 Task: Add a signature Erica Taylor containing Have a great Fourth of July, Erica Taylor to email address softage.4@softage.net and add a label Collectibles
Action: Mouse moved to (1176, 117)
Screenshot: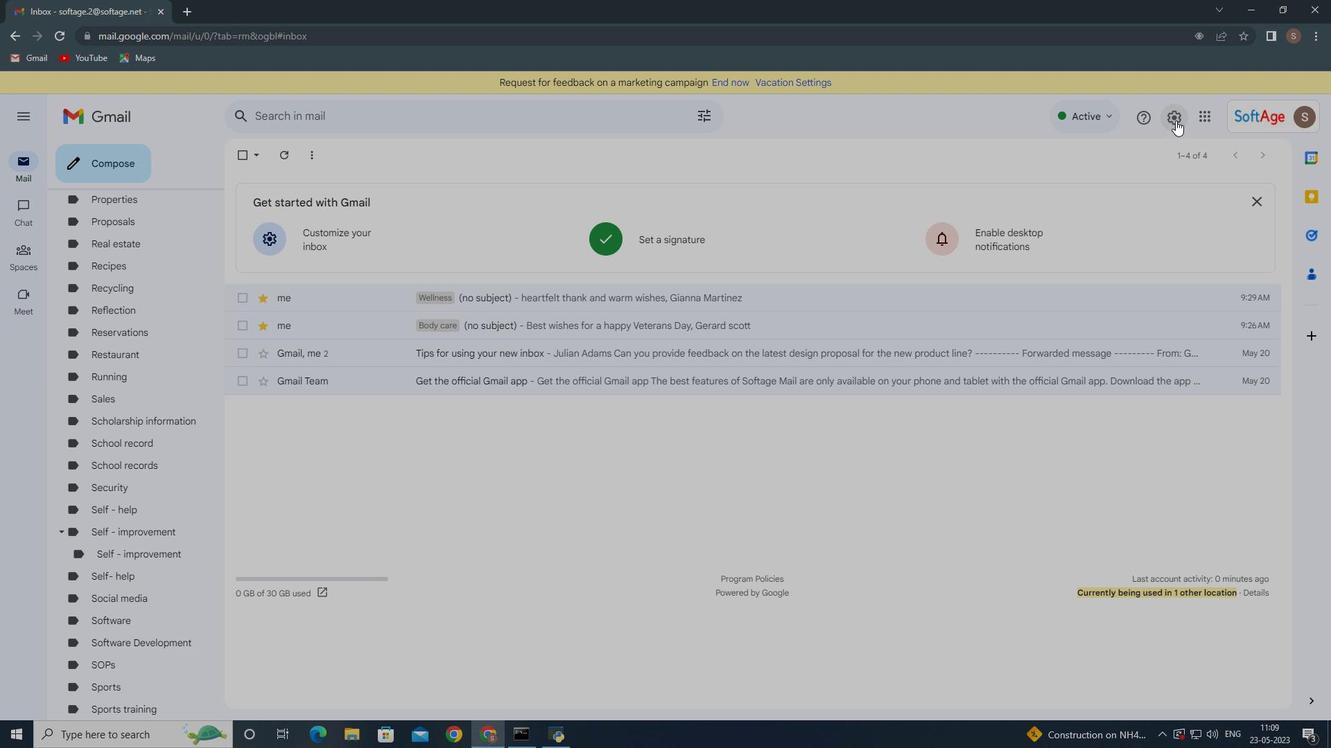 
Action: Mouse pressed left at (1176, 117)
Screenshot: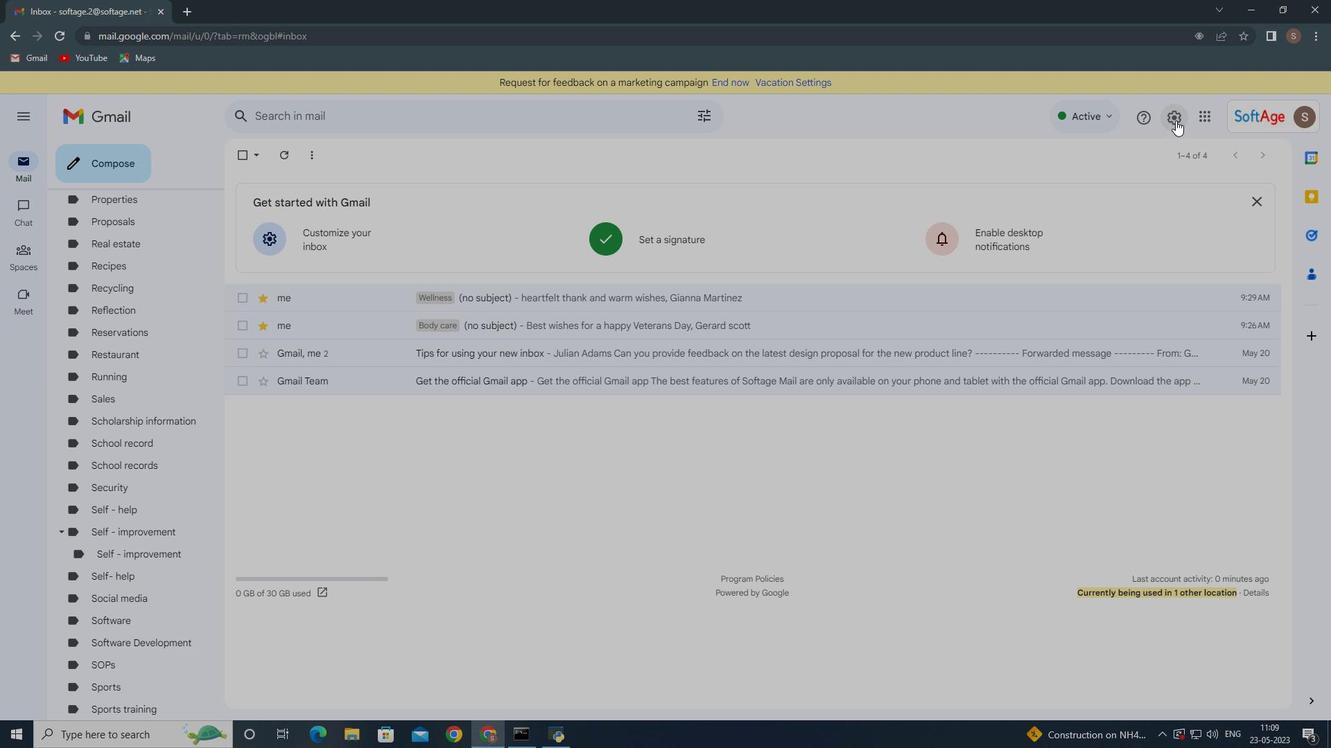 
Action: Mouse moved to (1172, 190)
Screenshot: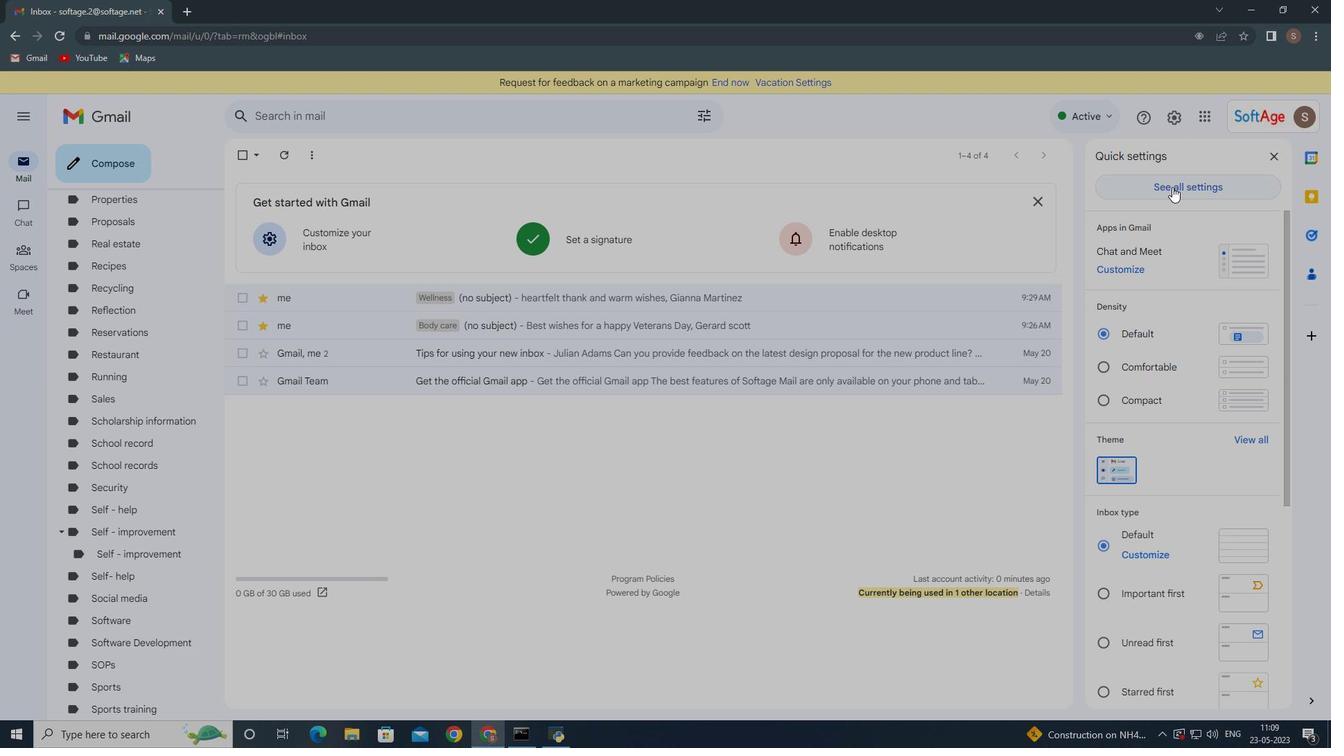 
Action: Mouse pressed left at (1172, 190)
Screenshot: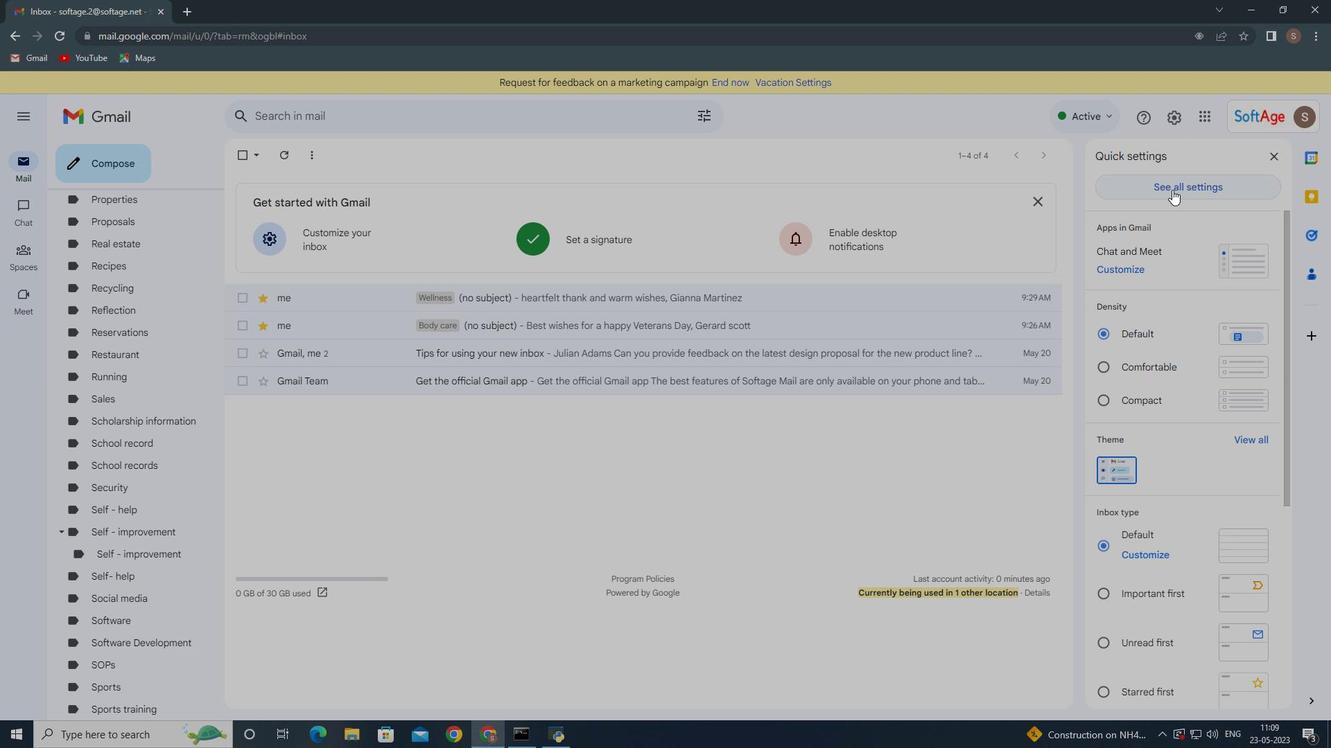 
Action: Mouse moved to (566, 419)
Screenshot: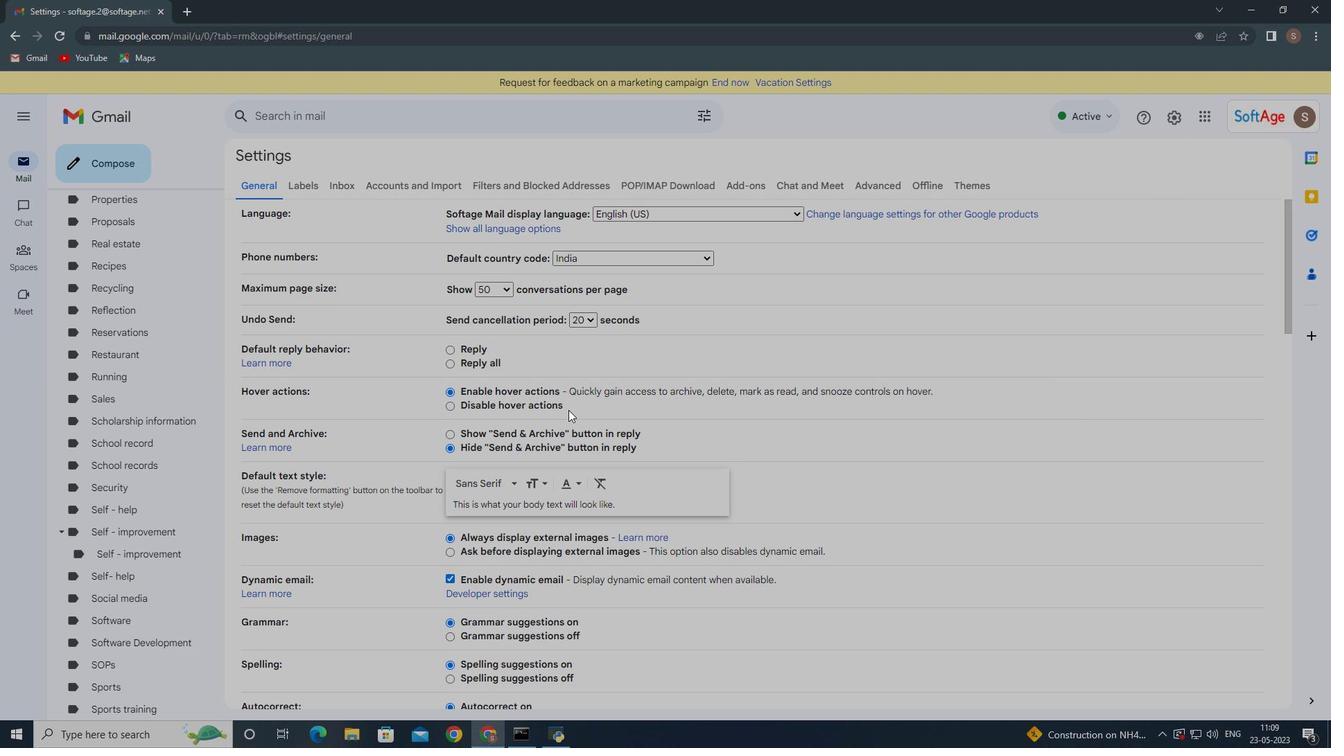 
Action: Mouse scrolled (566, 418) with delta (0, 0)
Screenshot: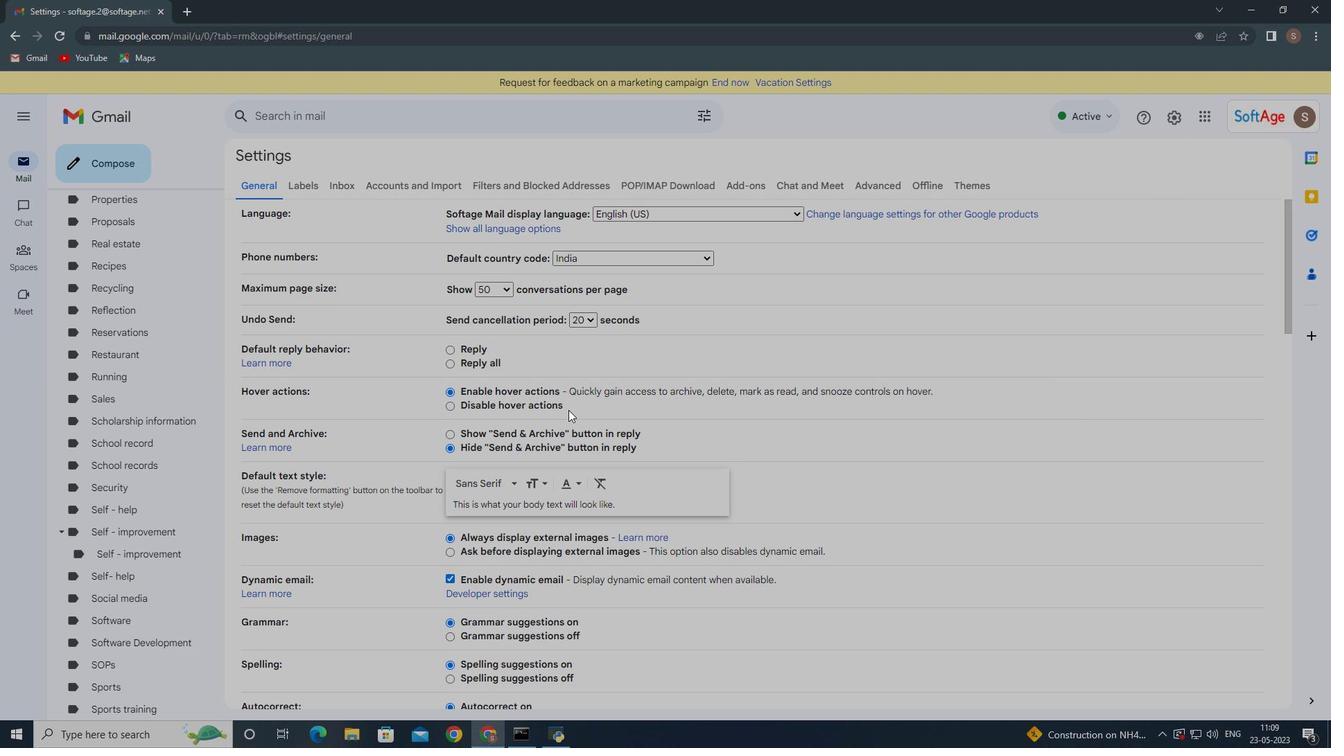 
Action: Mouse moved to (565, 421)
Screenshot: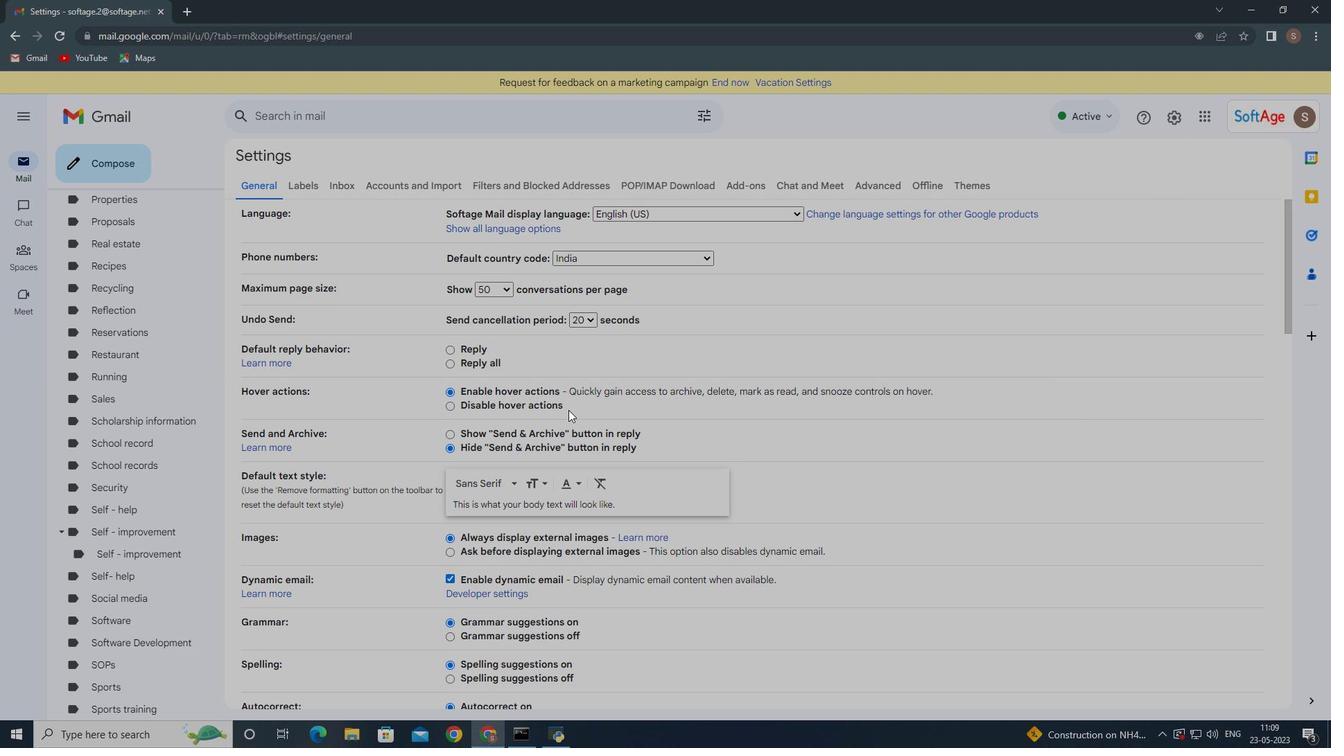 
Action: Mouse scrolled (565, 420) with delta (0, 0)
Screenshot: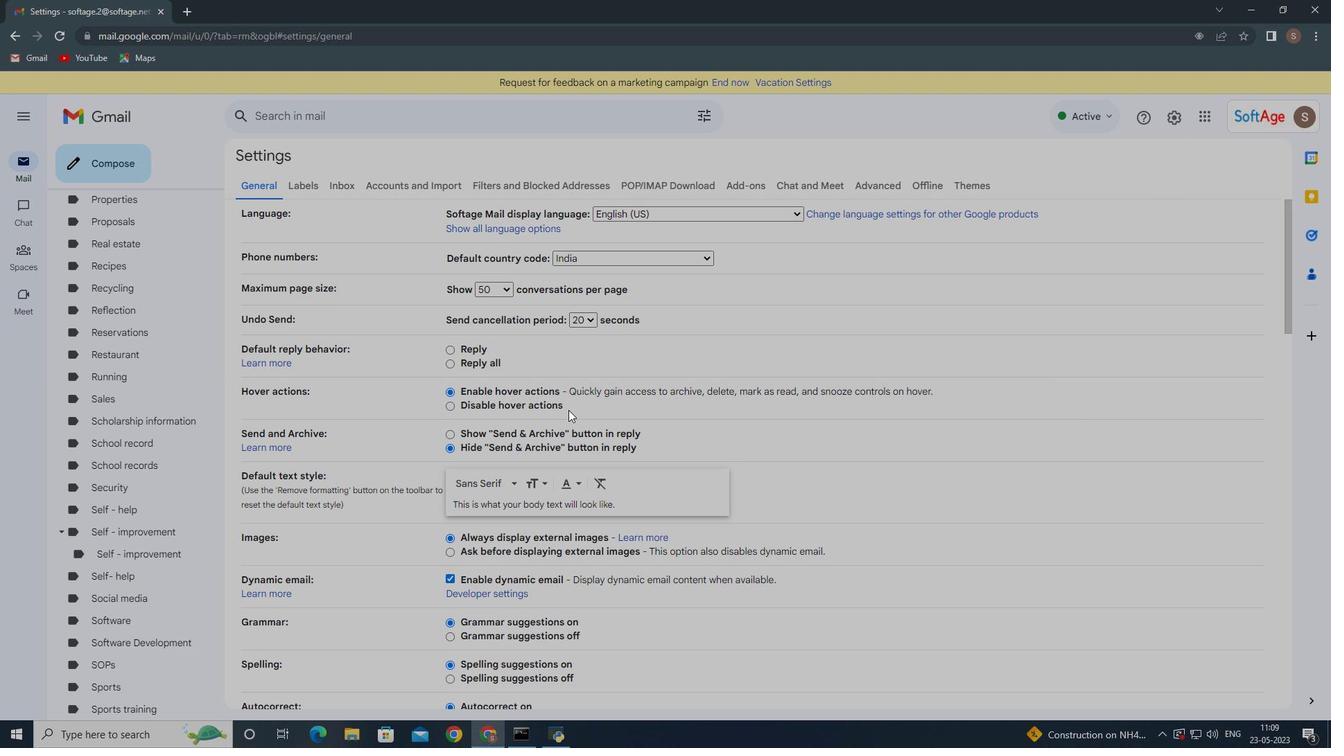 
Action: Mouse moved to (565, 427)
Screenshot: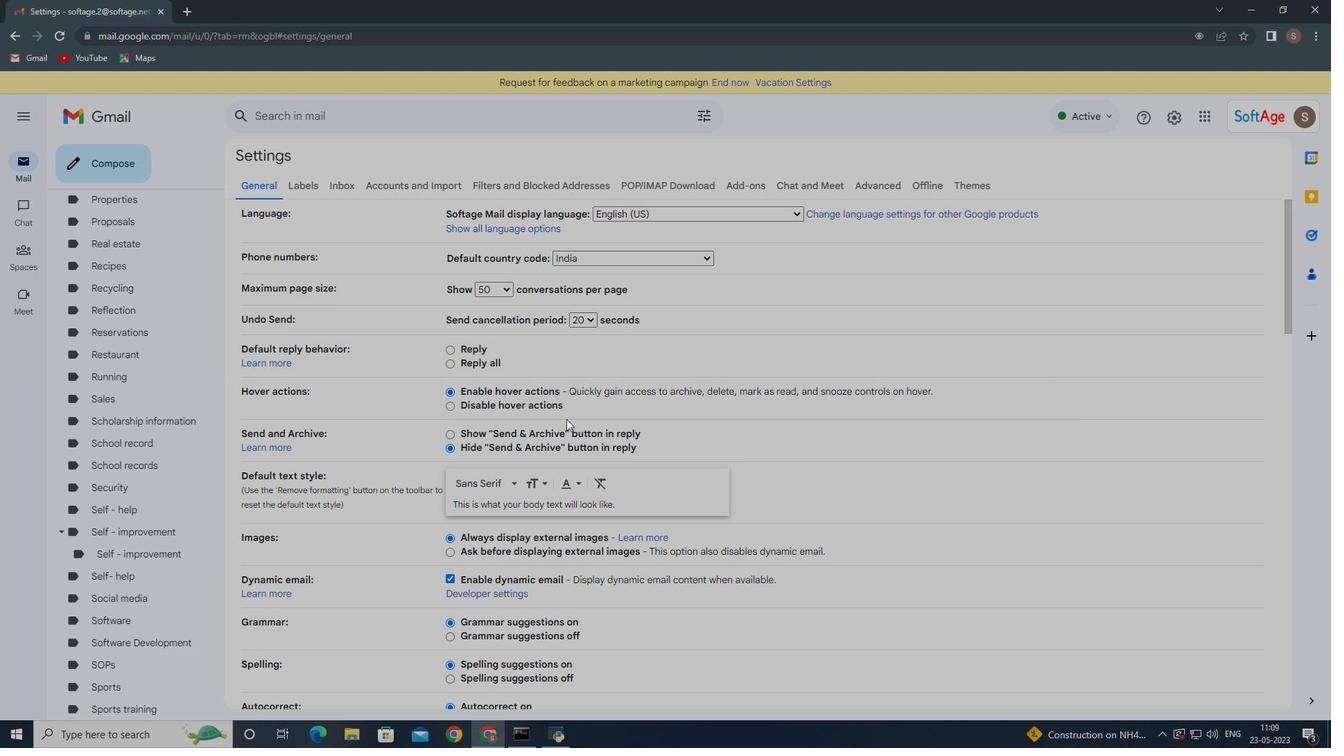 
Action: Mouse scrolled (565, 425) with delta (0, 0)
Screenshot: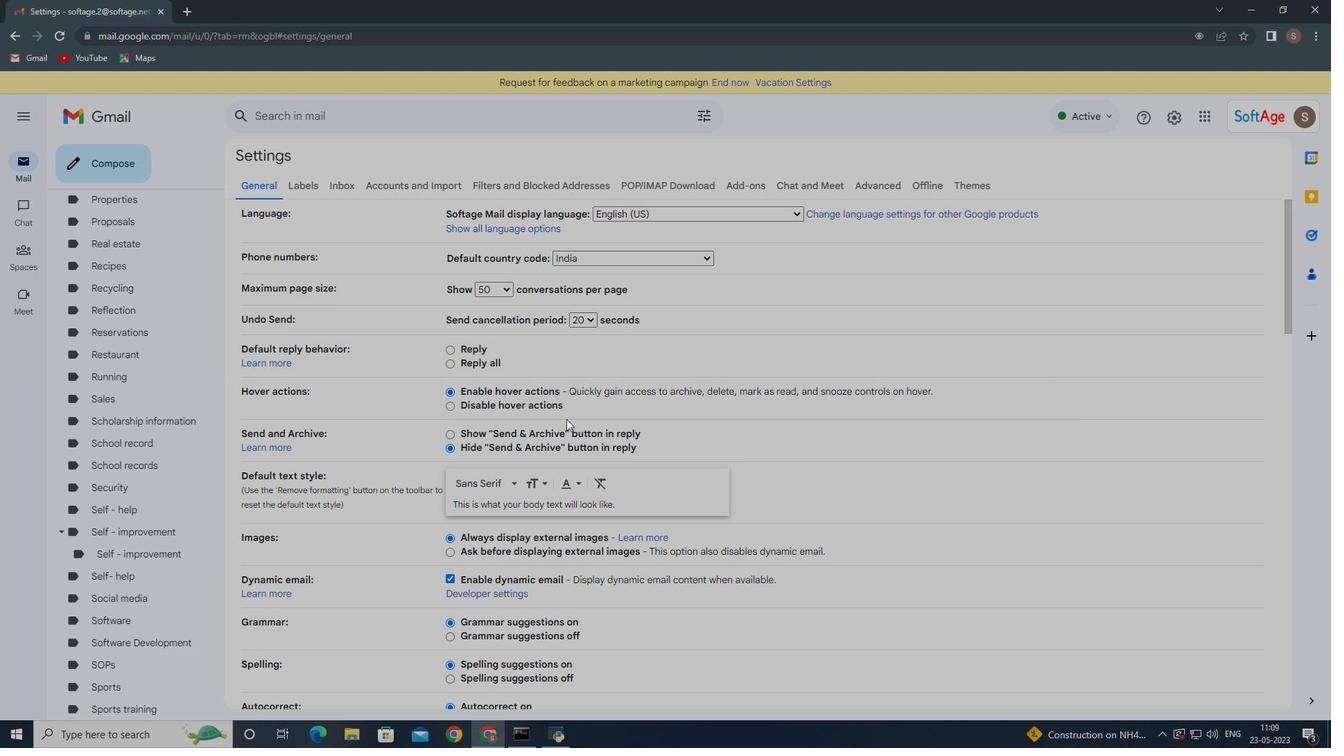 
Action: Mouse moved to (562, 438)
Screenshot: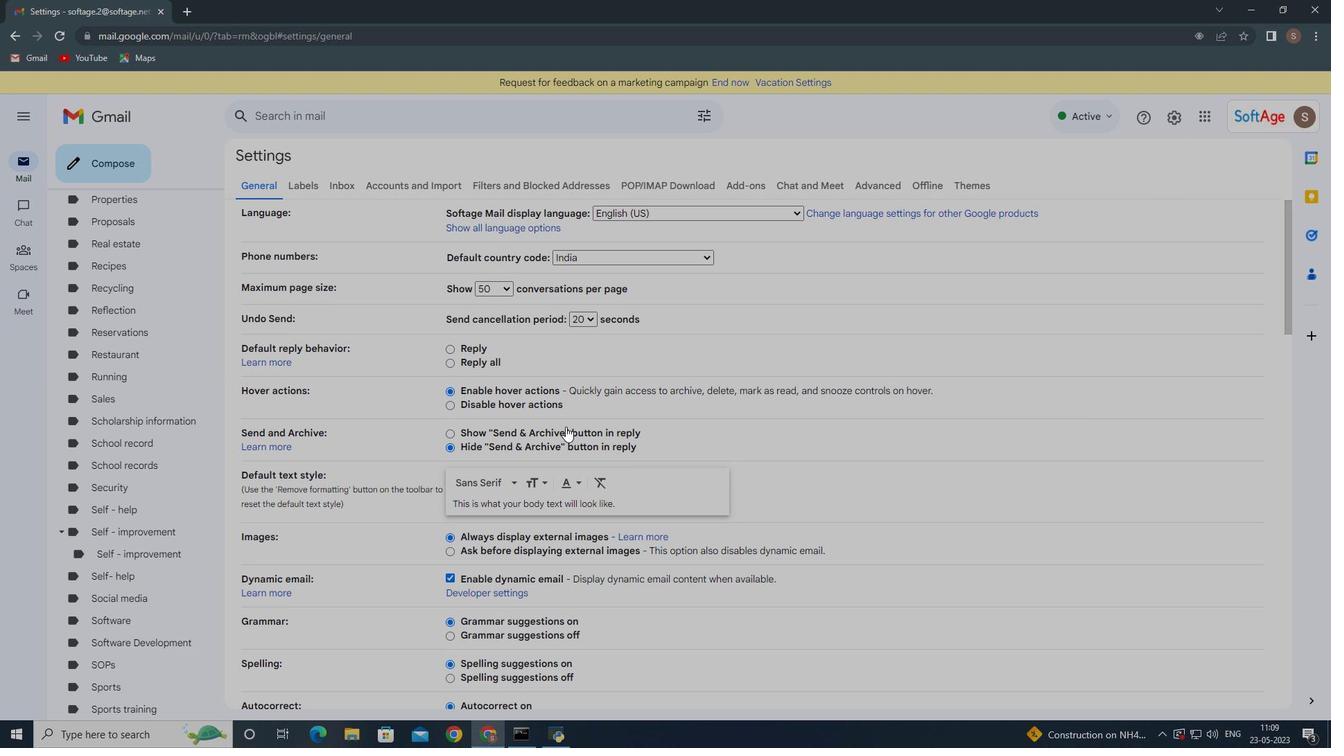 
Action: Mouse scrolled (563, 434) with delta (0, 0)
Screenshot: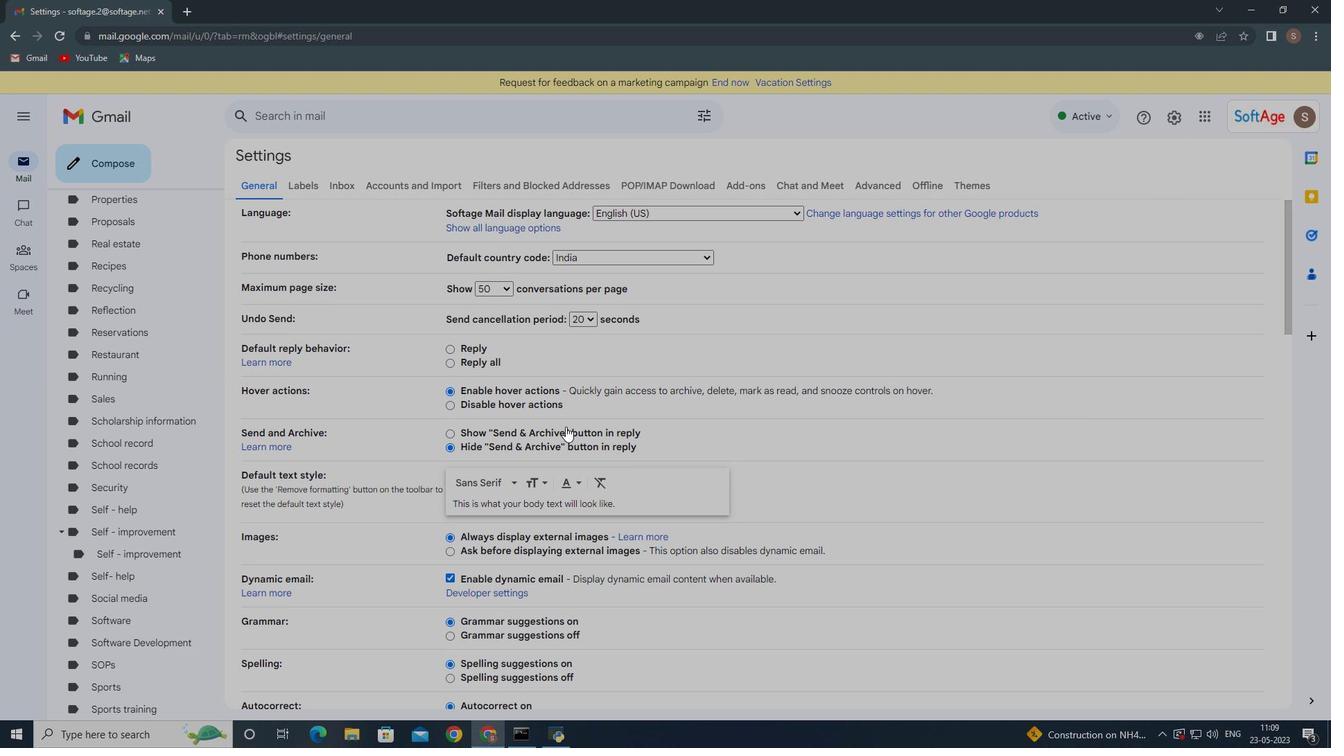 
Action: Mouse moved to (537, 533)
Screenshot: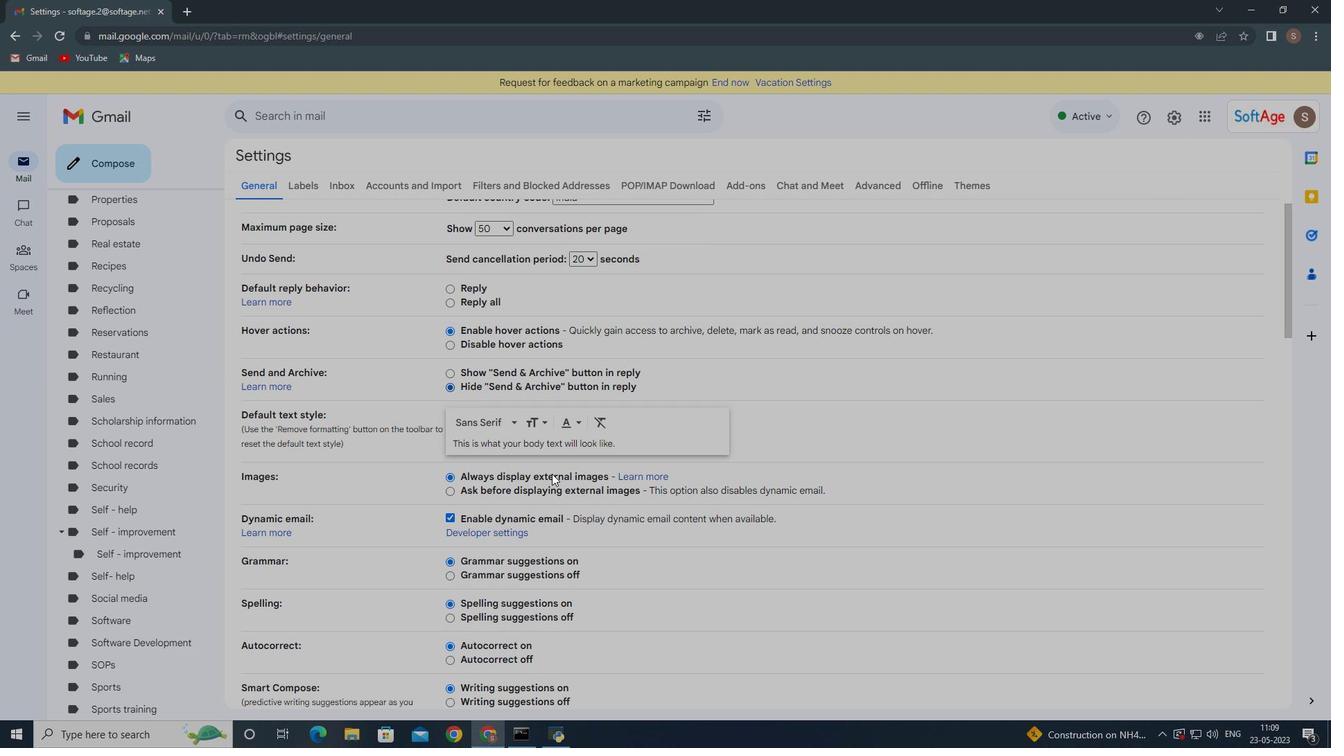 
Action: Mouse scrolled (537, 532) with delta (0, 0)
Screenshot: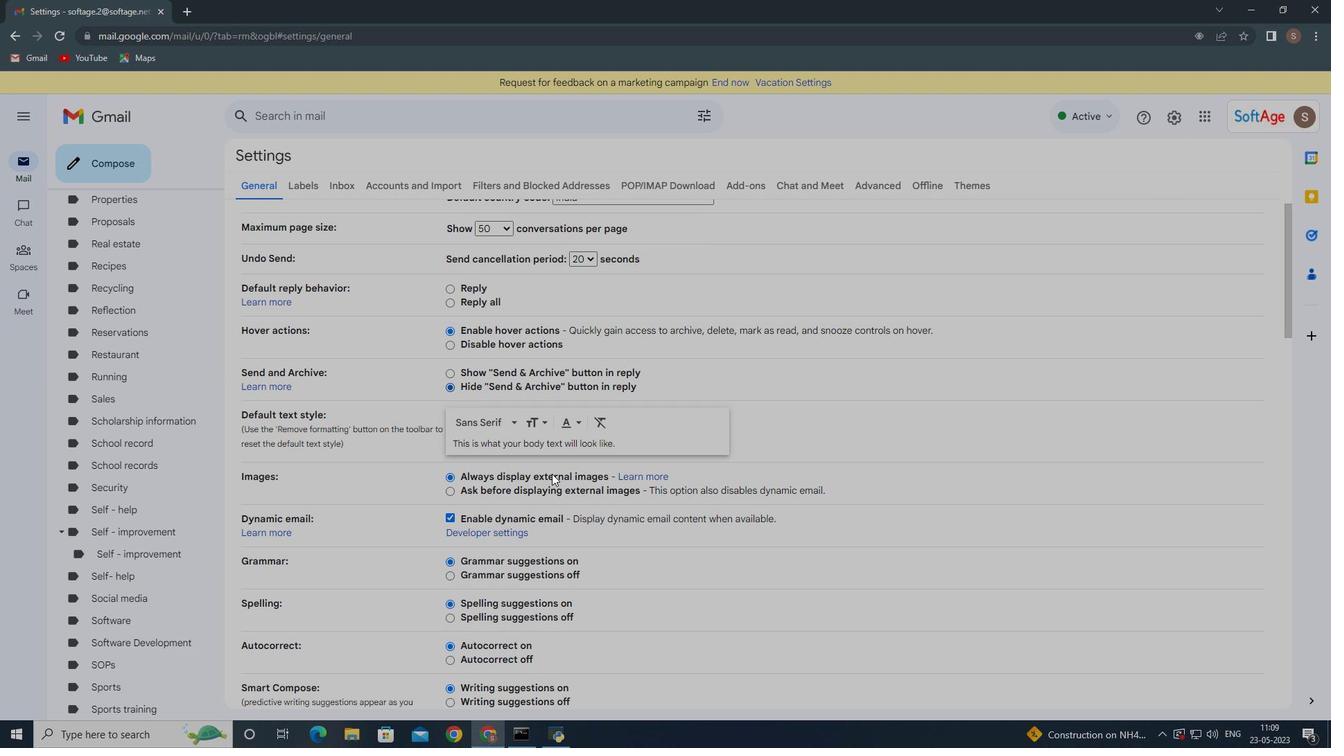 
Action: Mouse moved to (537, 533)
Screenshot: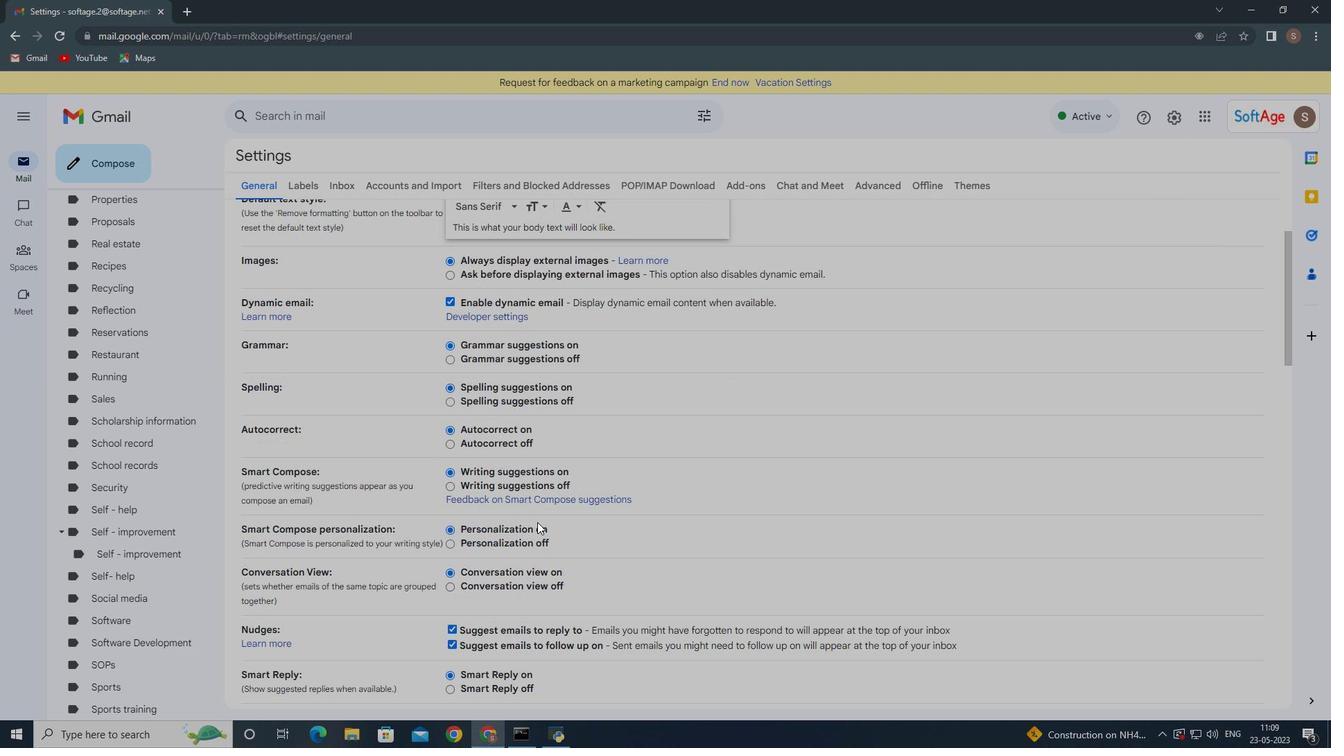 
Action: Mouse scrolled (537, 533) with delta (0, 0)
Screenshot: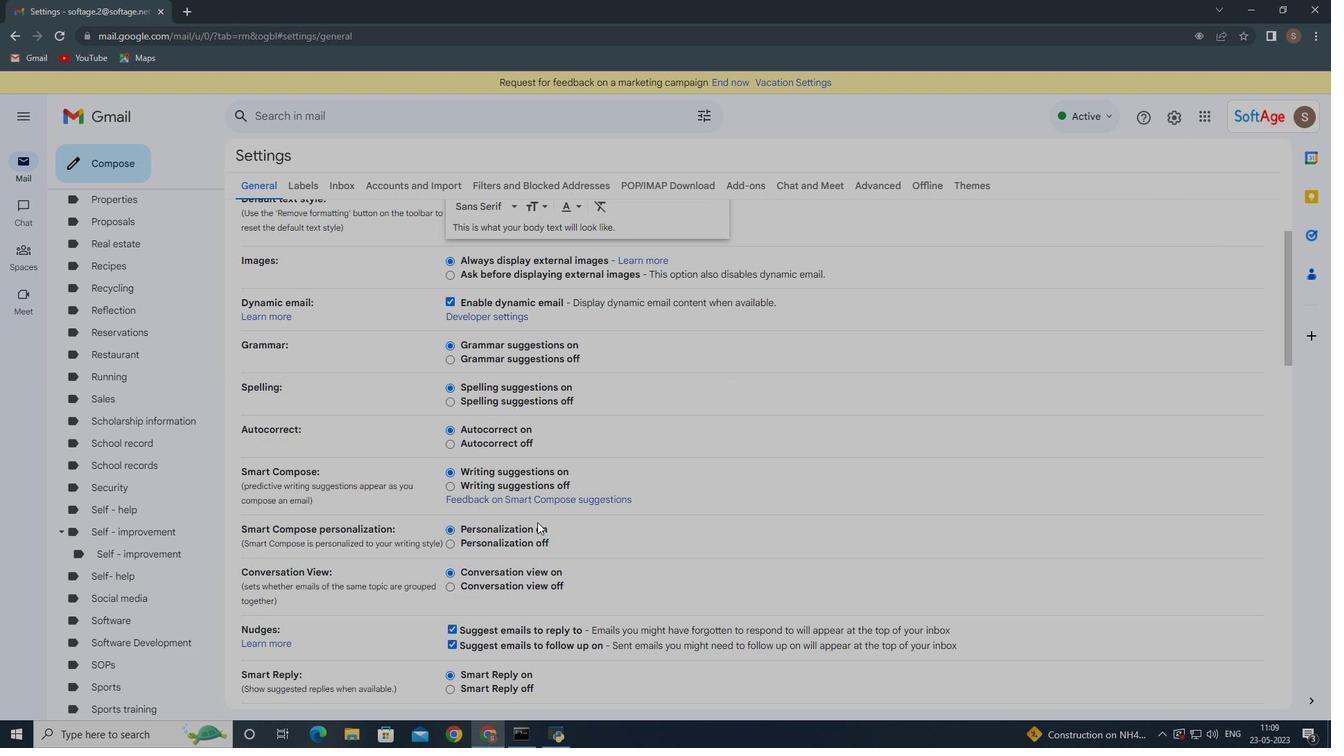 
Action: Mouse scrolled (537, 533) with delta (0, 0)
Screenshot: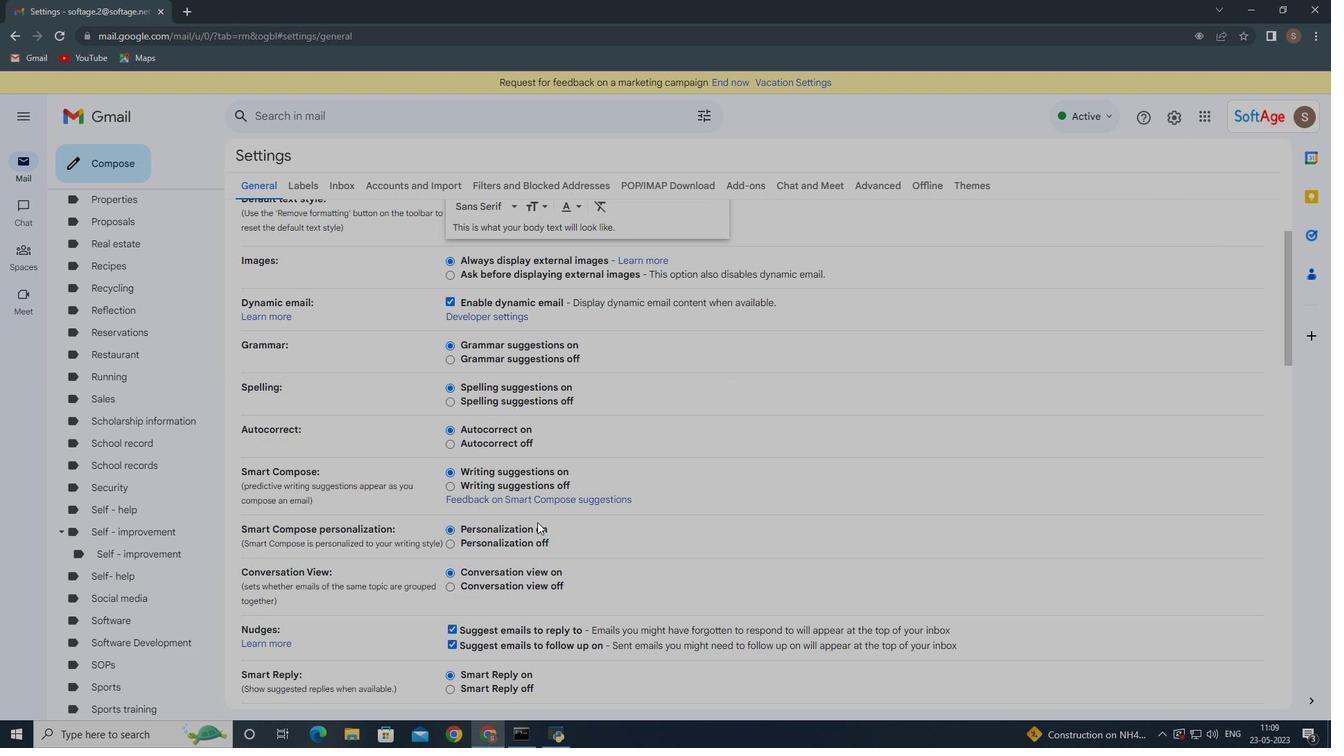 
Action: Mouse moved to (537, 534)
Screenshot: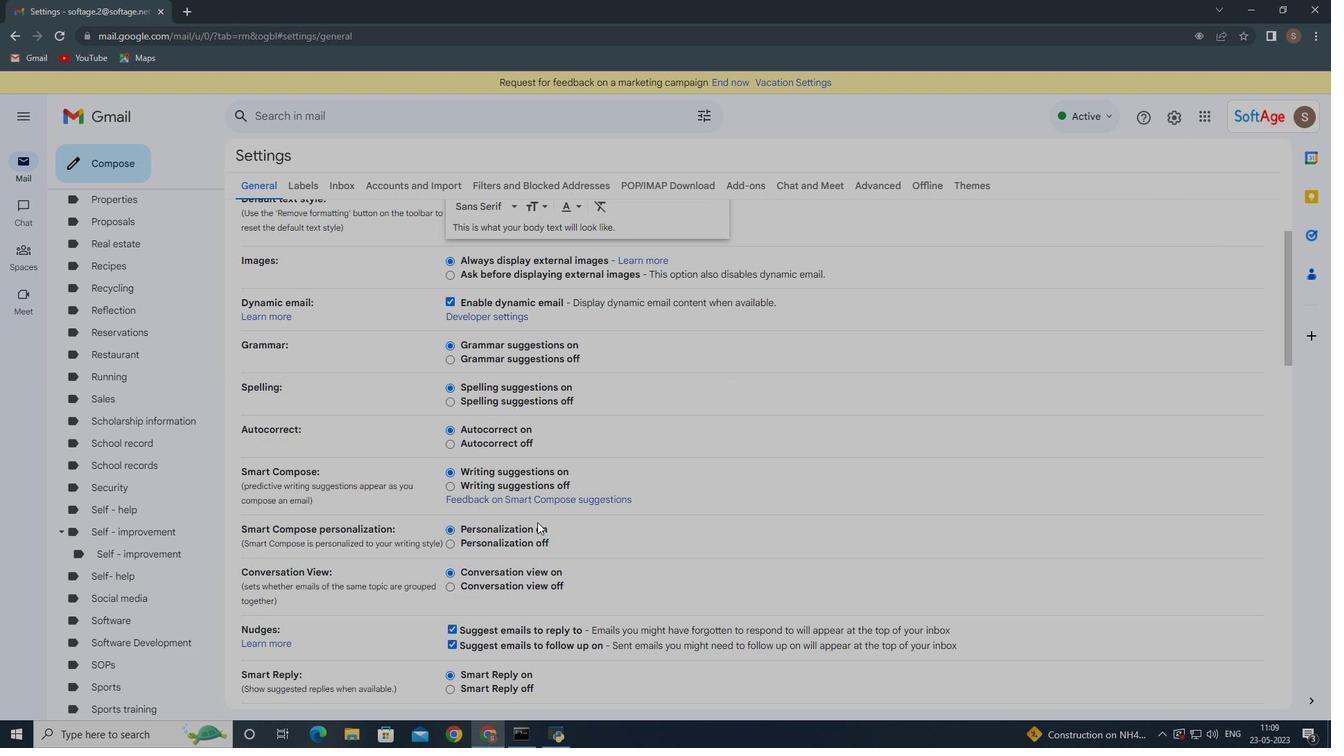 
Action: Mouse scrolled (537, 533) with delta (0, 0)
Screenshot: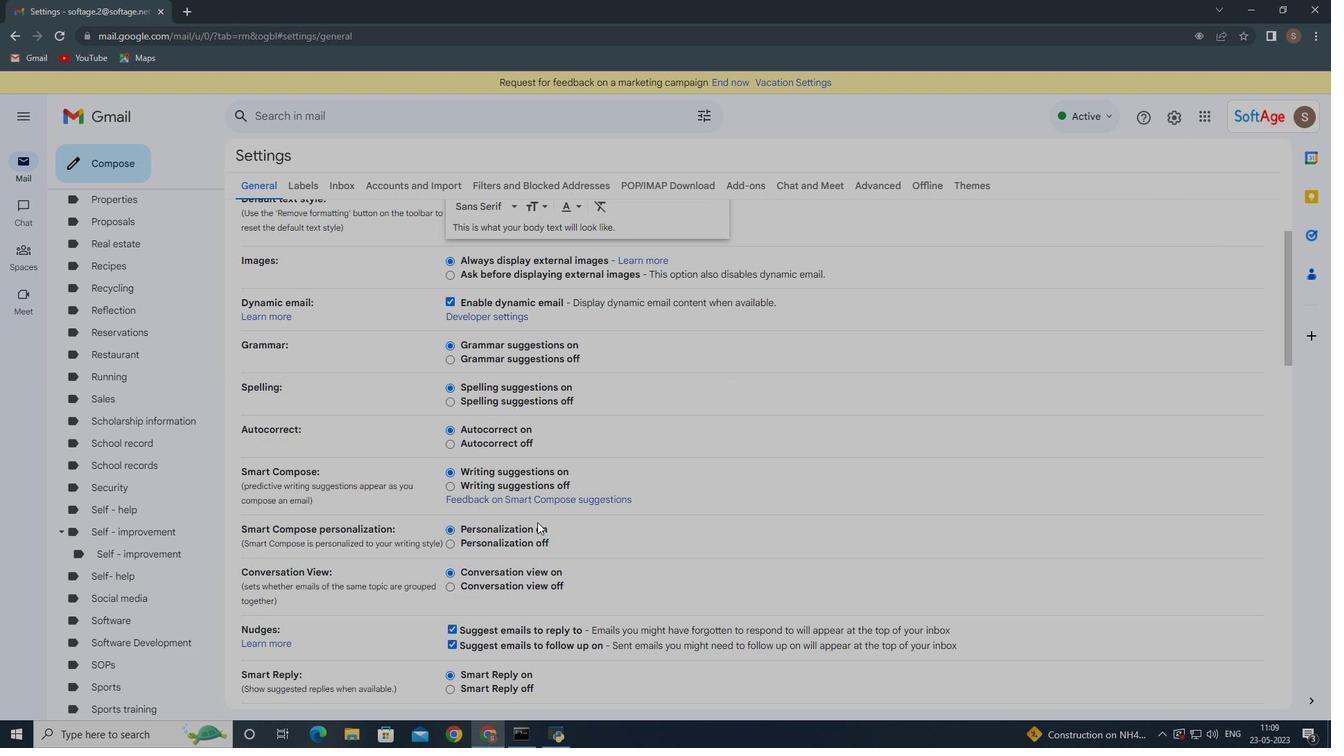 
Action: Mouse moved to (536, 540)
Screenshot: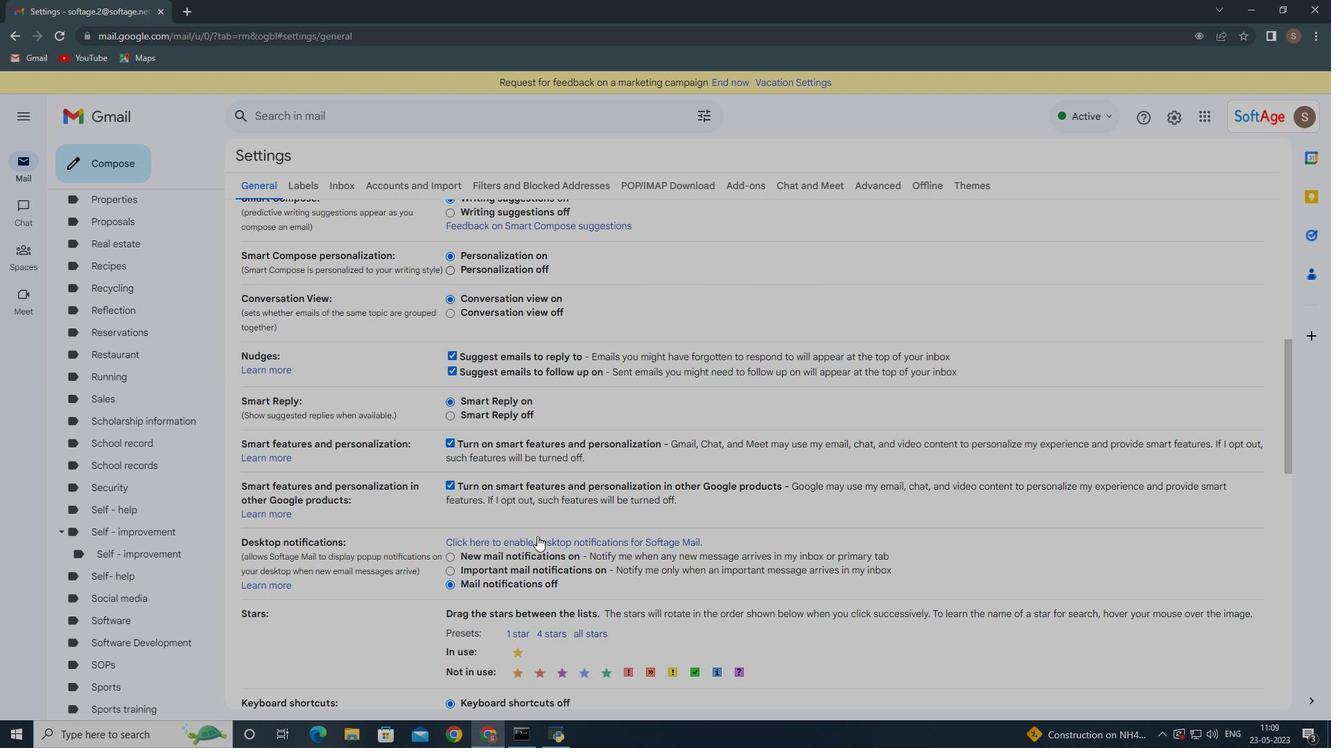 
Action: Mouse scrolled (536, 539) with delta (0, 0)
Screenshot: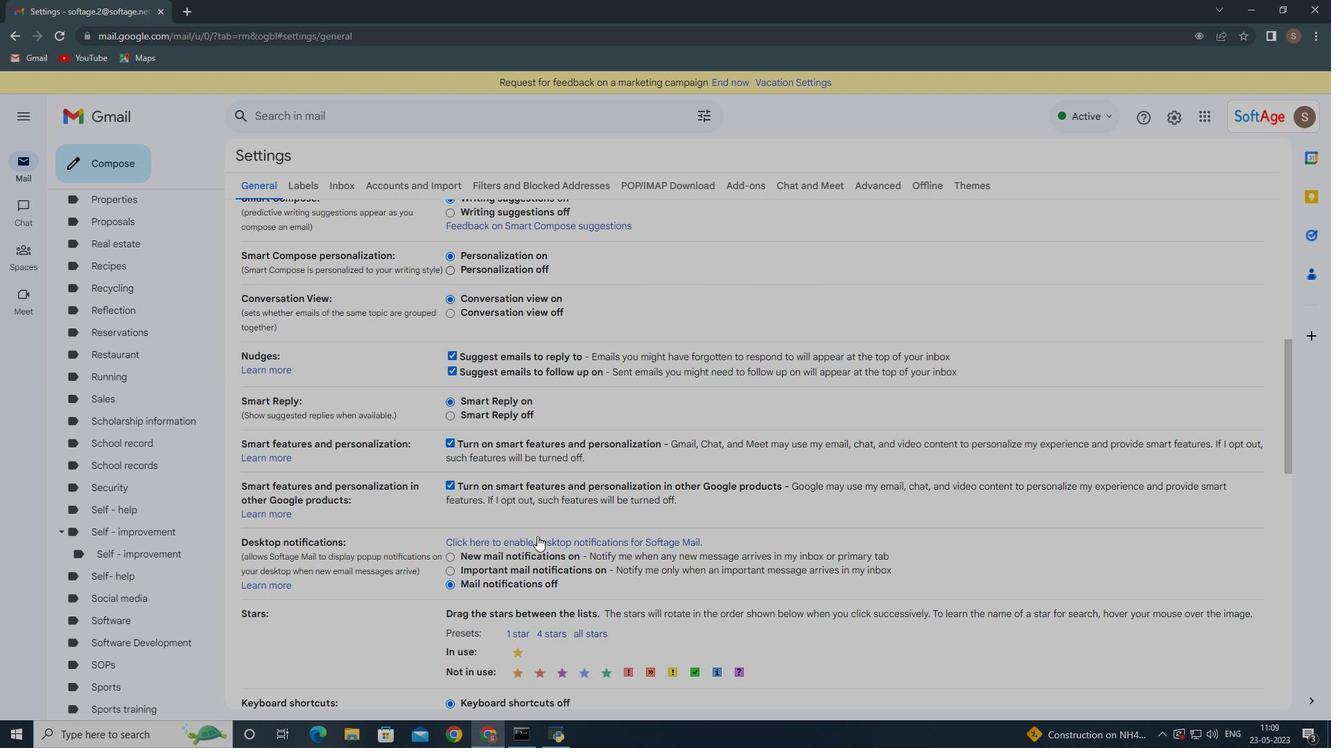 
Action: Mouse moved to (536, 541)
Screenshot: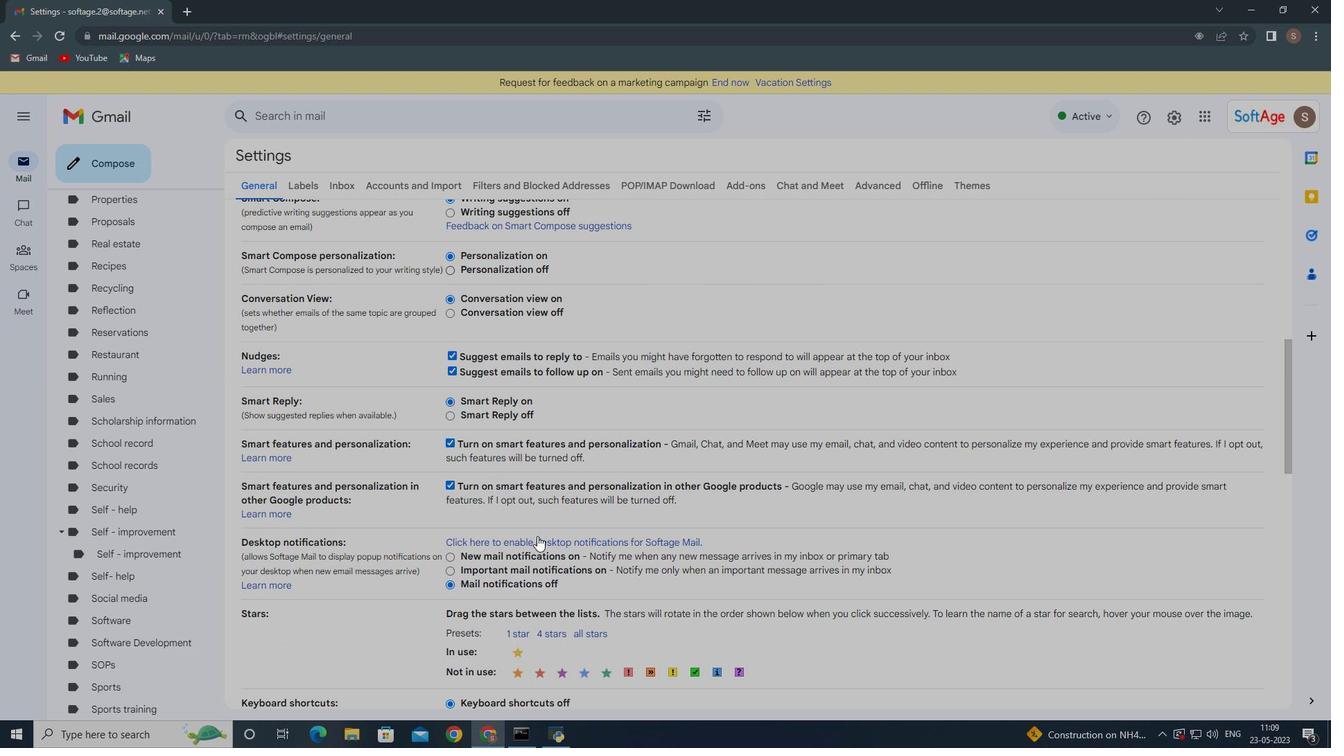 
Action: Mouse scrolled (536, 540) with delta (0, 0)
Screenshot: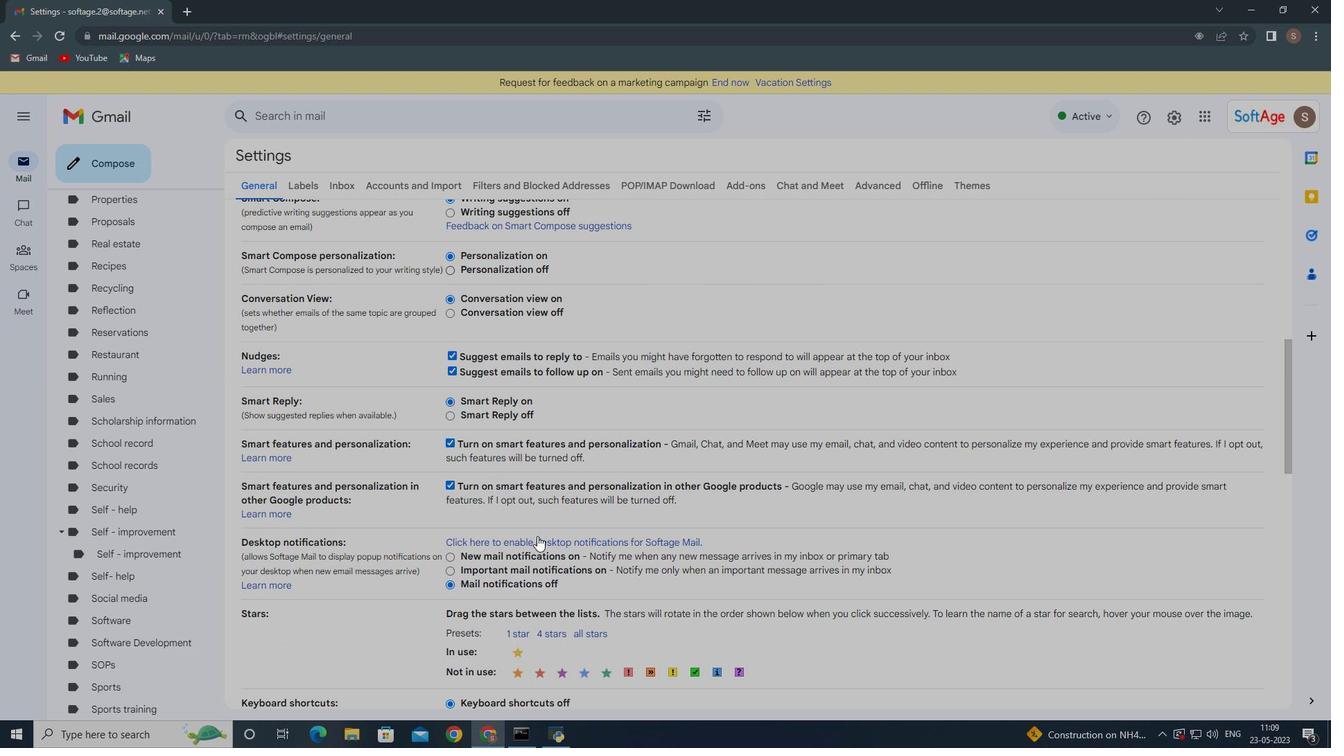 
Action: Mouse moved to (536, 542)
Screenshot: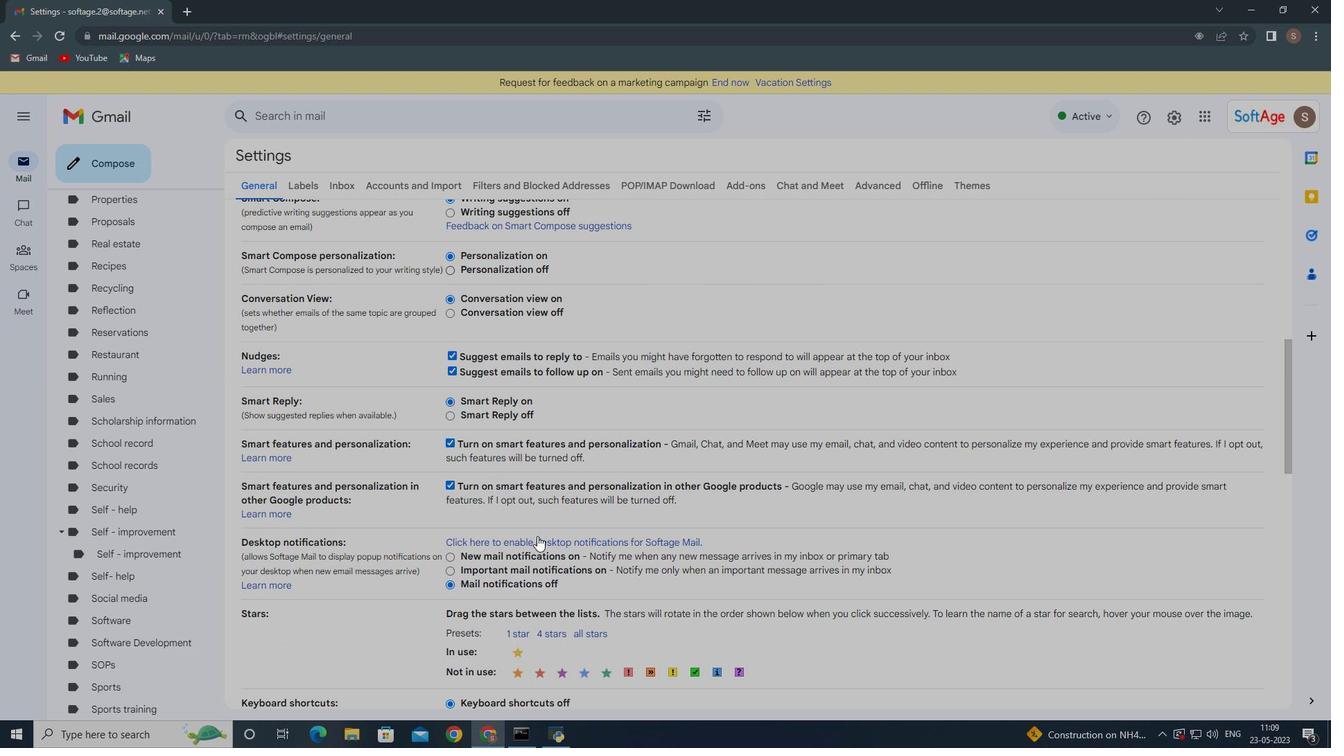 
Action: Mouse scrolled (536, 542) with delta (0, 0)
Screenshot: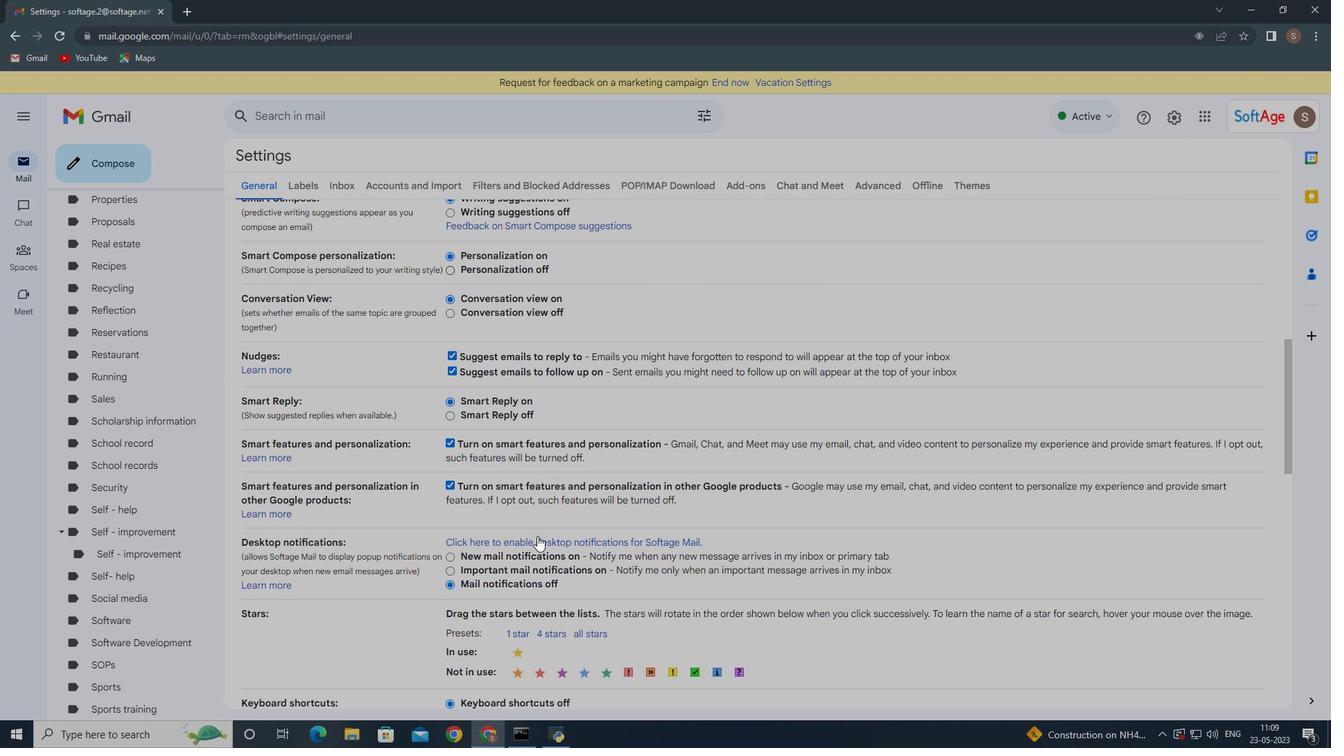 
Action: Mouse moved to (536, 544)
Screenshot: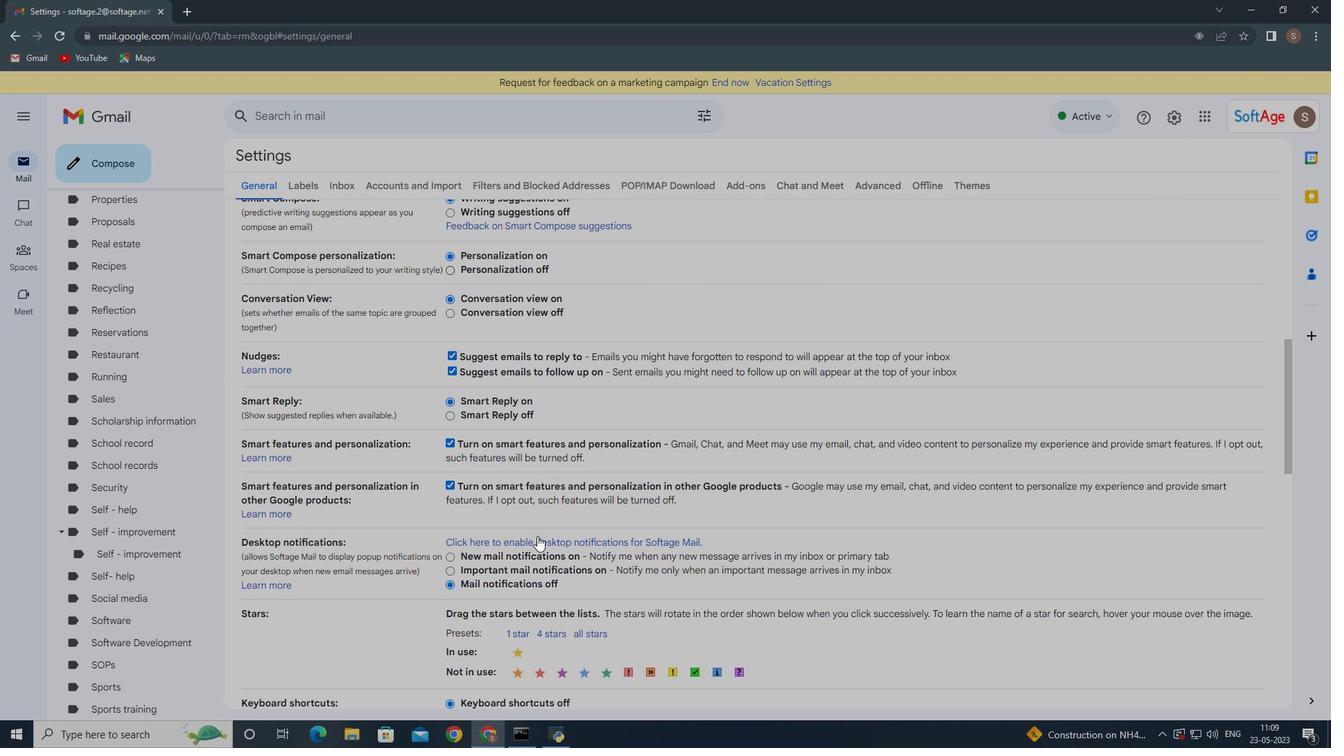 
Action: Mouse scrolled (536, 543) with delta (0, 0)
Screenshot: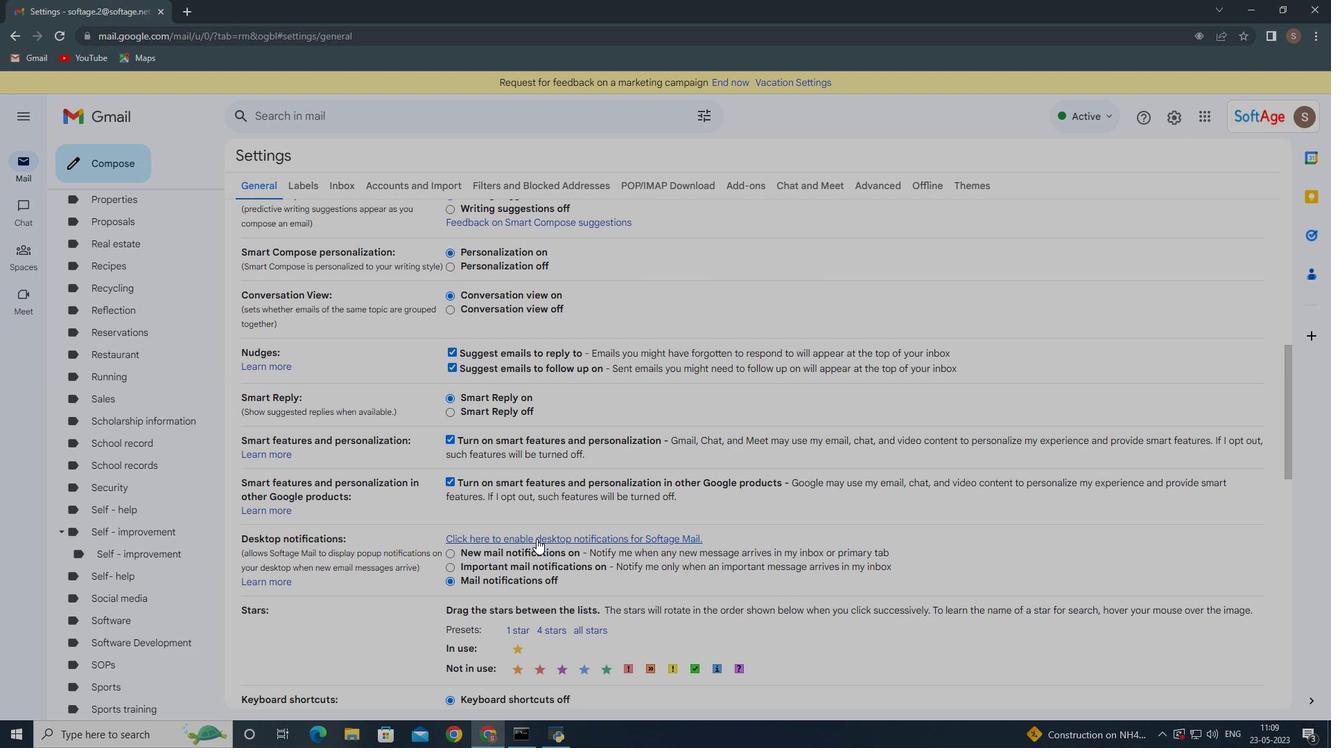 
Action: Mouse moved to (538, 551)
Screenshot: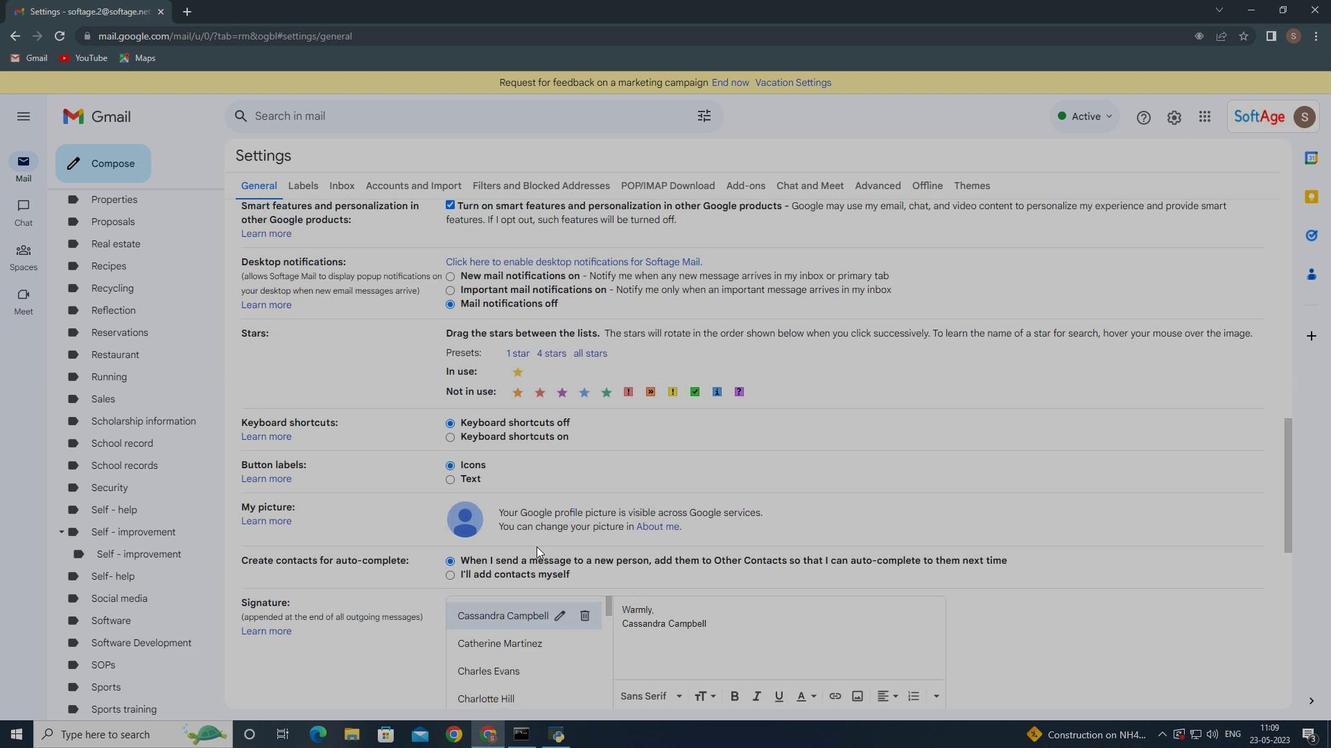 
Action: Mouse scrolled (538, 550) with delta (0, 0)
Screenshot: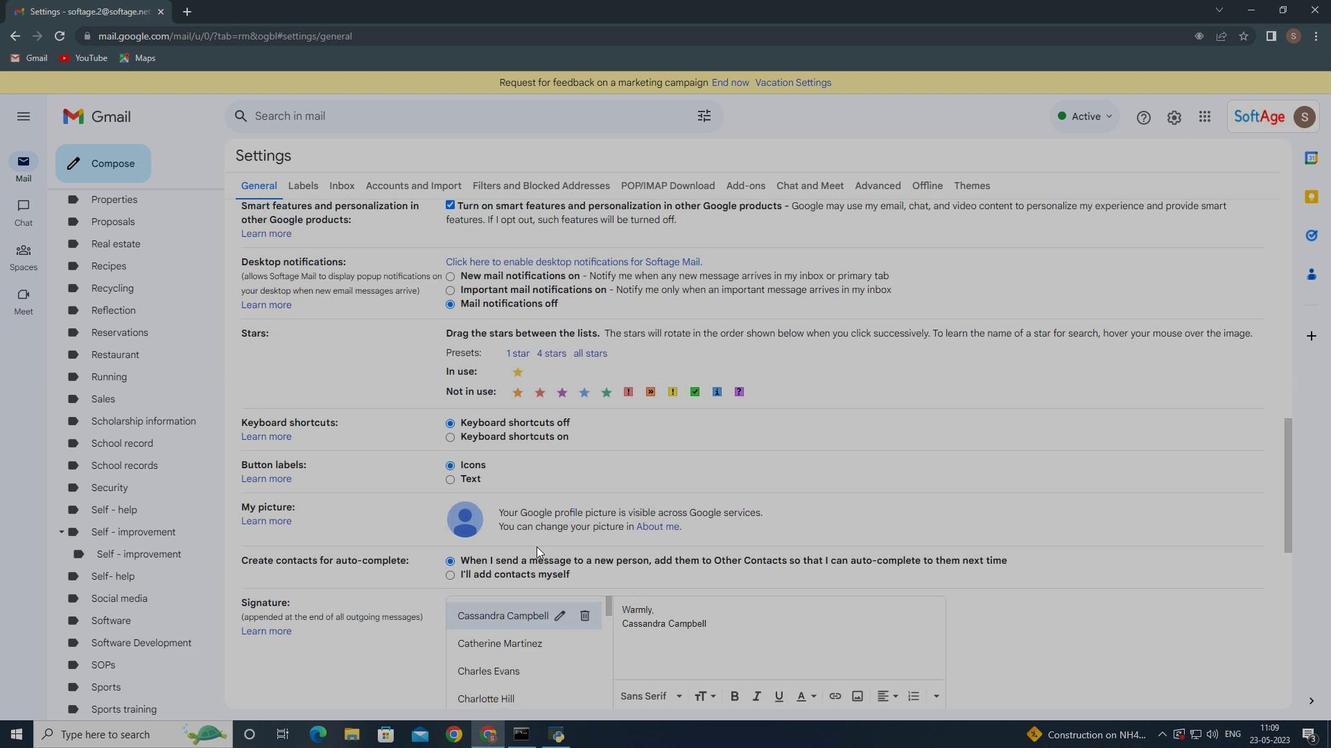 
Action: Mouse moved to (539, 552)
Screenshot: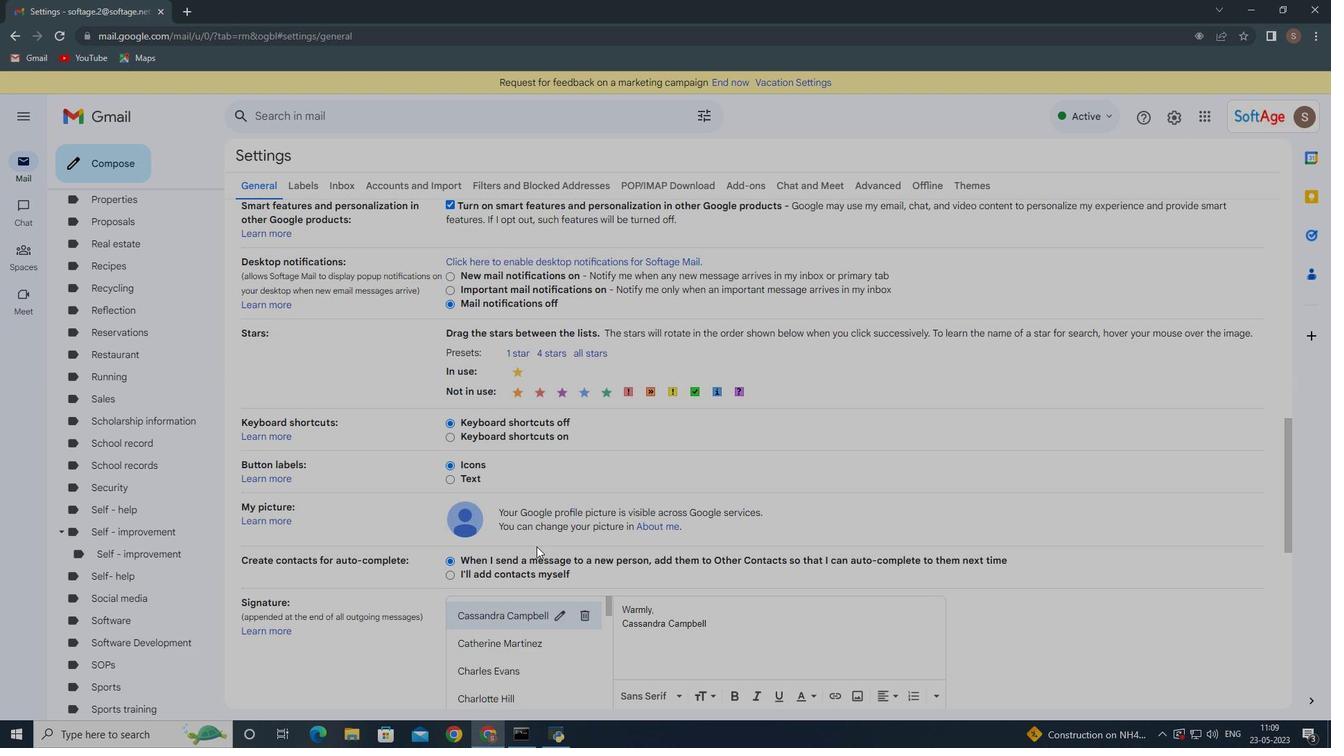 
Action: Mouse scrolled (539, 552) with delta (0, 0)
Screenshot: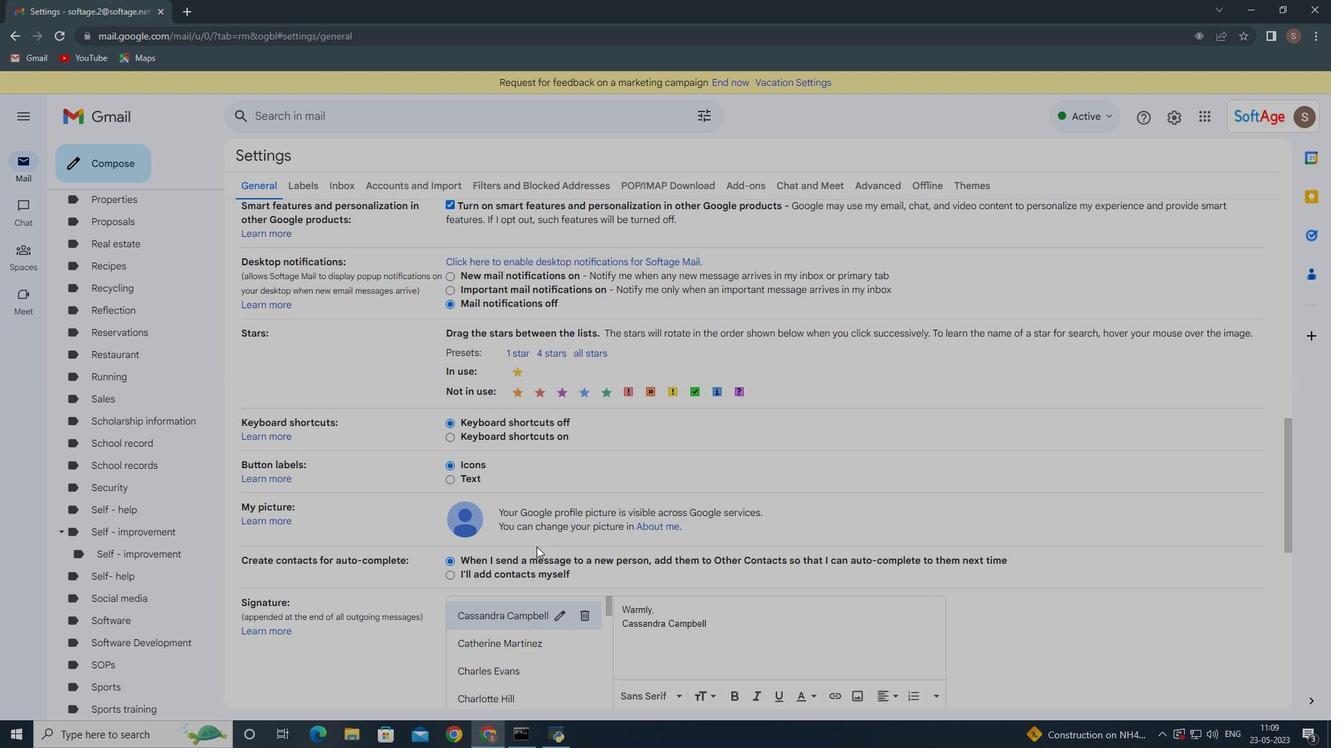 
Action: Mouse moved to (540, 554)
Screenshot: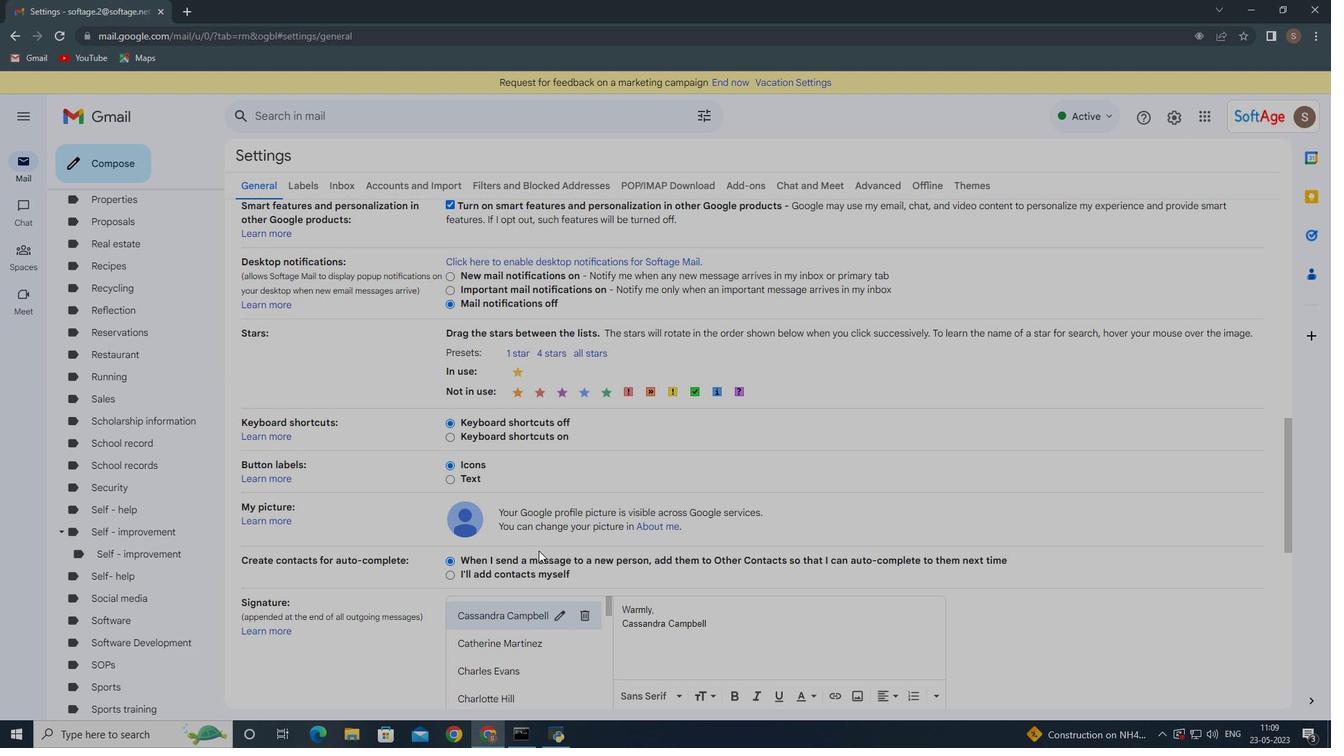 
Action: Mouse scrolled (540, 554) with delta (0, 0)
Screenshot: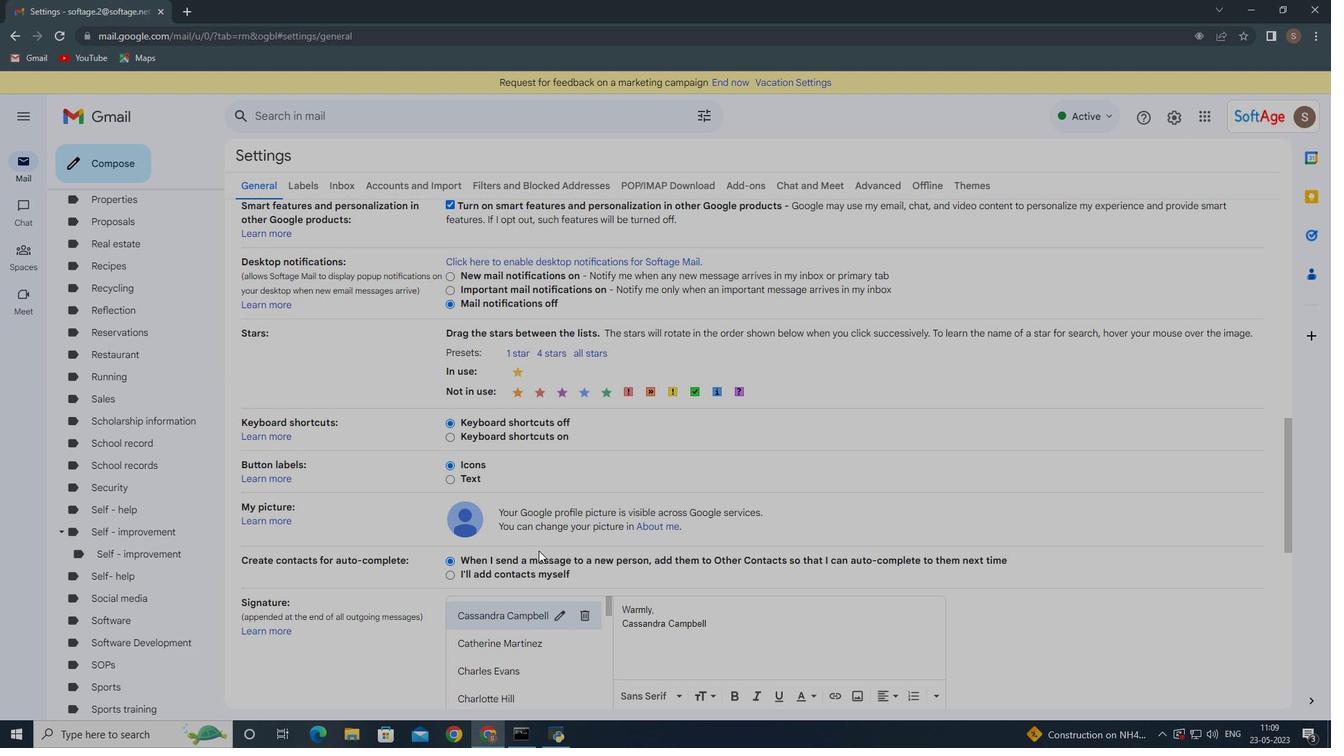 
Action: Mouse moved to (534, 523)
Screenshot: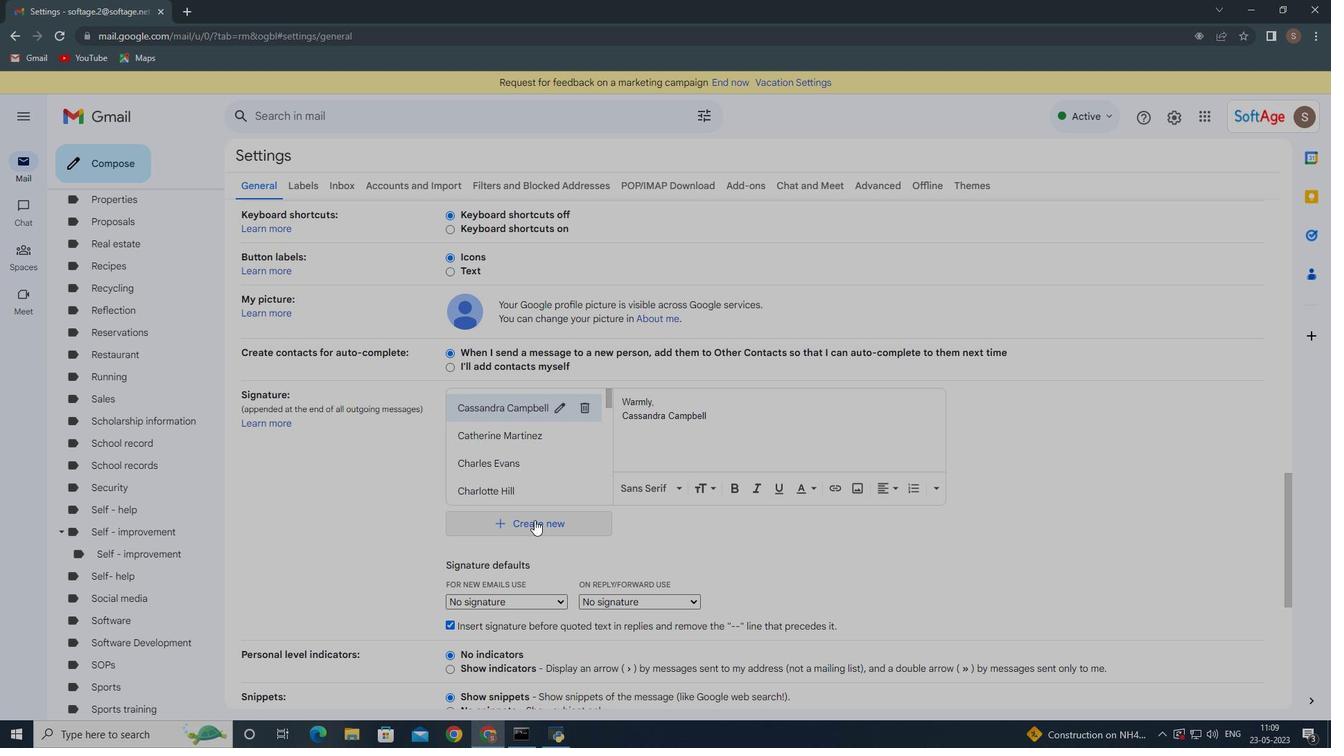 
Action: Mouse pressed left at (534, 523)
Screenshot: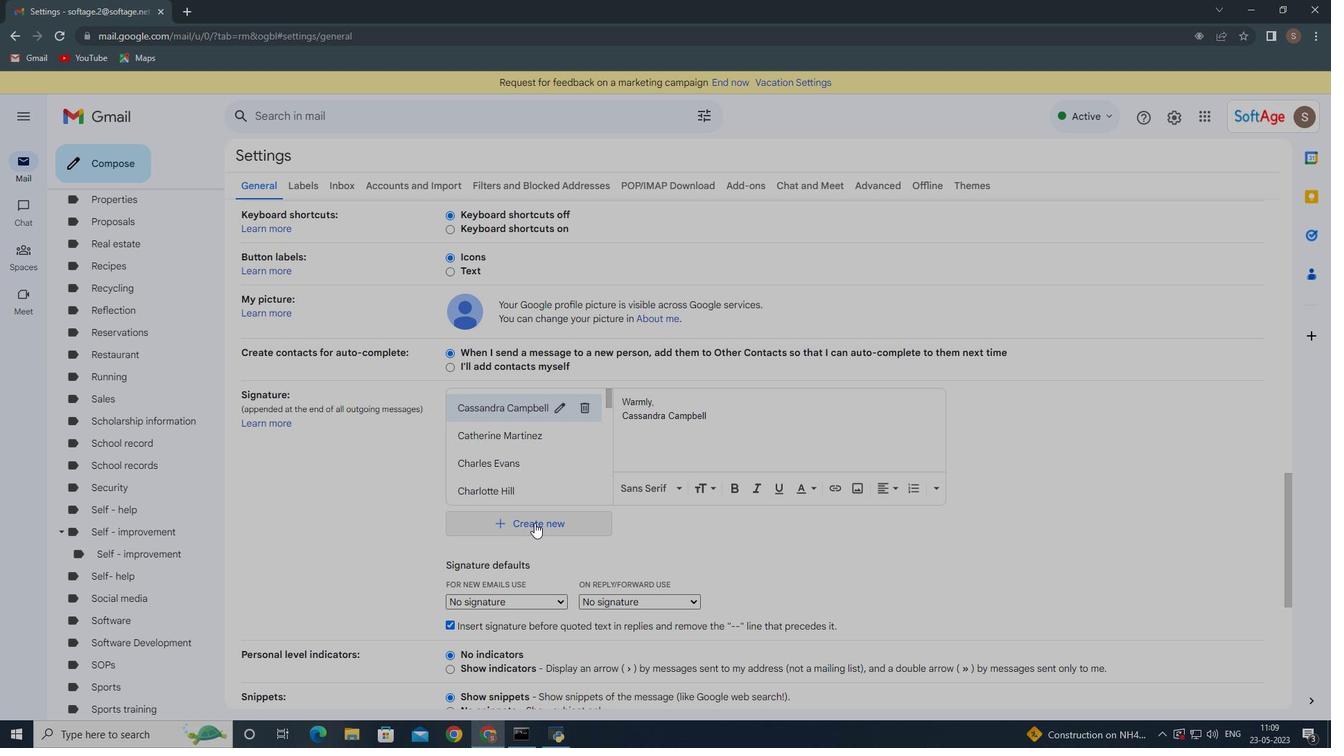
Action: Mouse moved to (570, 450)
Screenshot: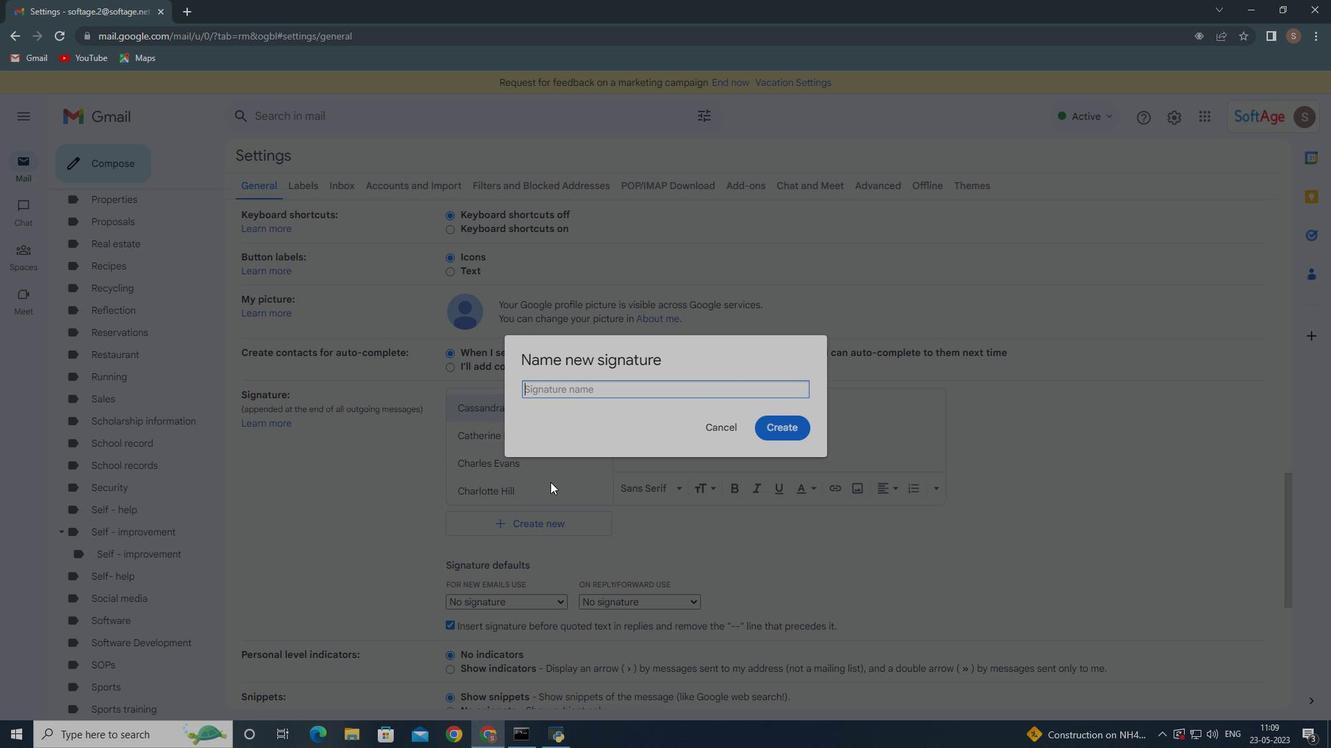 
Action: Key pressed <Key.shift>Erica<Key.space><Key.shift><Key.shift><Key.shift><Key.shift><Key.shift><Key.shift><Key.shift><Key.shift><Key.shift><Key.shift>Taylor
Screenshot: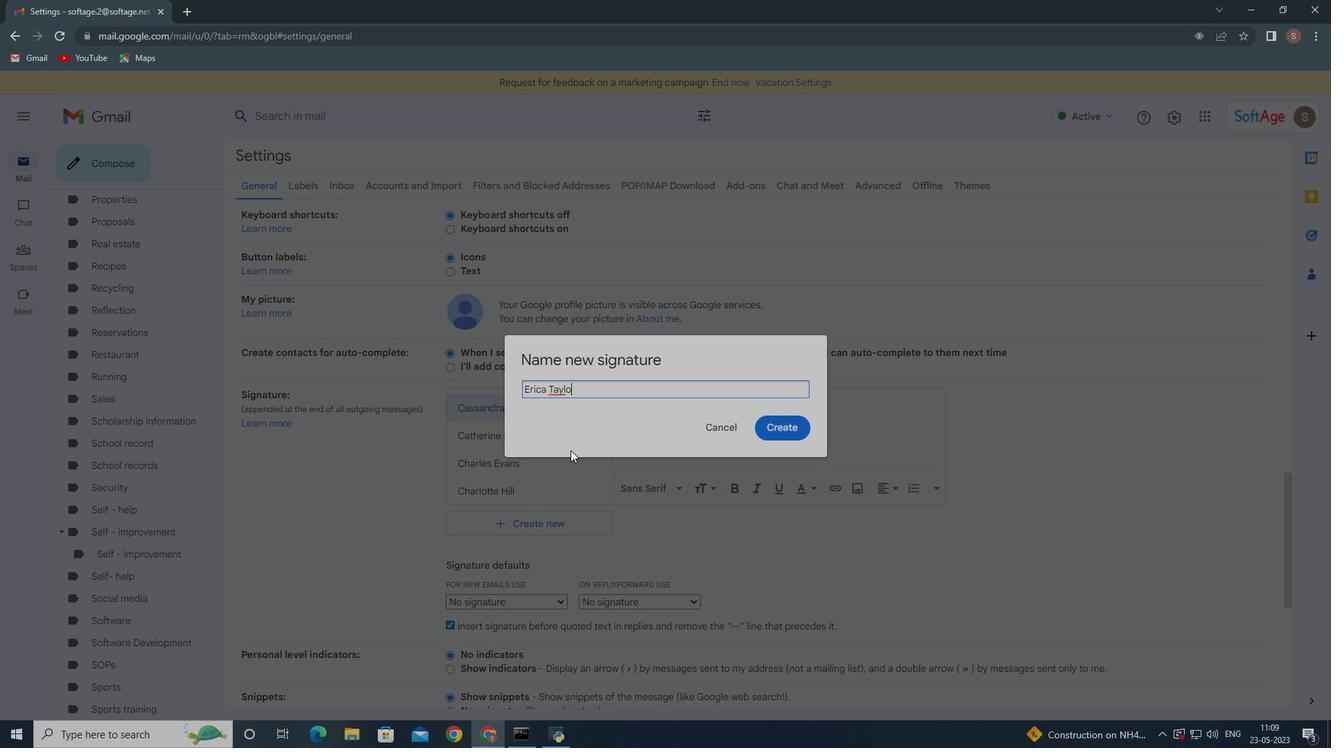 
Action: Mouse moved to (780, 426)
Screenshot: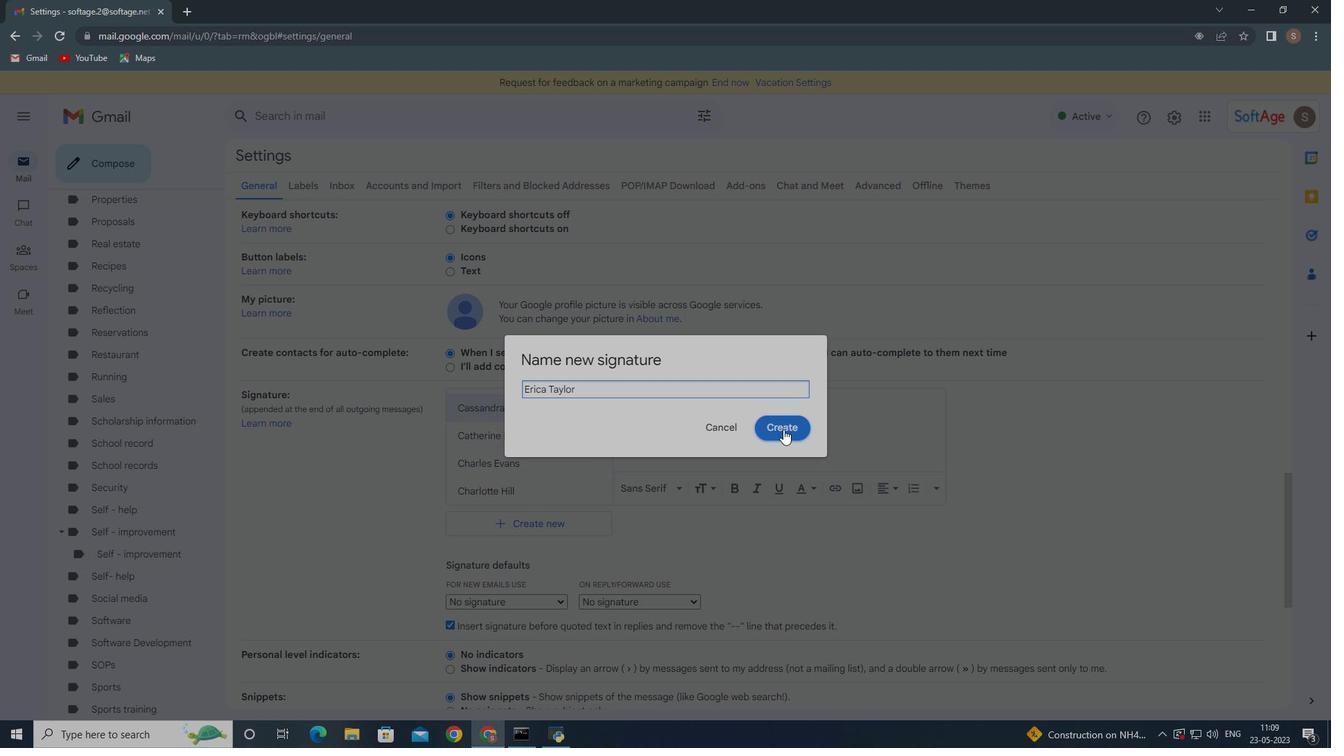
Action: Mouse pressed left at (780, 426)
Screenshot: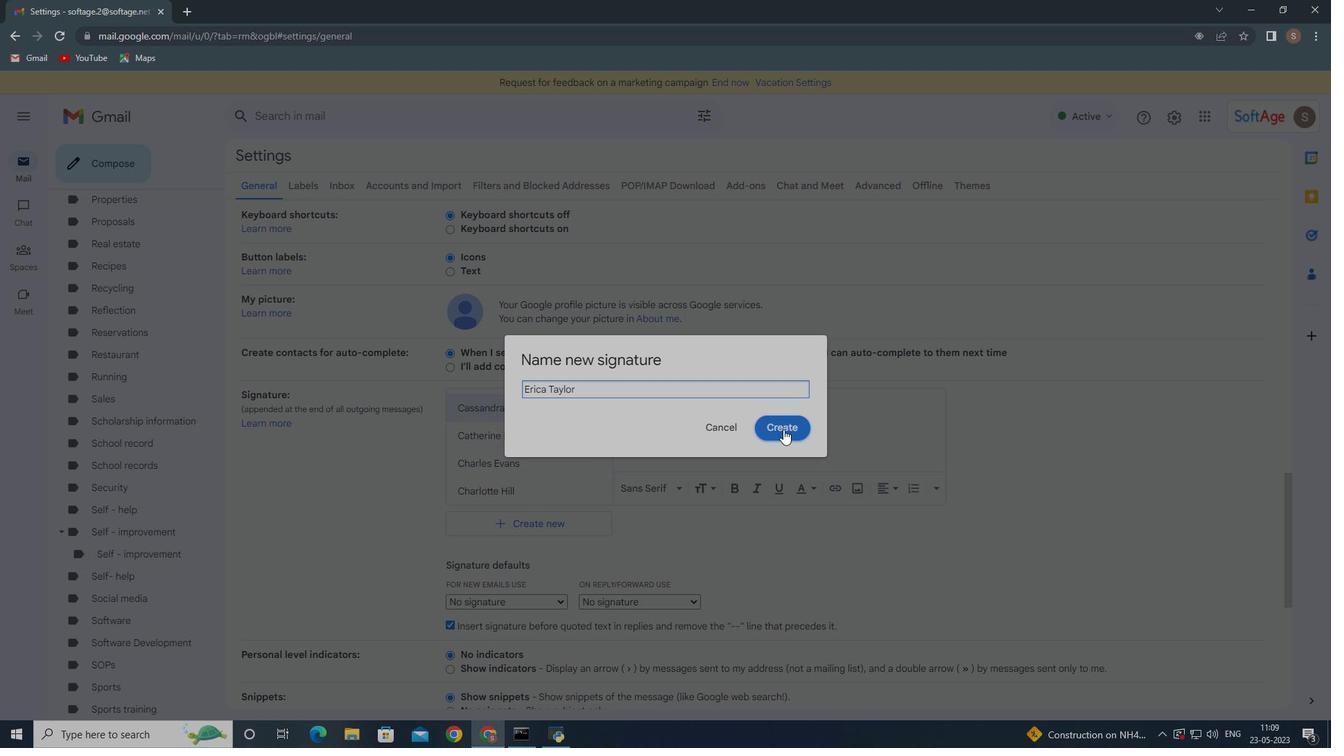 
Action: Mouse moved to (672, 423)
Screenshot: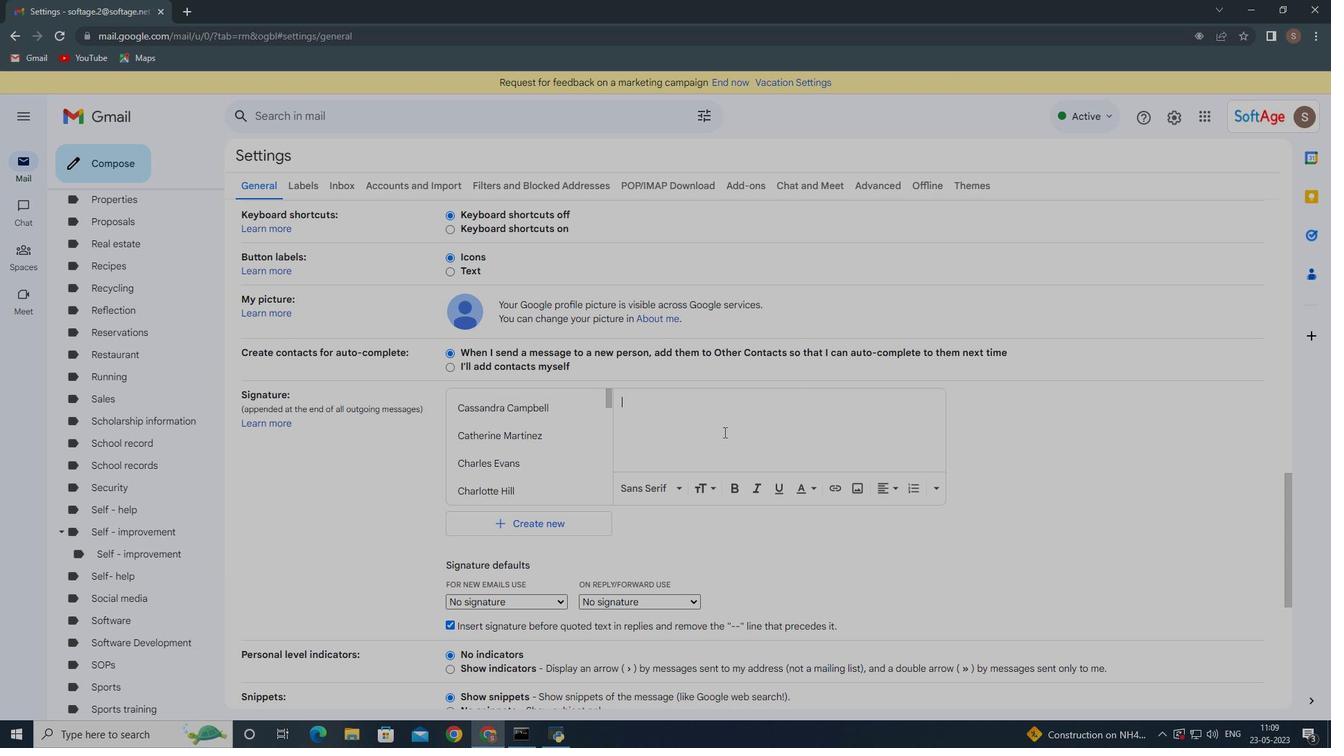 
Action: Key pressed <Key.shift>Have<Key.space>agra<Key.backspace><Key.backspace><Key.backspace><Key.space>great<Key.space><Key.shift>Fourth<Key.space>of<Key.space><Key.shift>July,<Key.enter><Key.shift><Key.shift><Key.shift>Erica<Key.space><Key.shift><Key.shift><Key.shift><Key.shift><Key.shift><Key.shift><Key.shift><Key.shift><Key.shift><Key.shift><Key.shift><Key.shift><Key.shift><Key.shift><Key.shift><Key.shift><Key.shift><Key.shift><Key.shift><Key.shift><Key.shift><Key.shift><Key.shift><Key.shift><Key.shift><Key.shift><Key.shift><Key.shift><Key.shift><Key.shift><Key.shift><Key.shift><Key.shift><Key.shift><Key.shift><Key.shift><Key.shift><Key.shift><Key.shift><Key.shift><Key.shift><Key.shift><Key.shift><Key.shift><Key.shift><Key.shift><Key.shift><Key.shift><Key.shift><Key.shift><Key.shift><Key.shift><Key.shift><Key.shift>Taylor
Screenshot: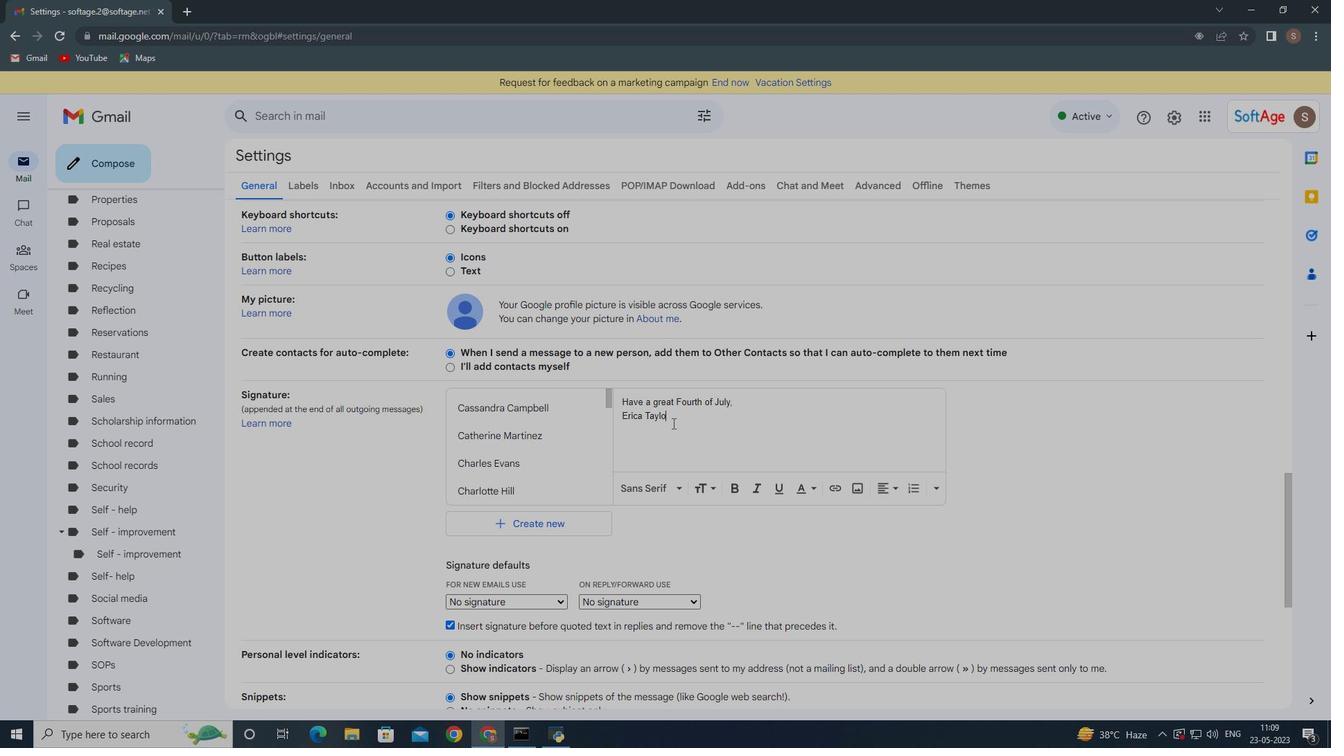 
Action: Mouse moved to (715, 462)
Screenshot: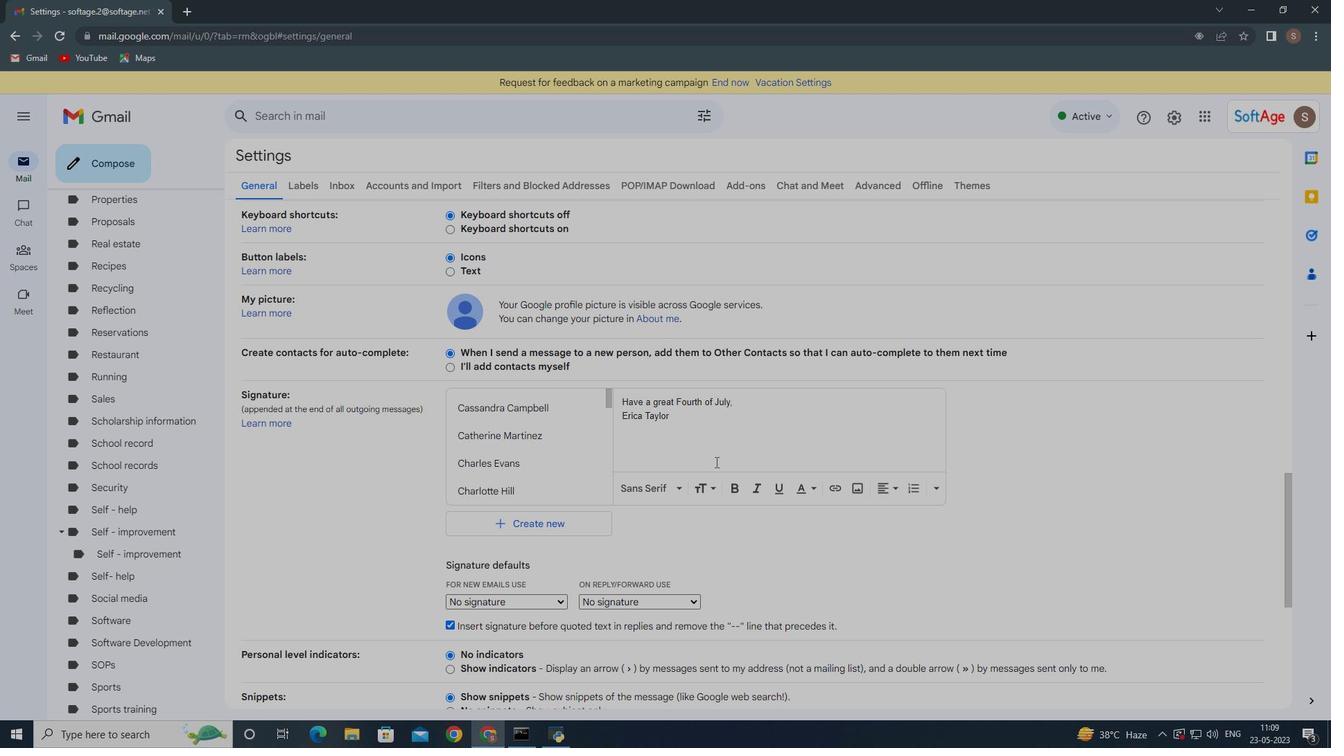 
Action: Mouse scrolled (715, 461) with delta (0, 0)
Screenshot: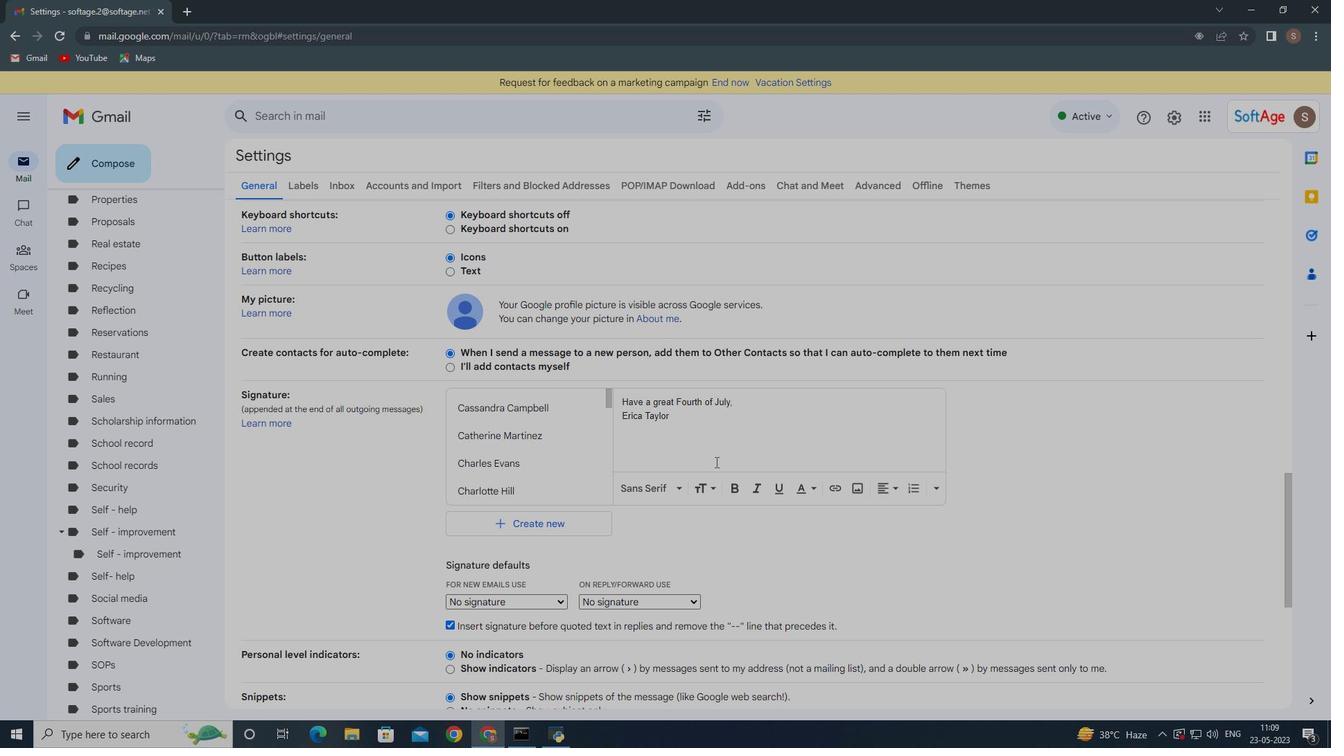 
Action: Mouse moved to (699, 548)
Screenshot: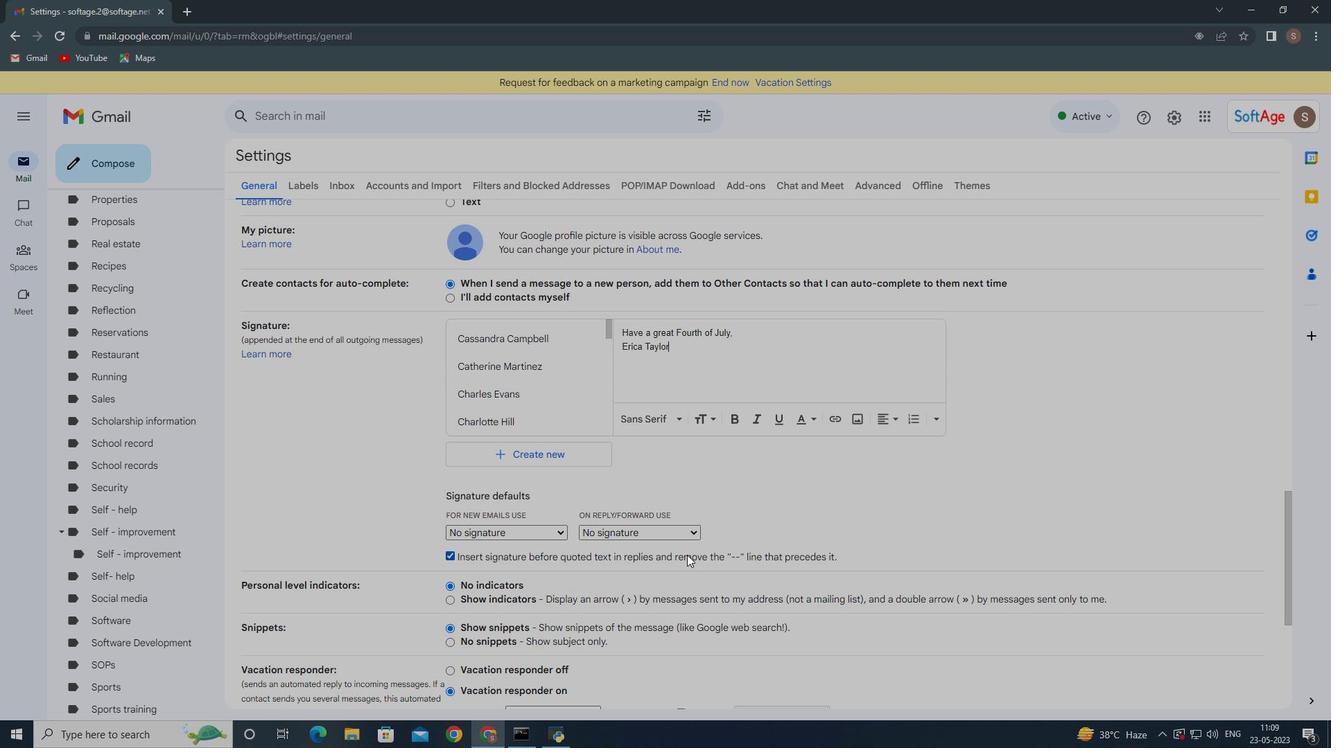 
Action: Mouse scrolled (699, 547) with delta (0, 0)
Screenshot: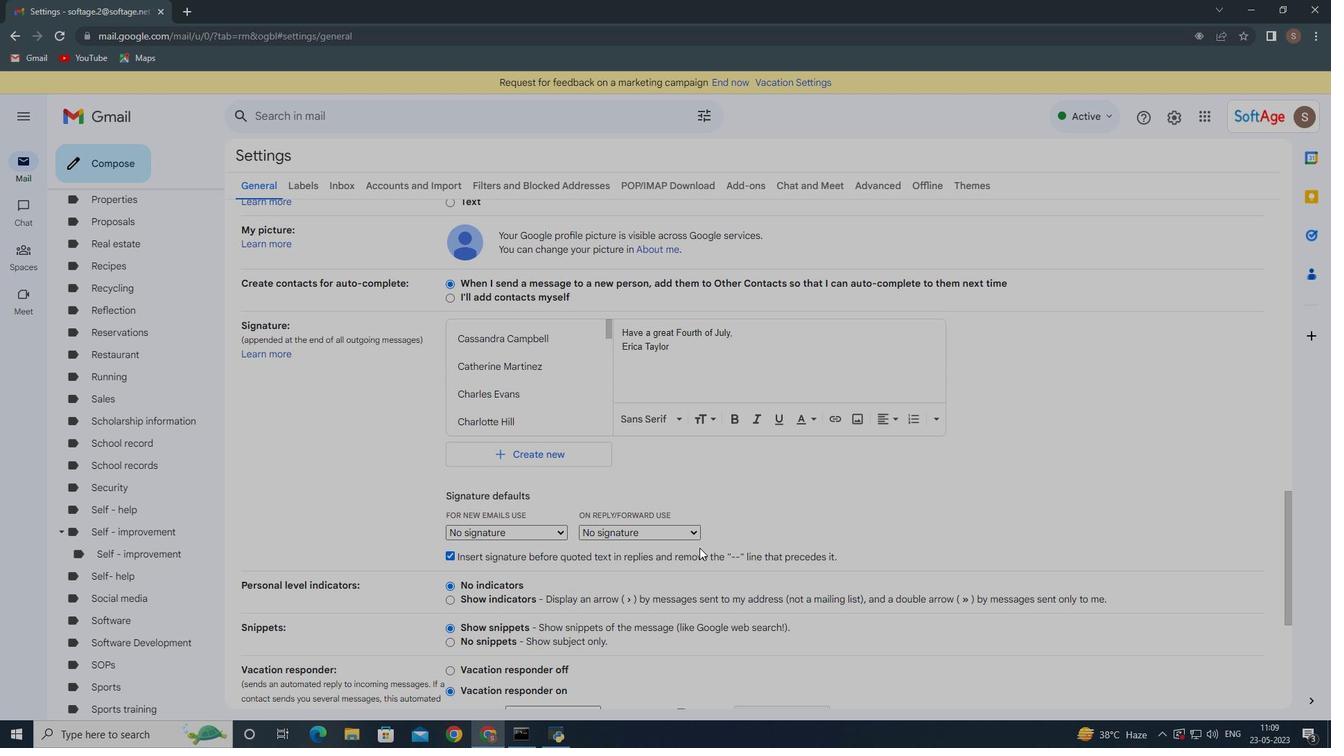 
Action: Mouse moved to (812, 461)
Screenshot: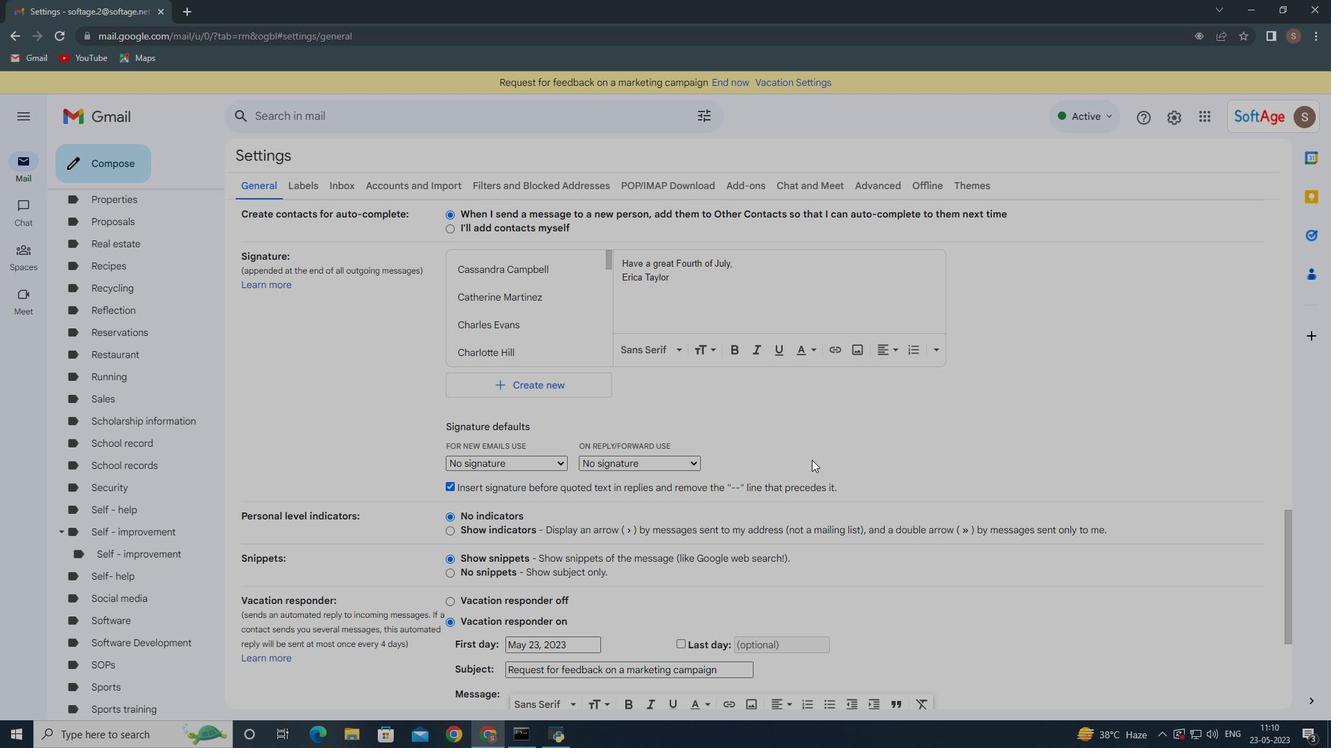 
Action: Mouse scrolled (812, 461) with delta (0, 0)
Screenshot: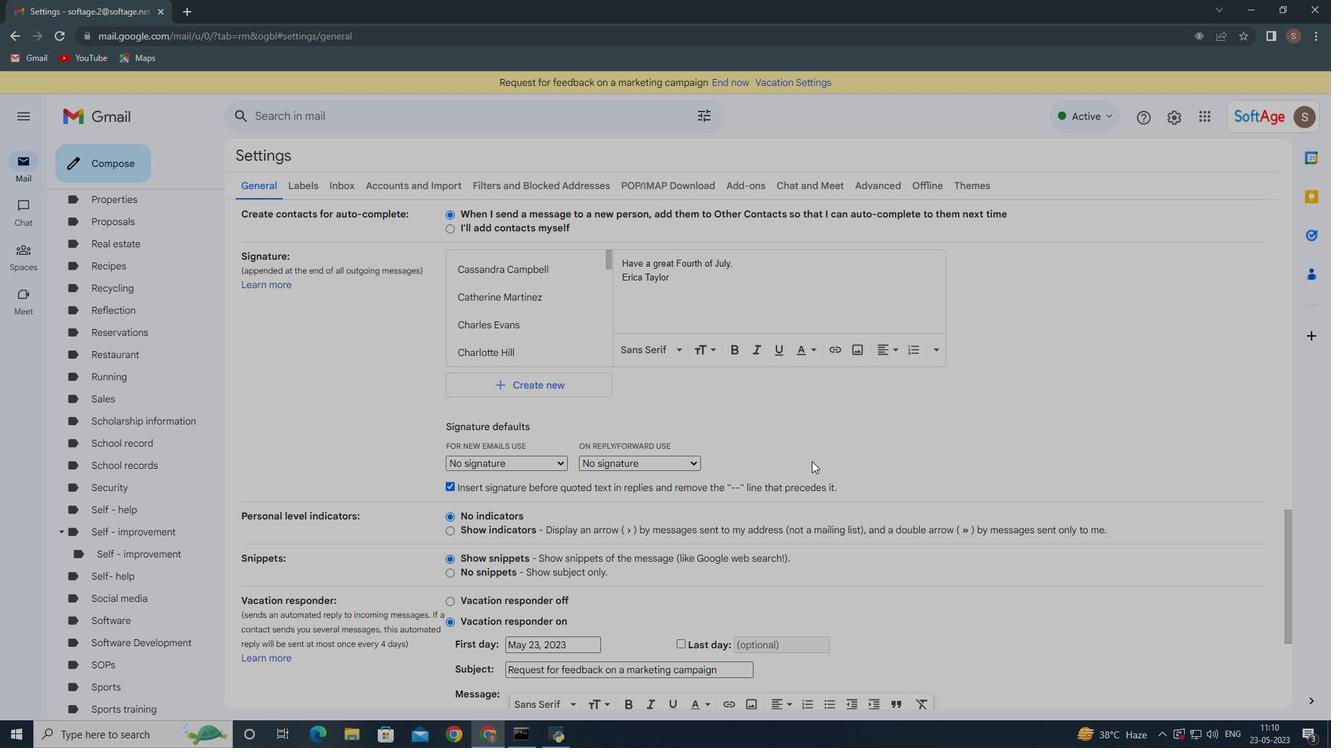 
Action: Mouse moved to (812, 462)
Screenshot: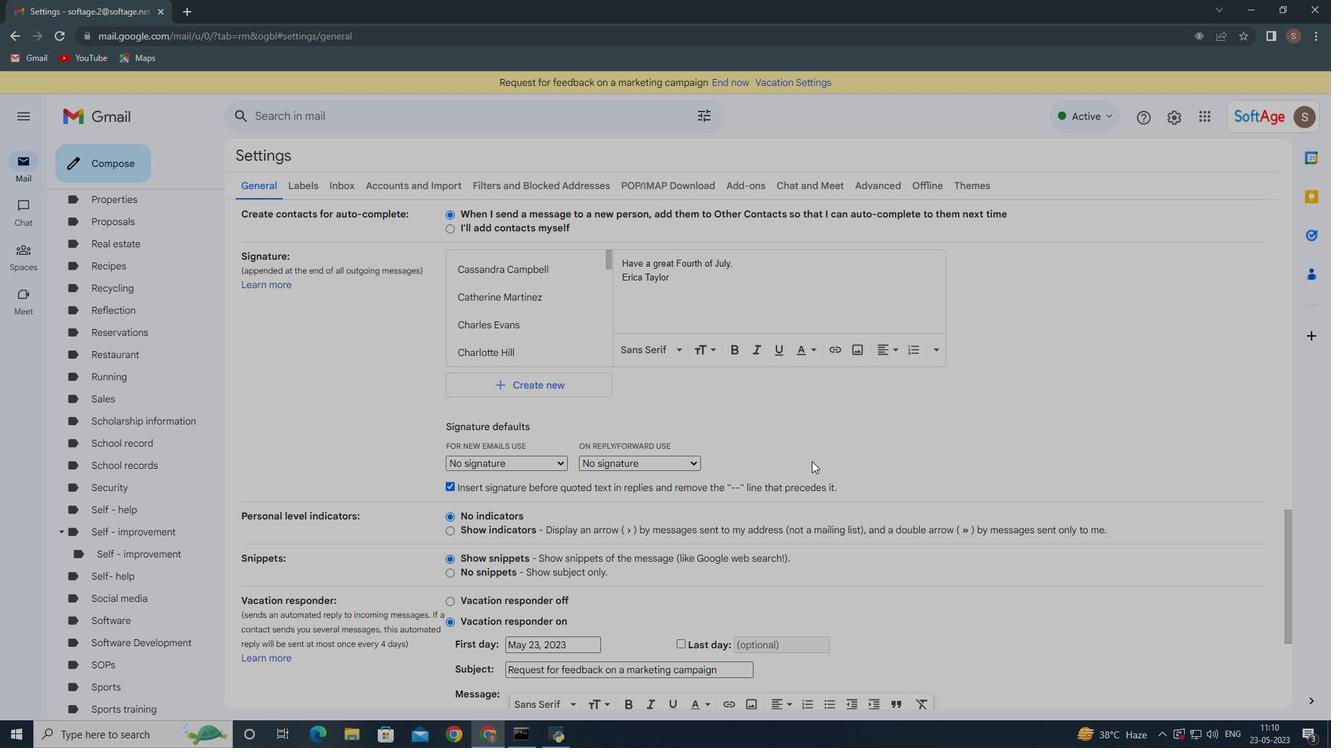 
Action: Mouse scrolled (812, 461) with delta (0, 0)
Screenshot: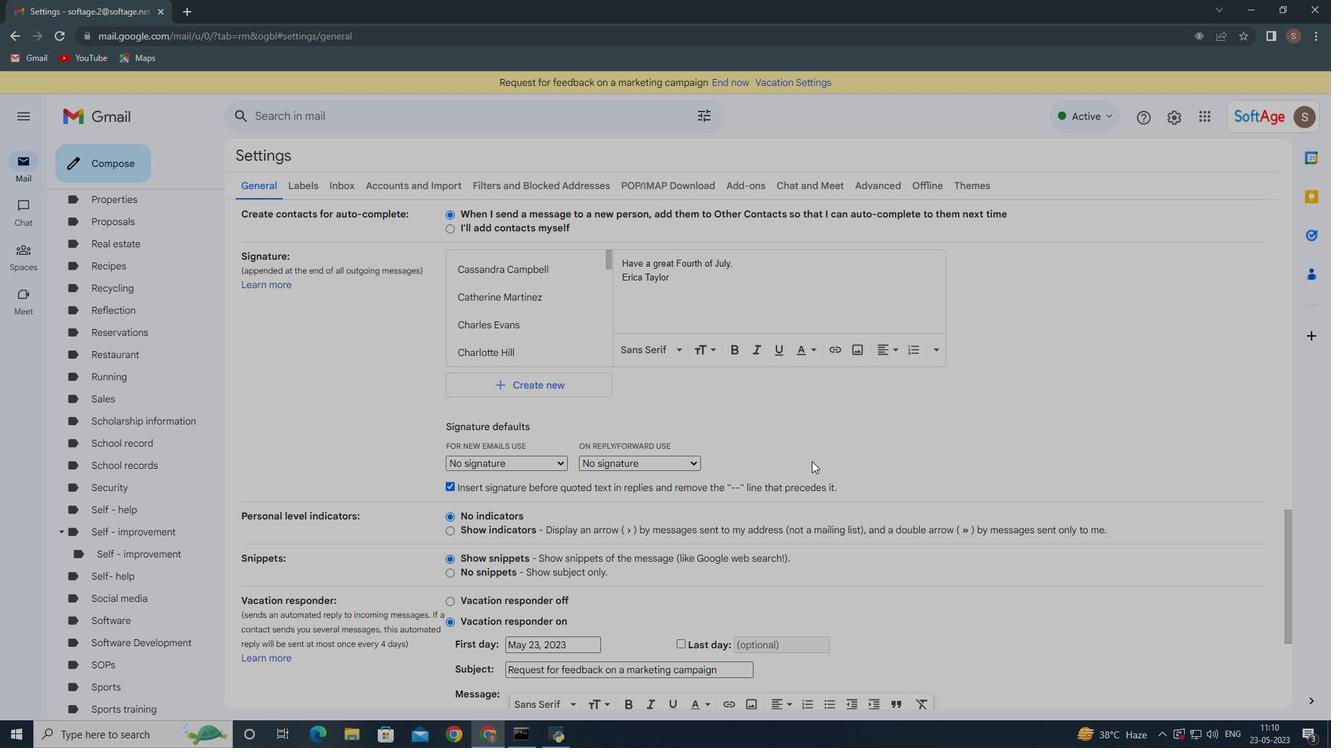 
Action: Mouse moved to (812, 463)
Screenshot: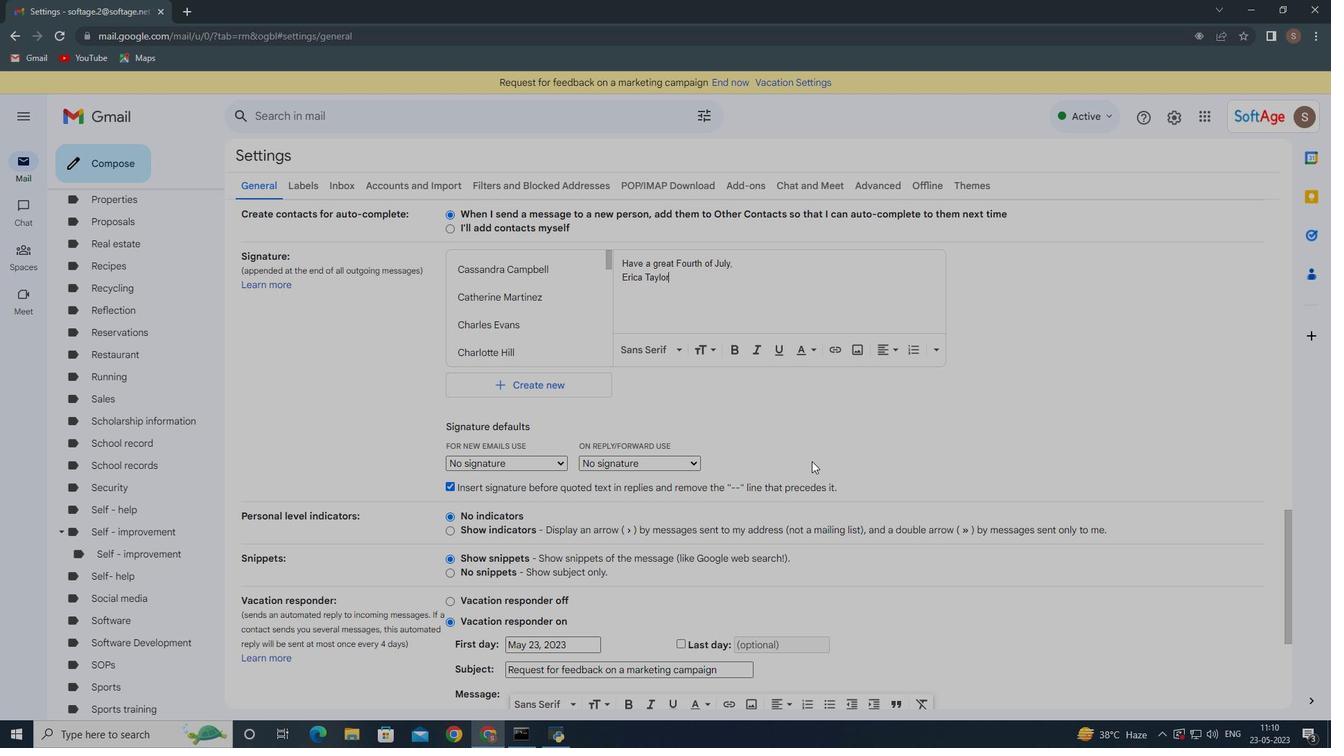 
Action: Mouse scrolled (812, 462) with delta (0, 0)
Screenshot: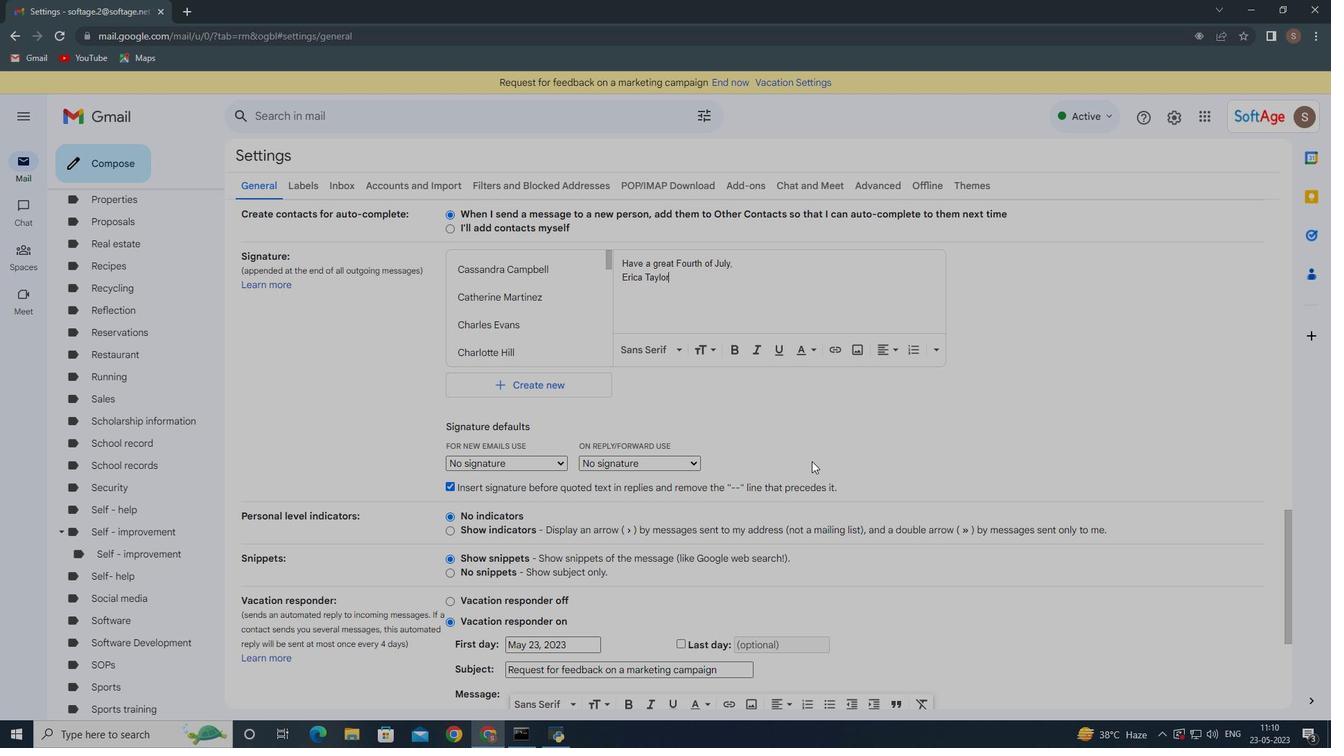 
Action: Mouse moved to (811, 466)
Screenshot: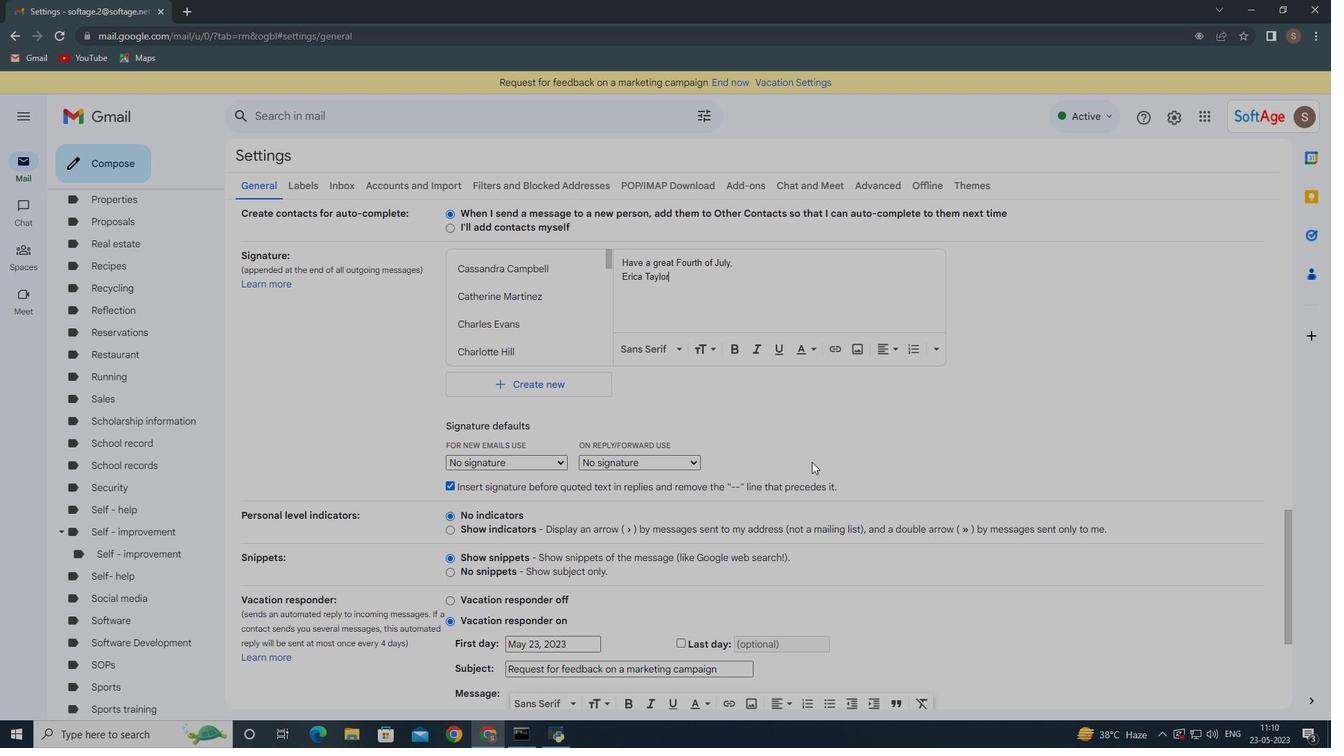 
Action: Mouse scrolled (811, 466) with delta (0, 0)
Screenshot: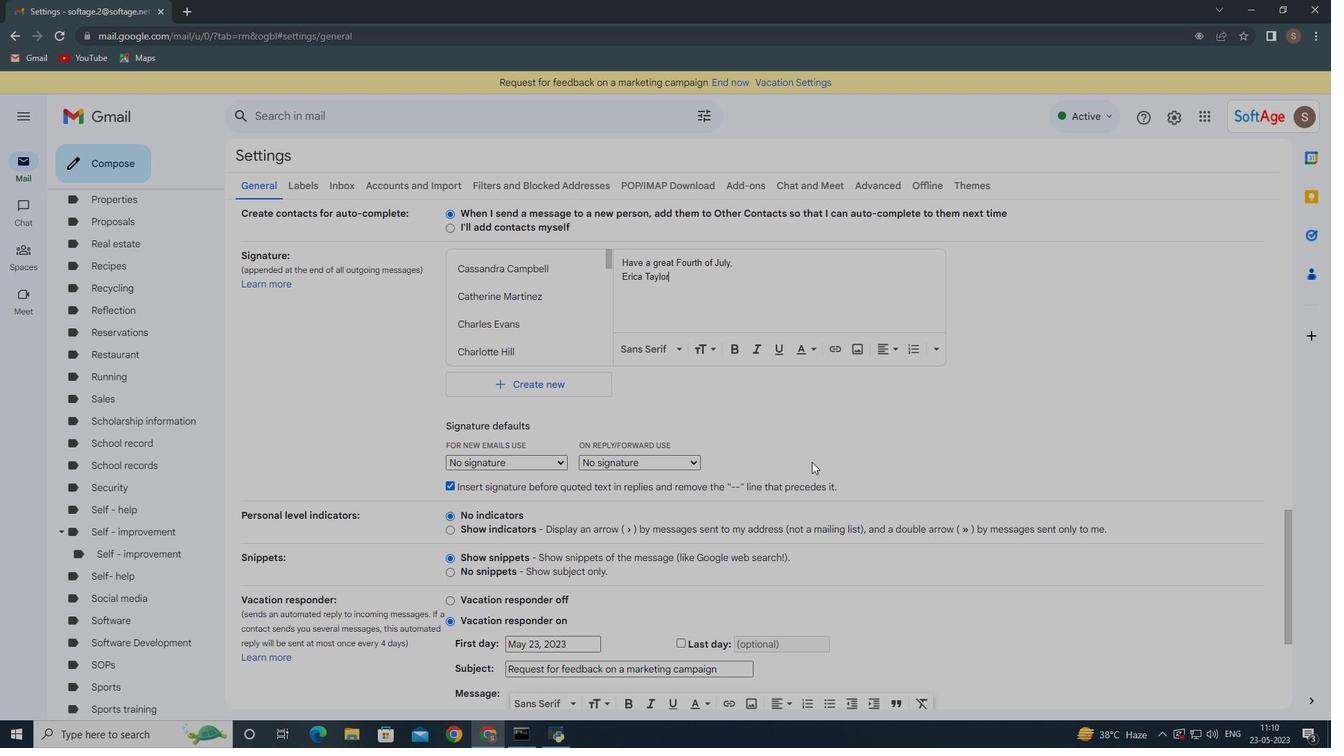 
Action: Mouse moved to (710, 630)
Screenshot: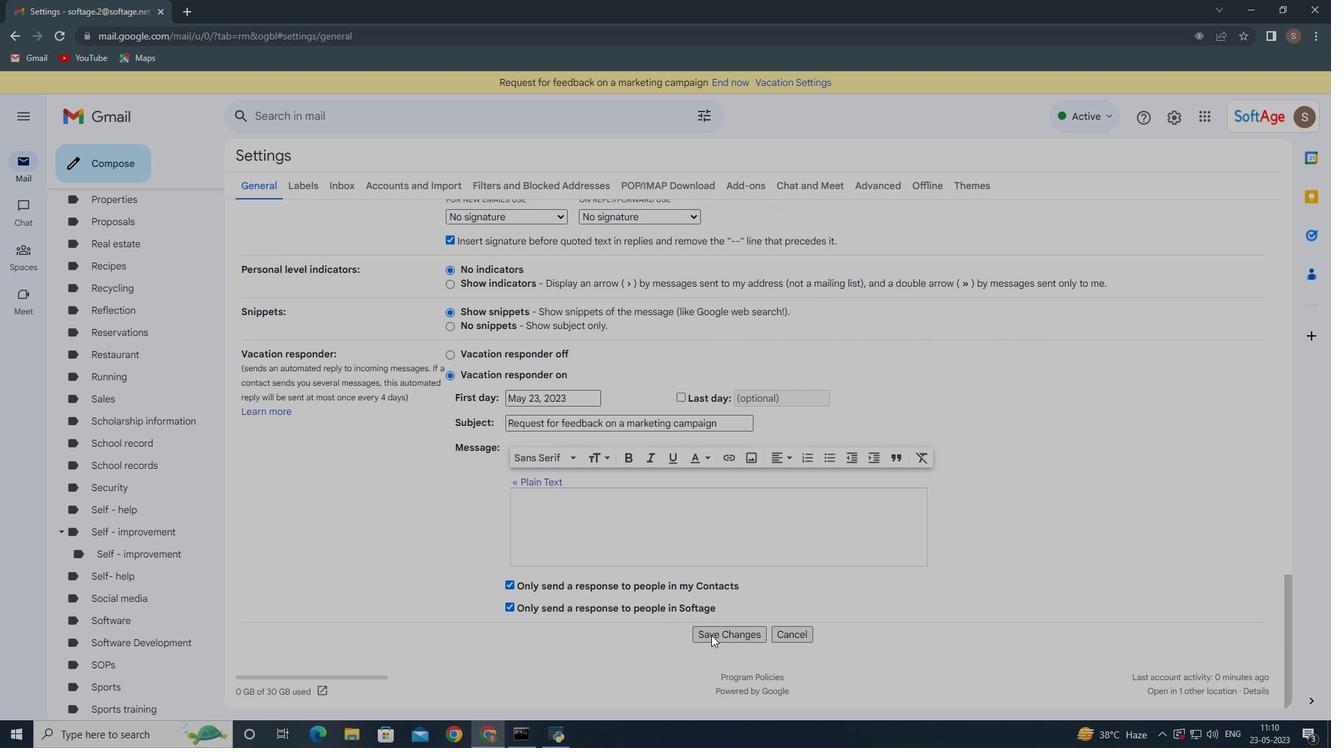 
Action: Mouse pressed left at (710, 630)
Screenshot: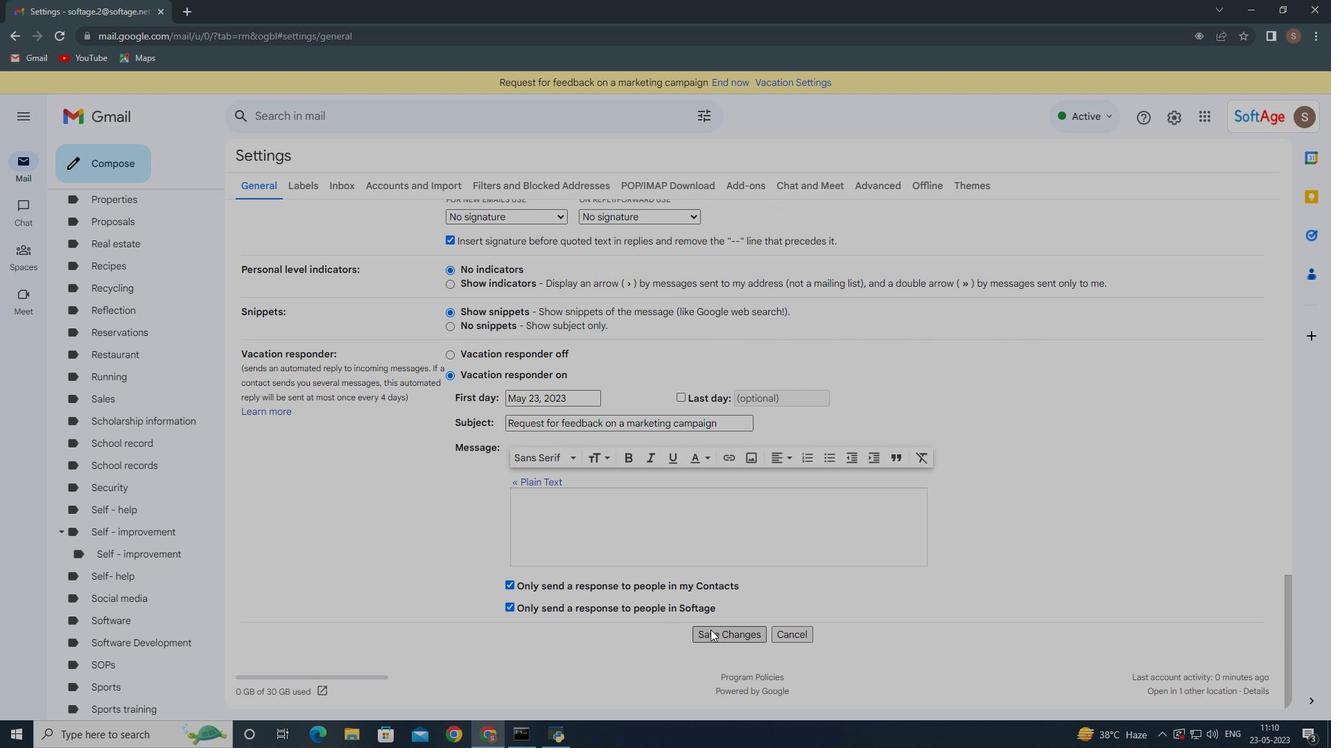 
Action: Mouse moved to (106, 171)
Screenshot: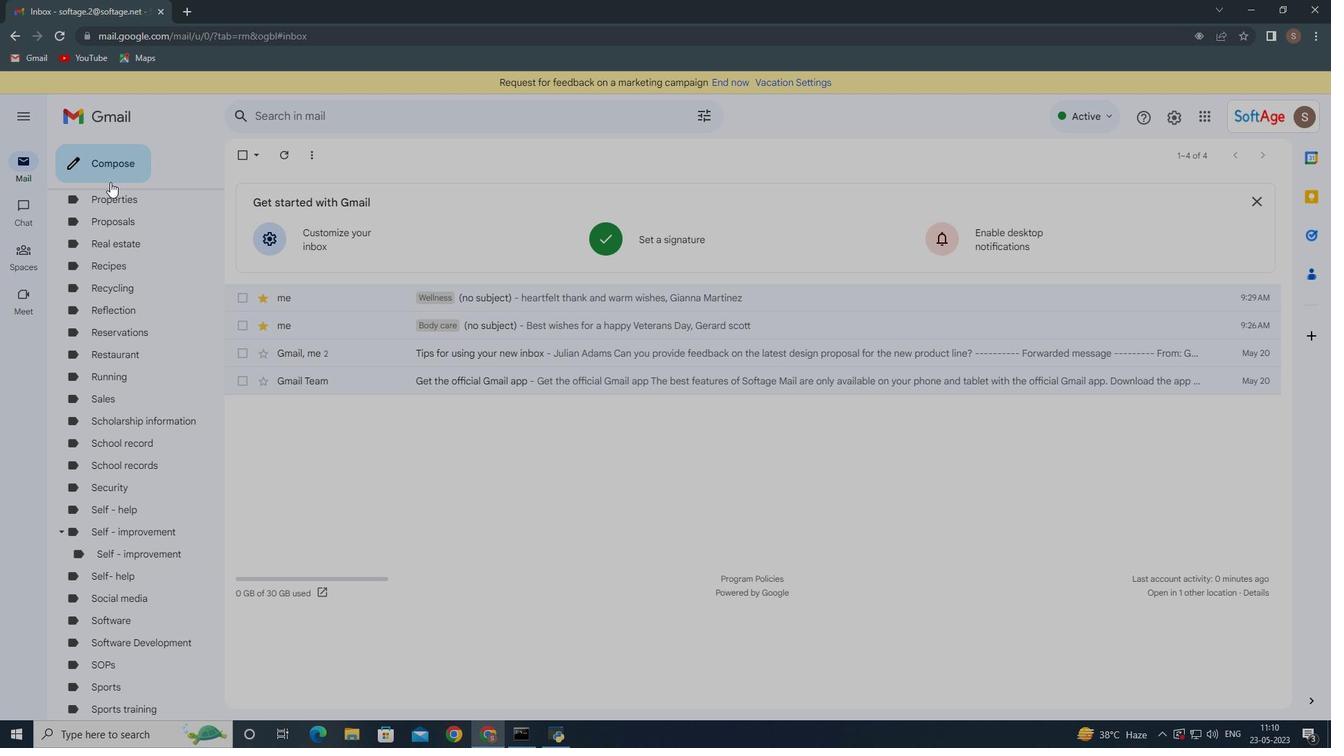 
Action: Mouse pressed left at (106, 171)
Screenshot: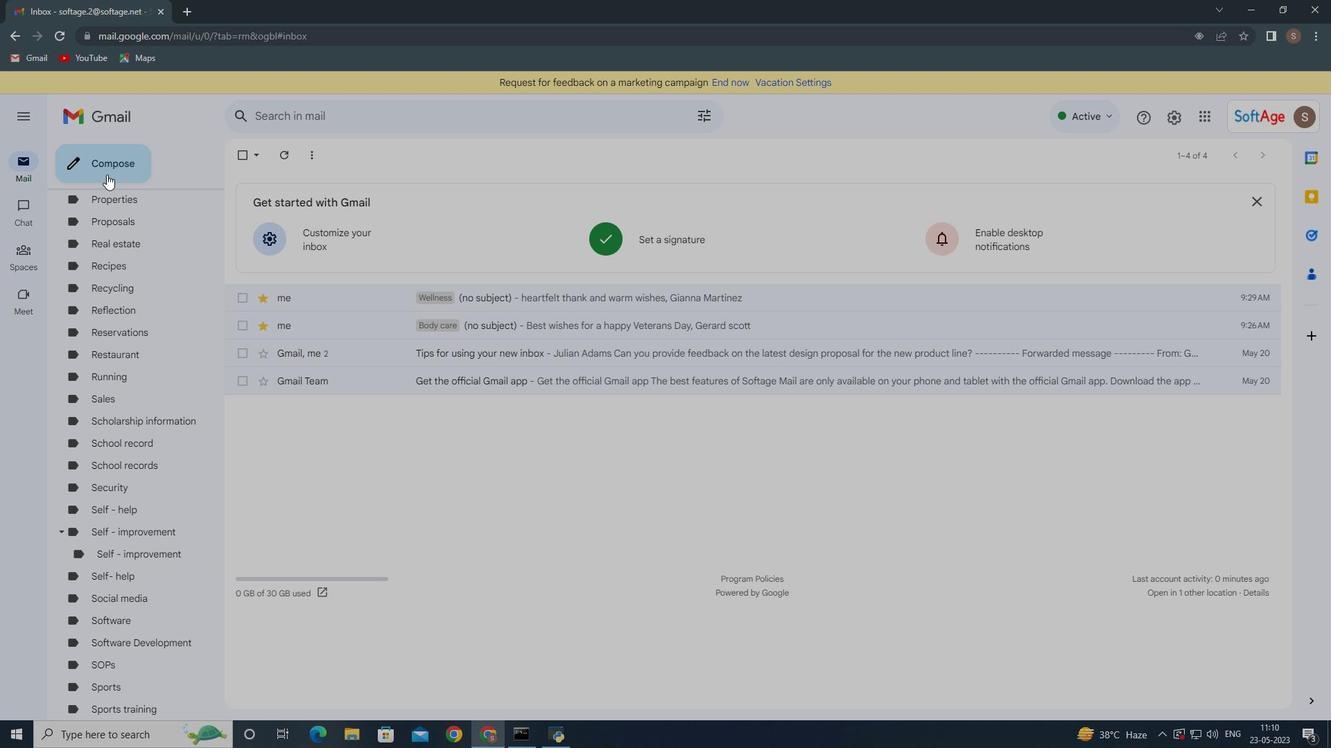 
Action: Mouse moved to (1045, 484)
Screenshot: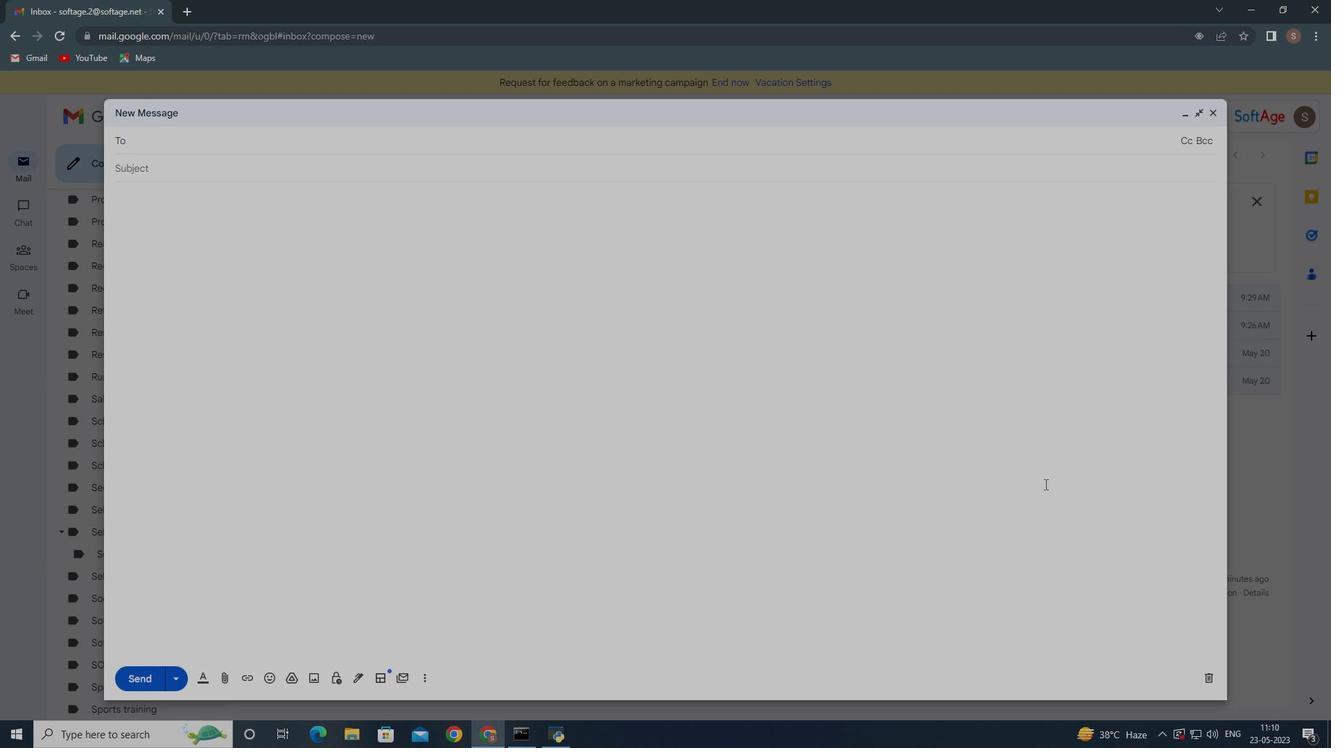 
Action: Key pressed si<Key.backspace>oftage.4
Screenshot: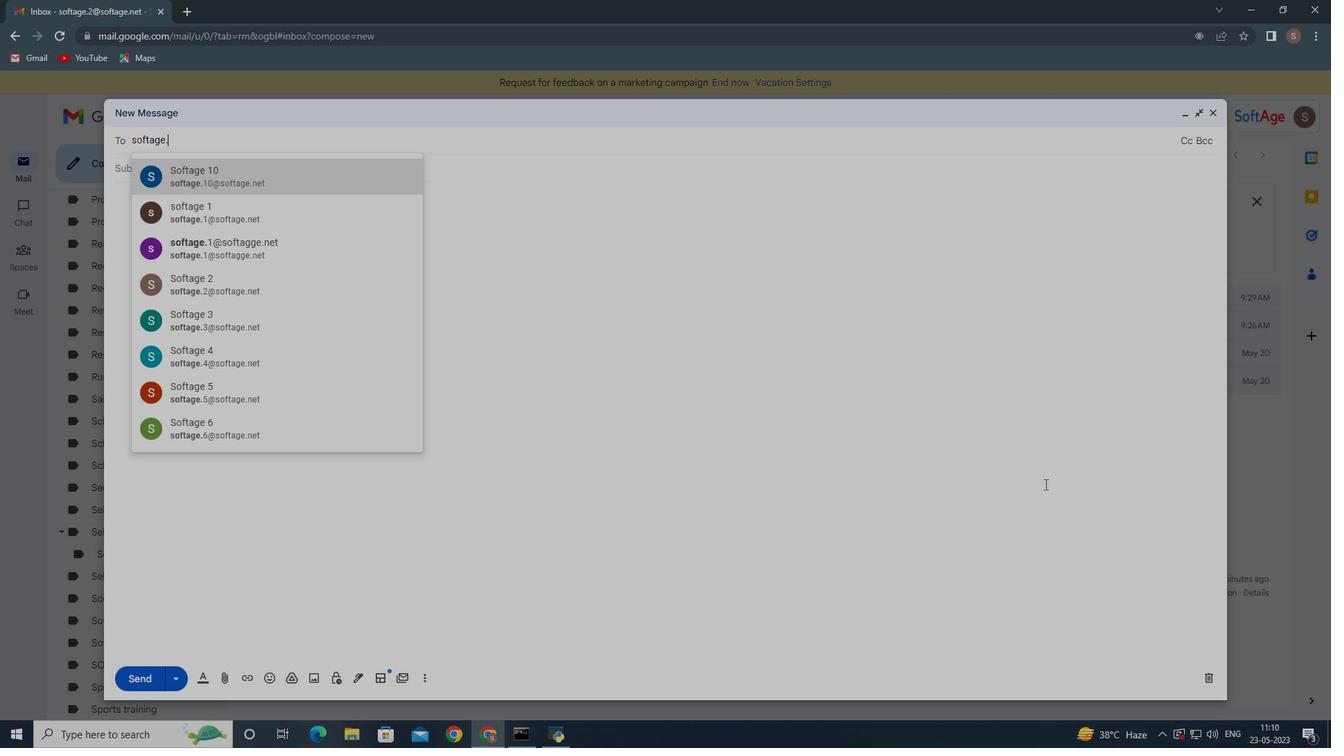 
Action: Mouse moved to (346, 177)
Screenshot: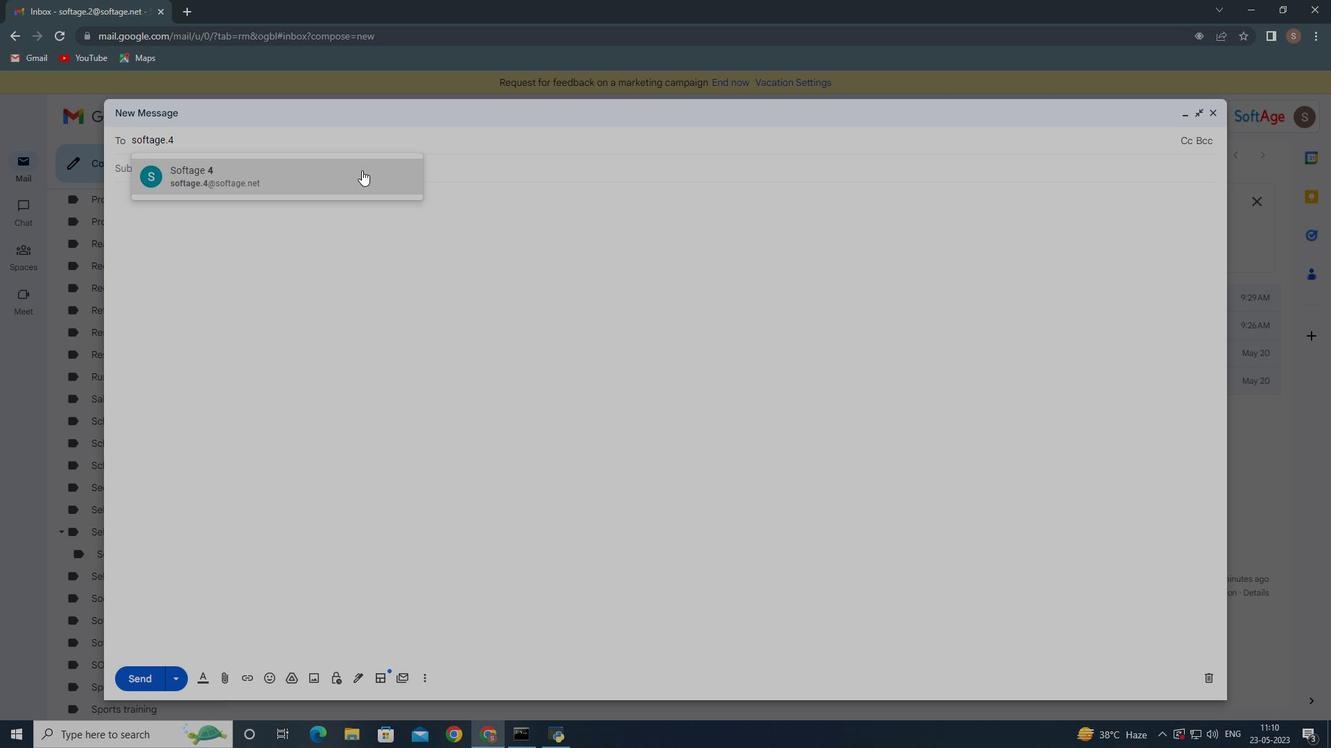 
Action: Mouse pressed left at (346, 177)
Screenshot: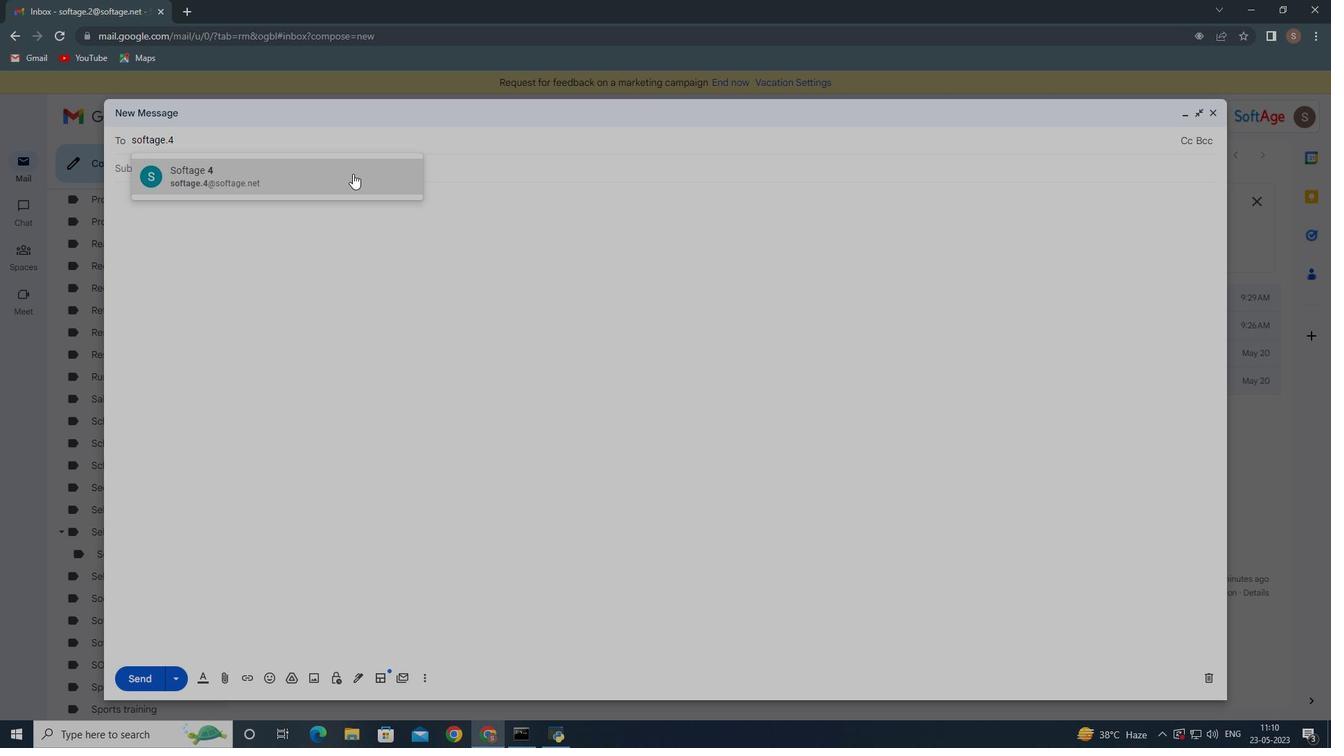 
Action: Mouse moved to (363, 679)
Screenshot: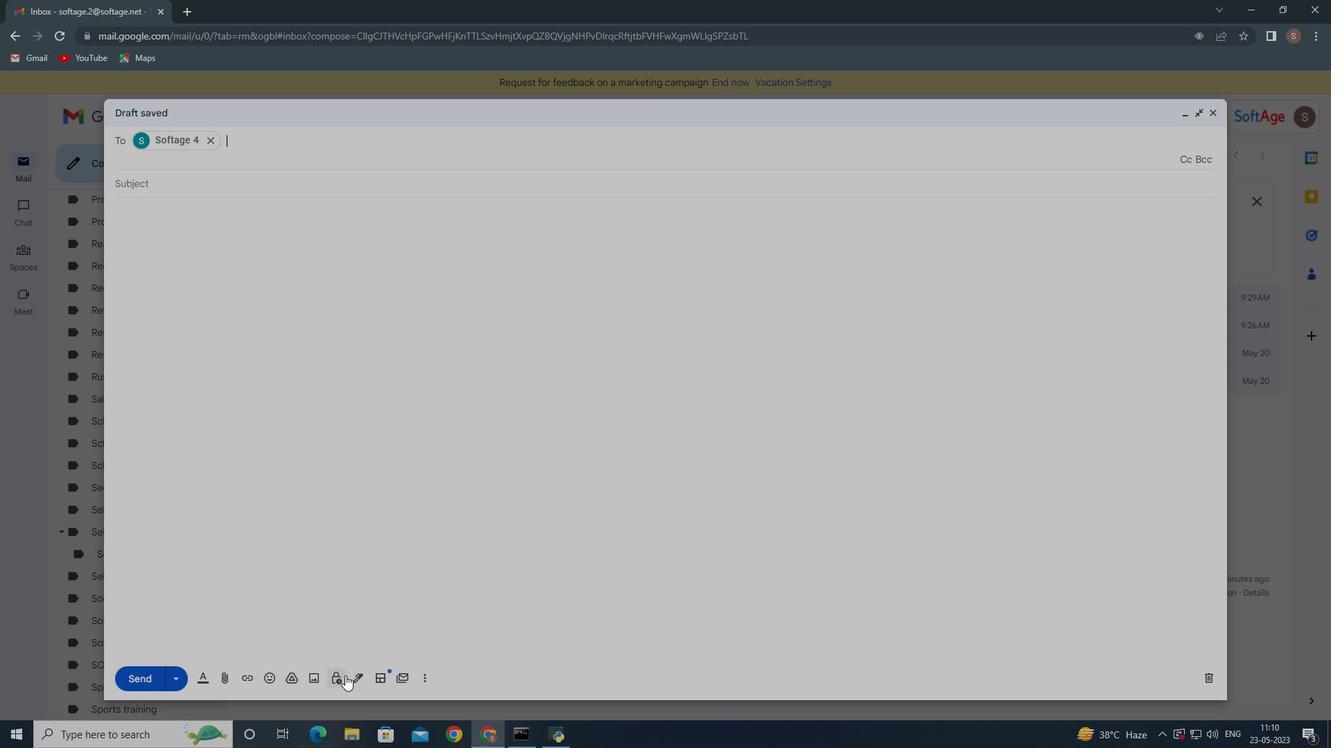 
Action: Mouse pressed left at (363, 679)
Screenshot: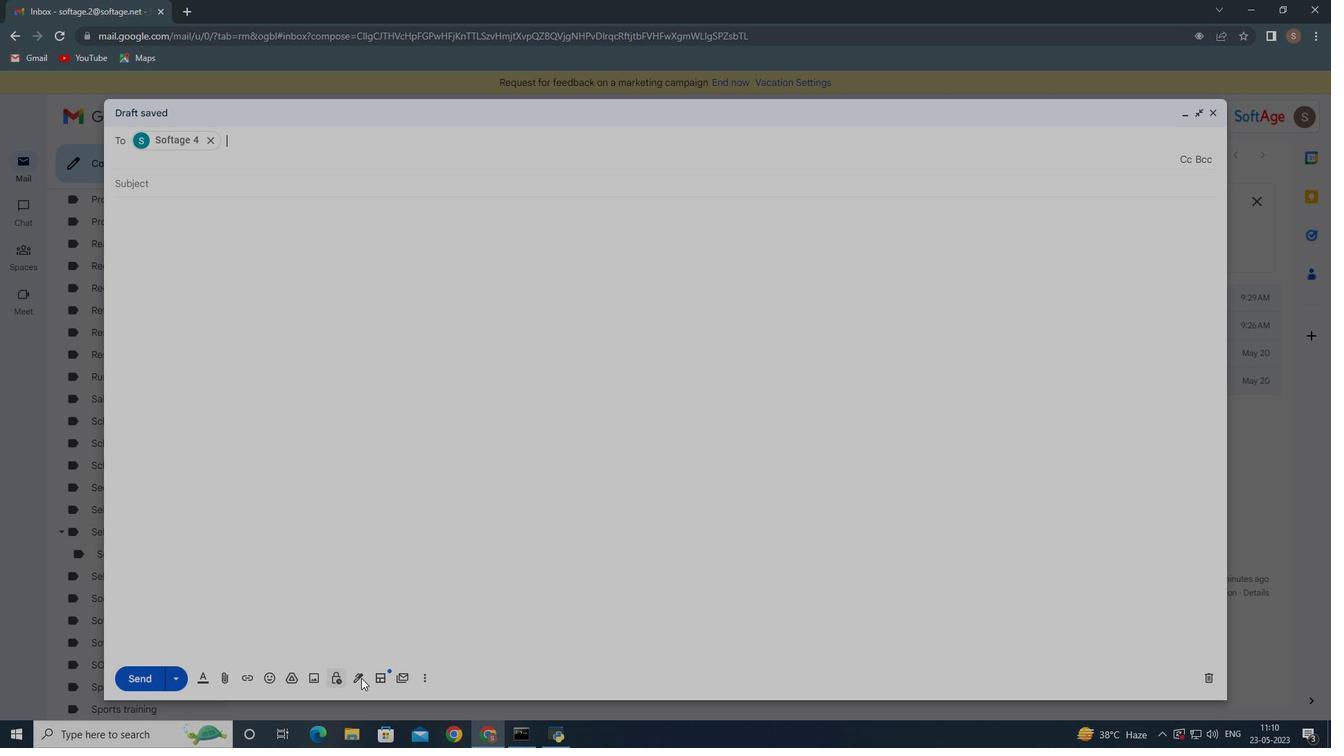
Action: Mouse moved to (401, 517)
Screenshot: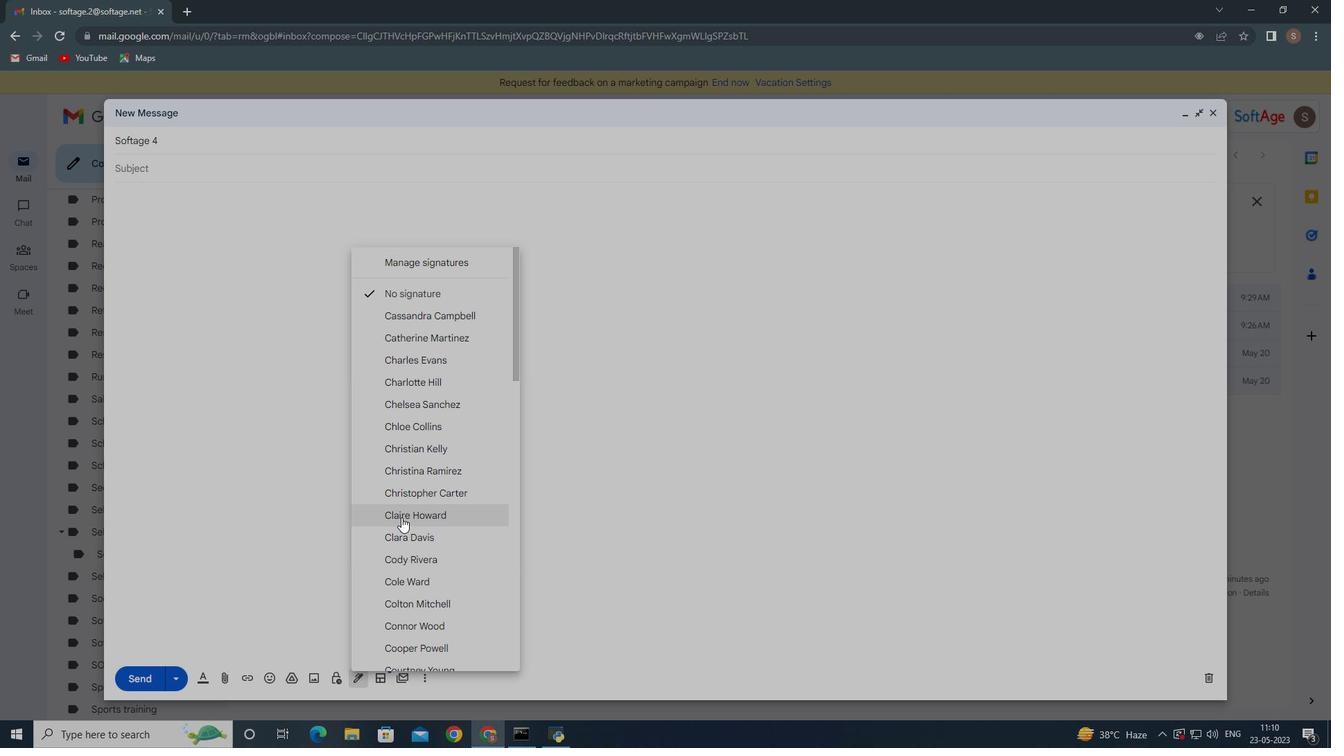 
Action: Mouse scrolled (401, 516) with delta (0, 0)
Screenshot: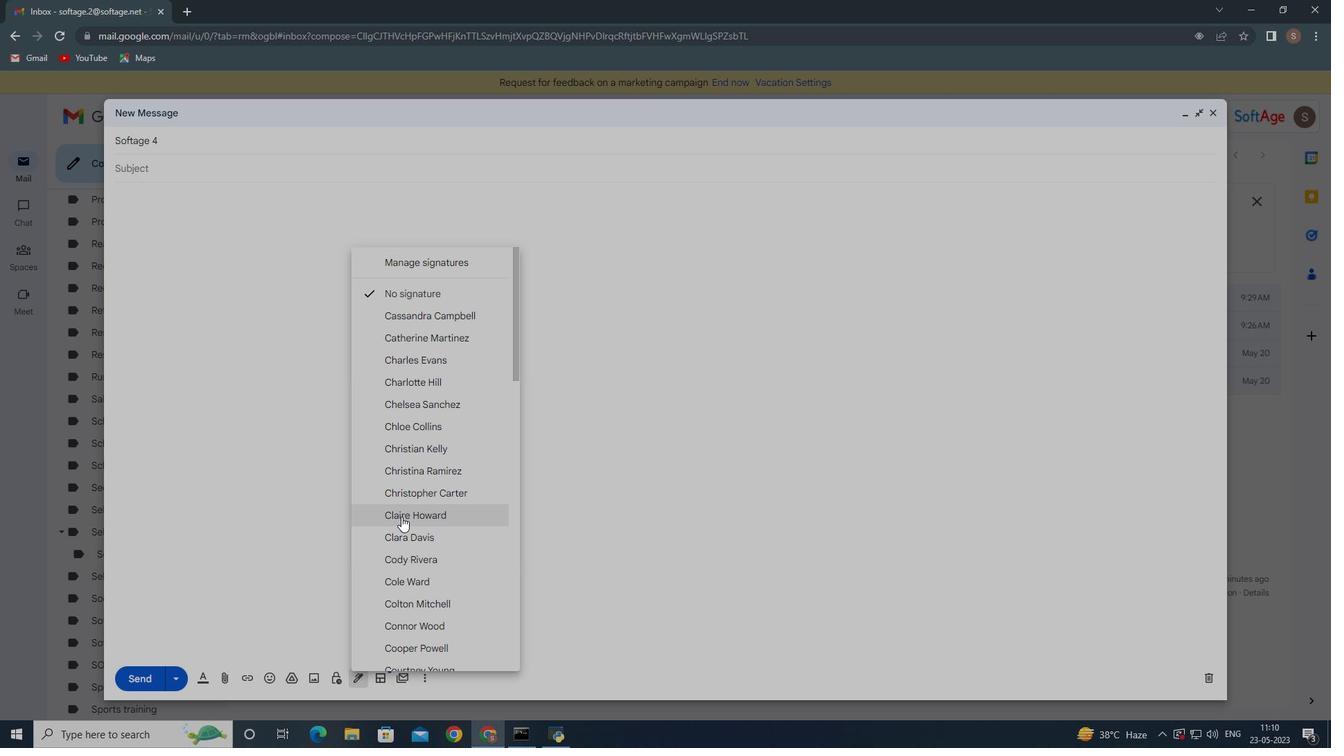 
Action: Mouse moved to (401, 518)
Screenshot: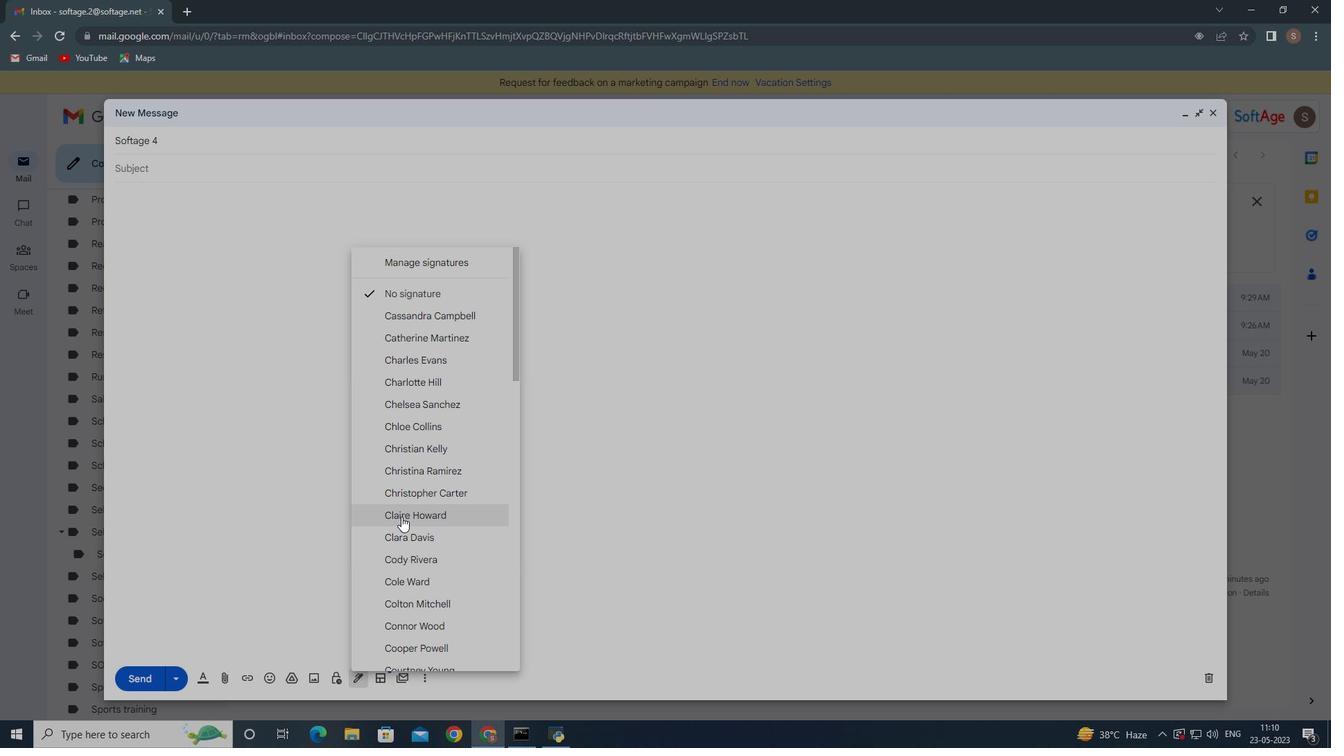 
Action: Mouse scrolled (401, 518) with delta (0, 0)
Screenshot: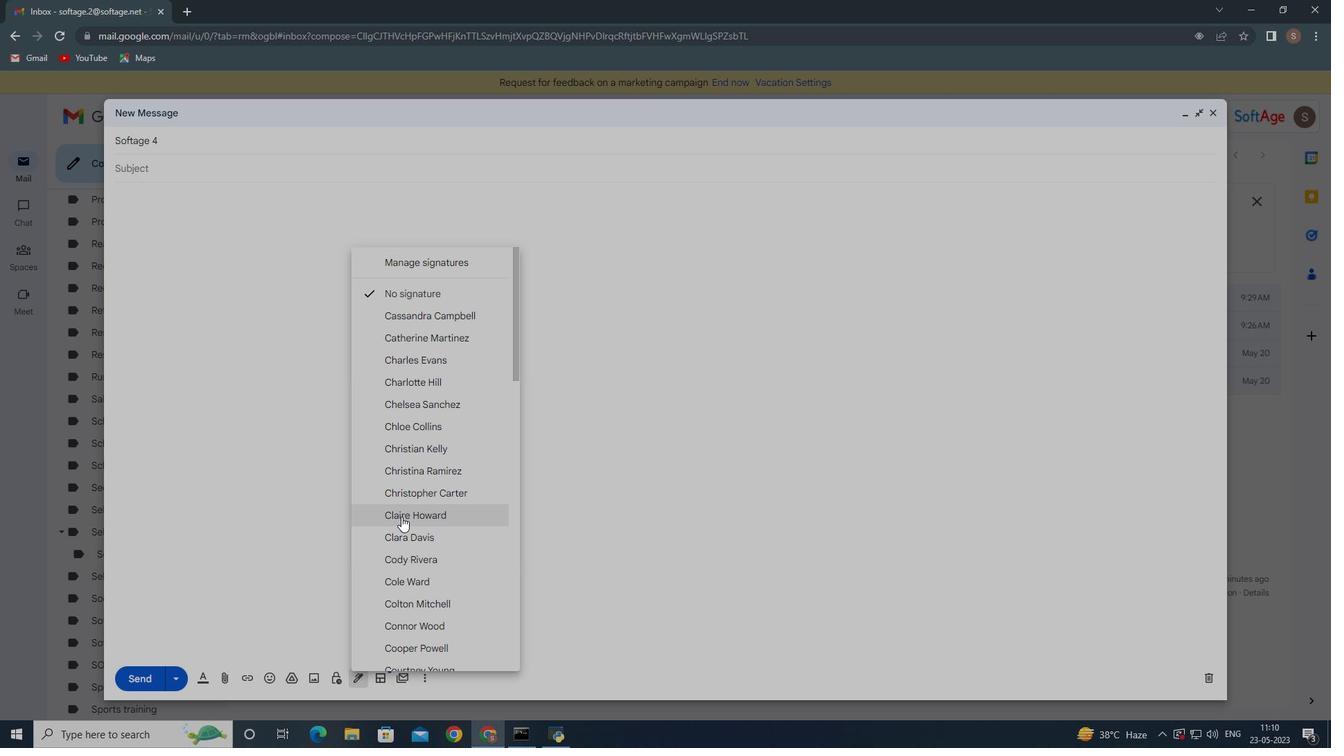 
Action: Mouse moved to (400, 521)
Screenshot: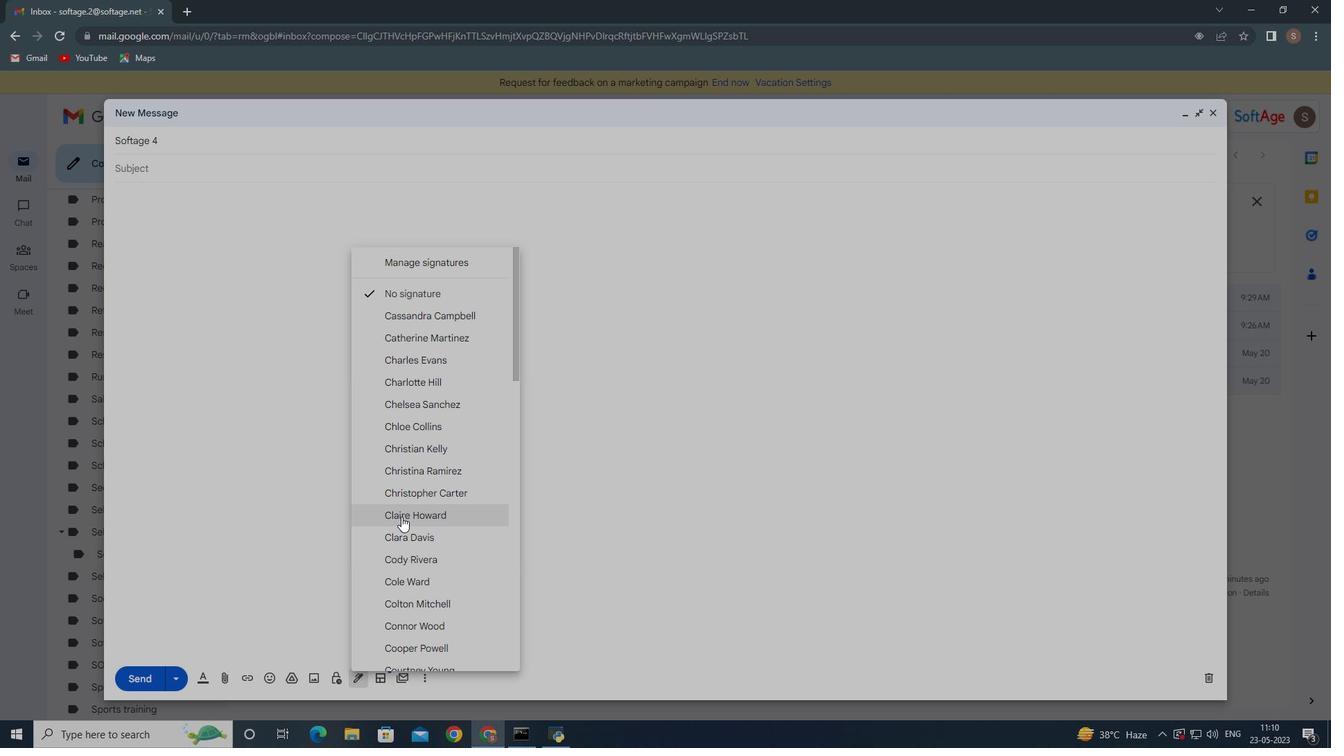 
Action: Mouse scrolled (400, 520) with delta (0, 0)
Screenshot: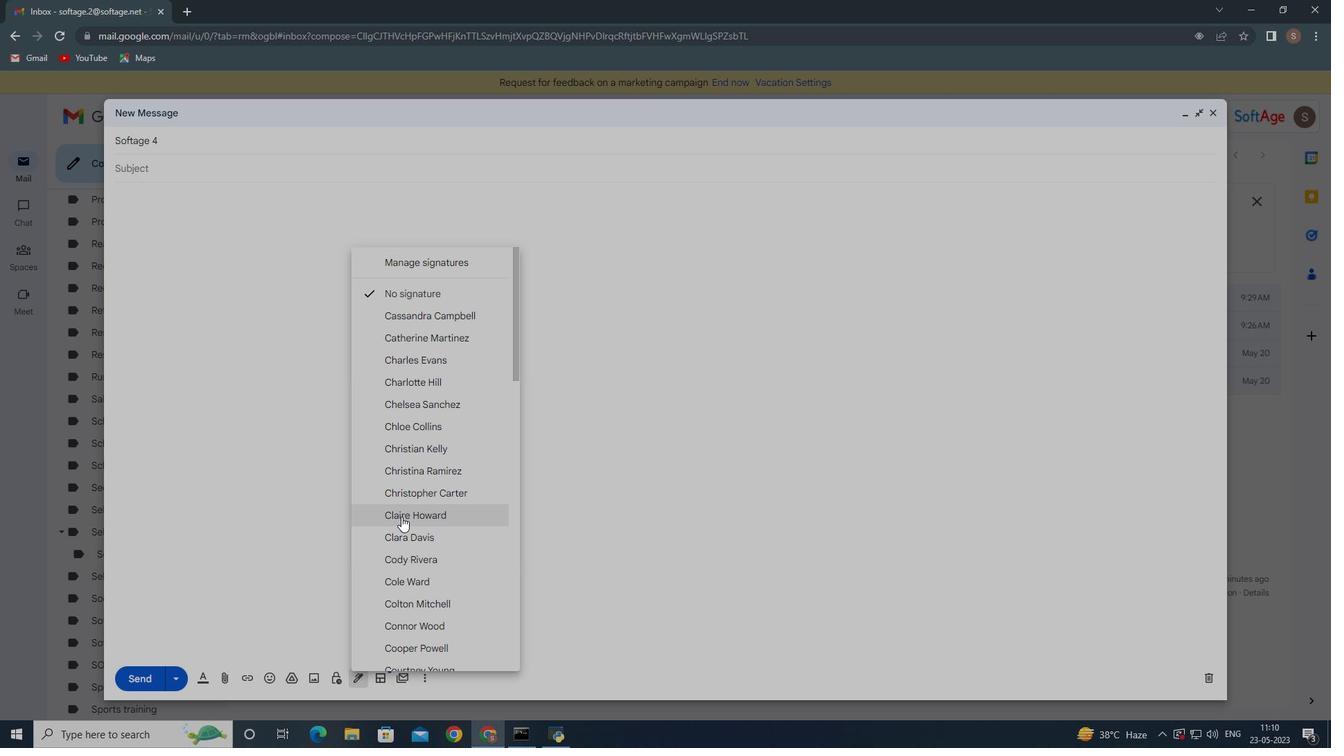 
Action: Mouse moved to (399, 527)
Screenshot: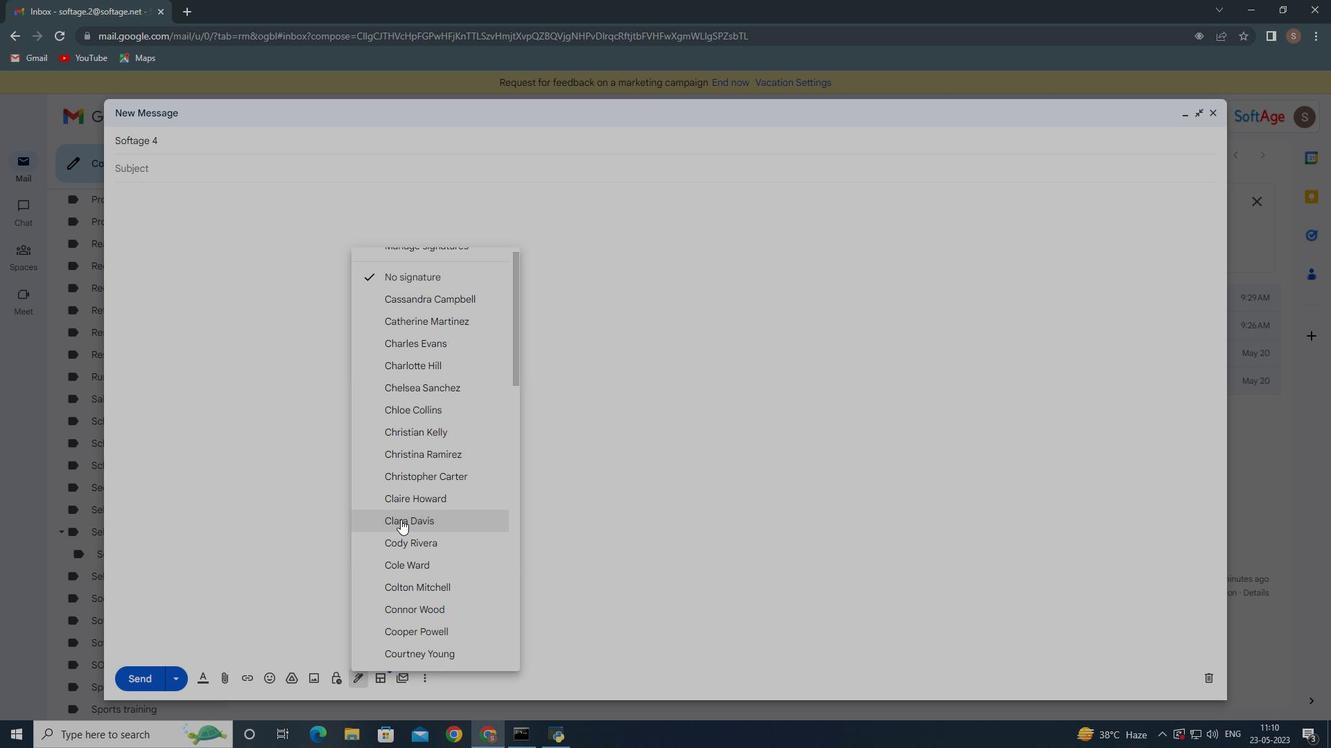 
Action: Mouse scrolled (399, 526) with delta (0, 0)
Screenshot: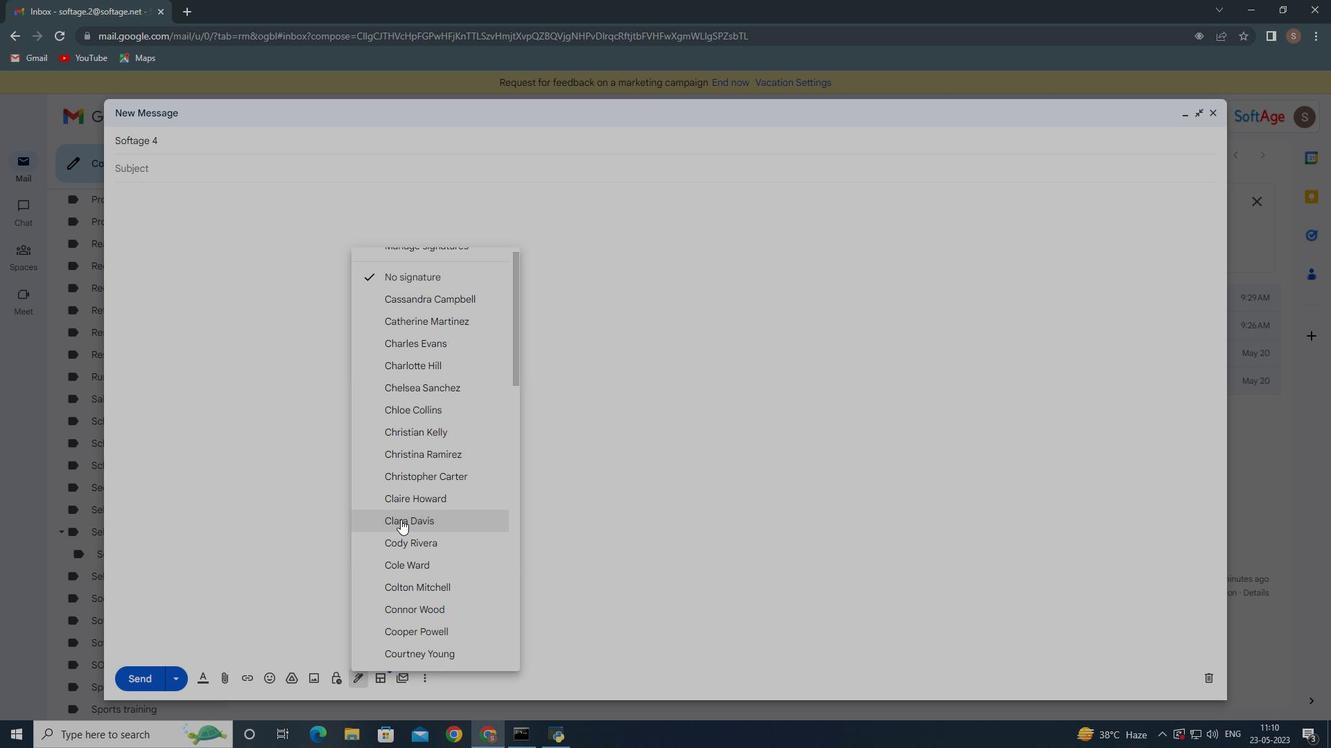 
Action: Mouse moved to (398, 531)
Screenshot: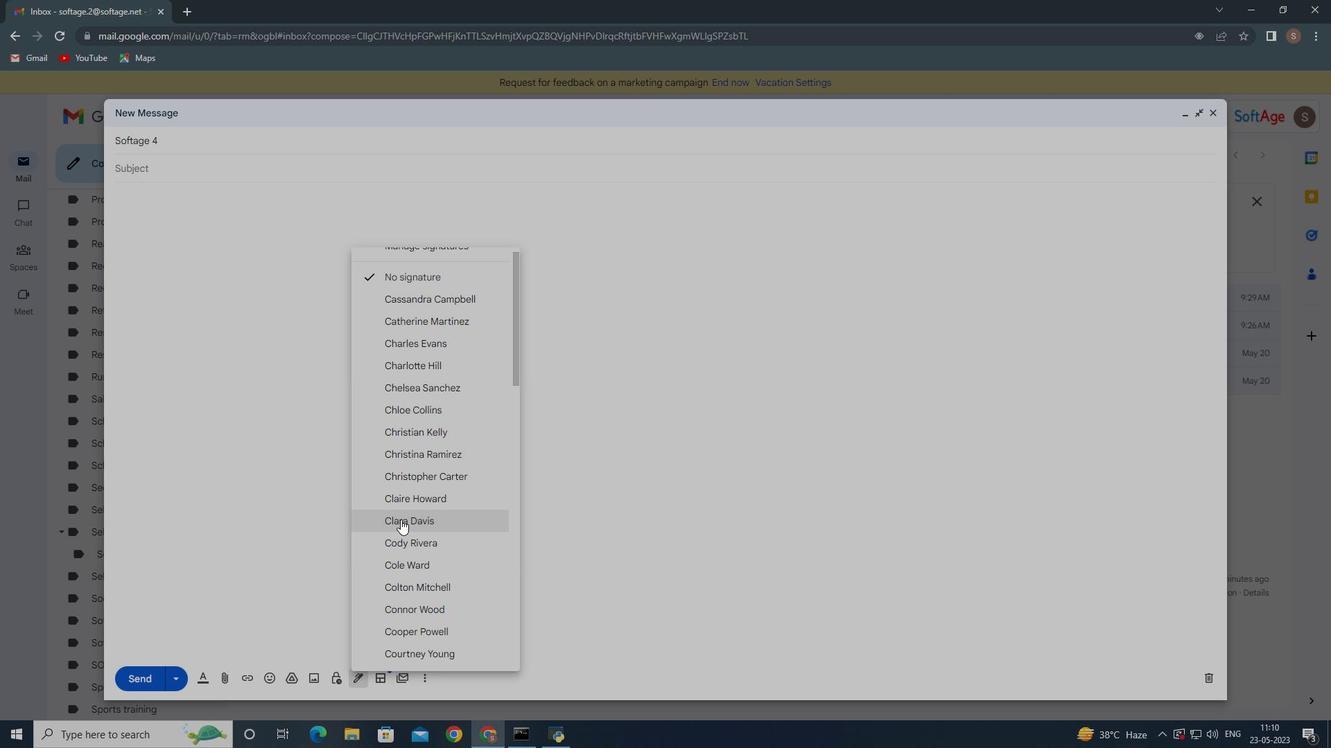 
Action: Mouse scrolled (398, 531) with delta (0, 0)
Screenshot: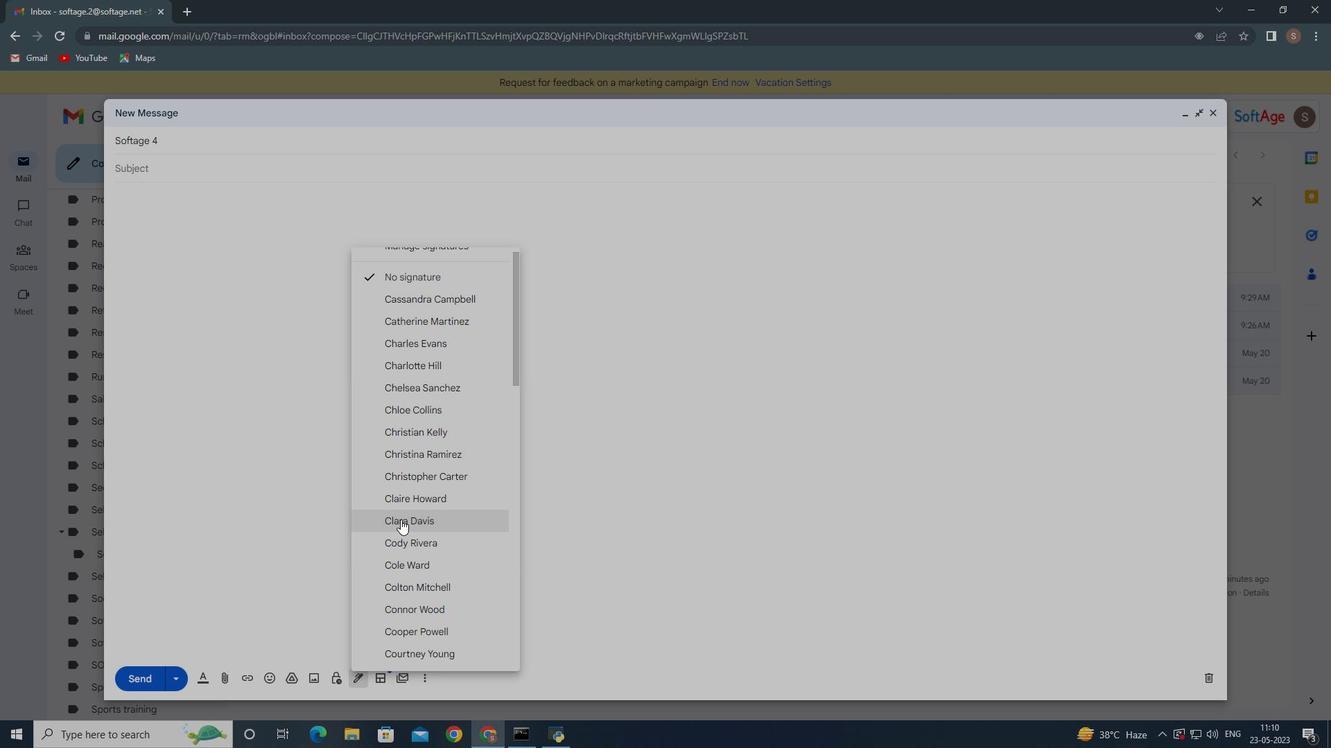 
Action: Mouse moved to (398, 547)
Screenshot: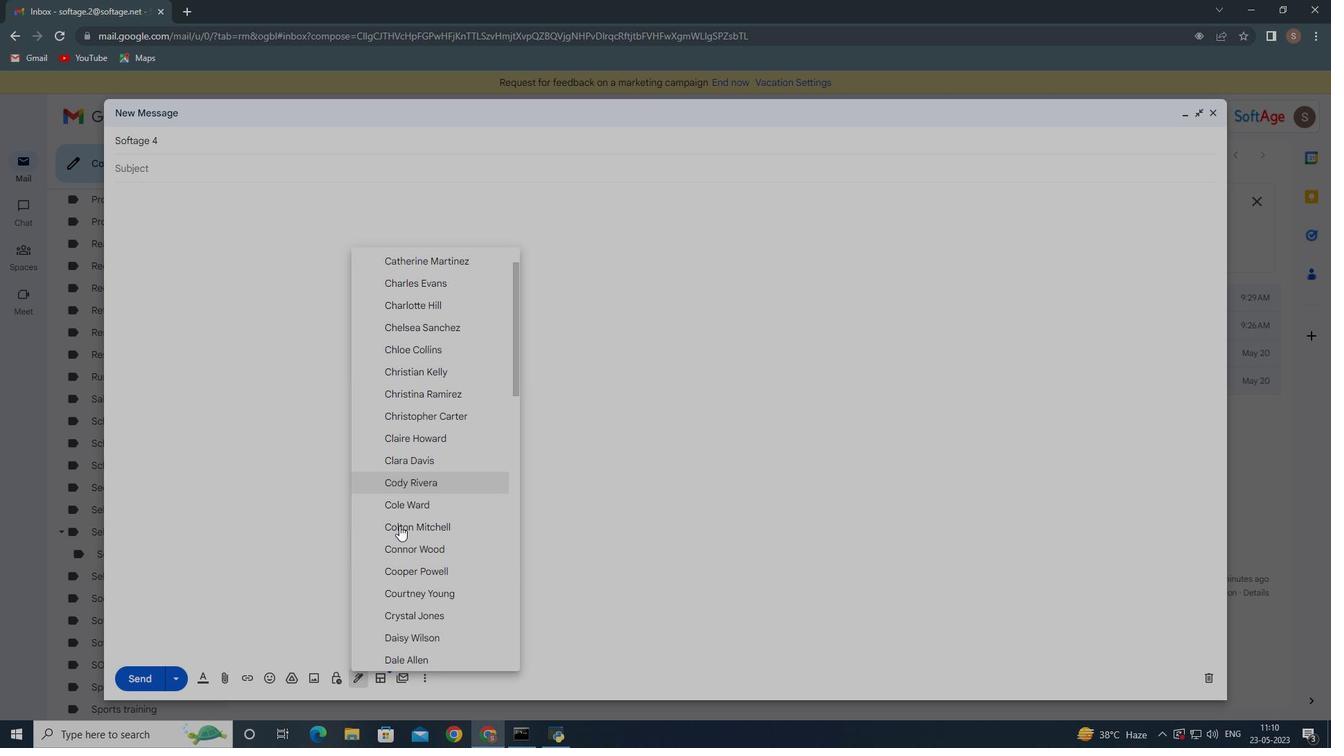 
Action: Mouse scrolled (398, 542) with delta (0, 0)
Screenshot: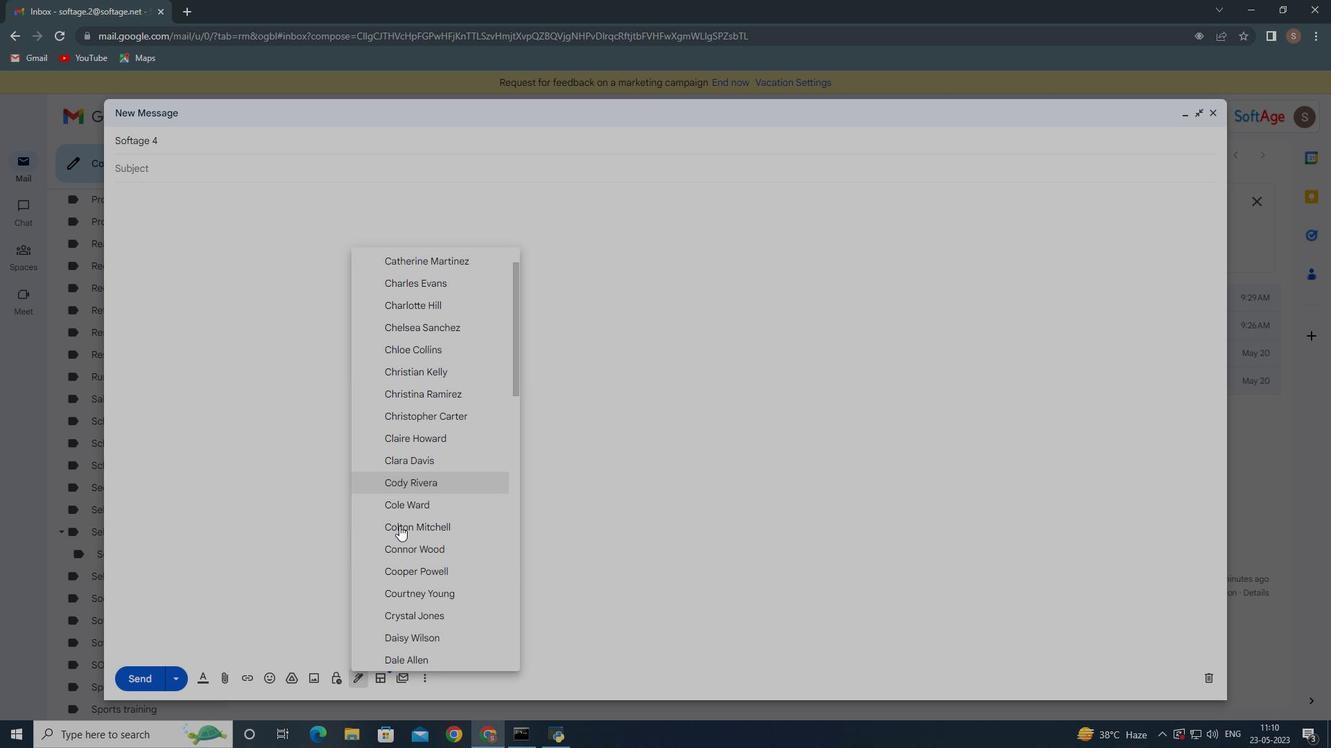 
Action: Mouse moved to (400, 554)
Screenshot: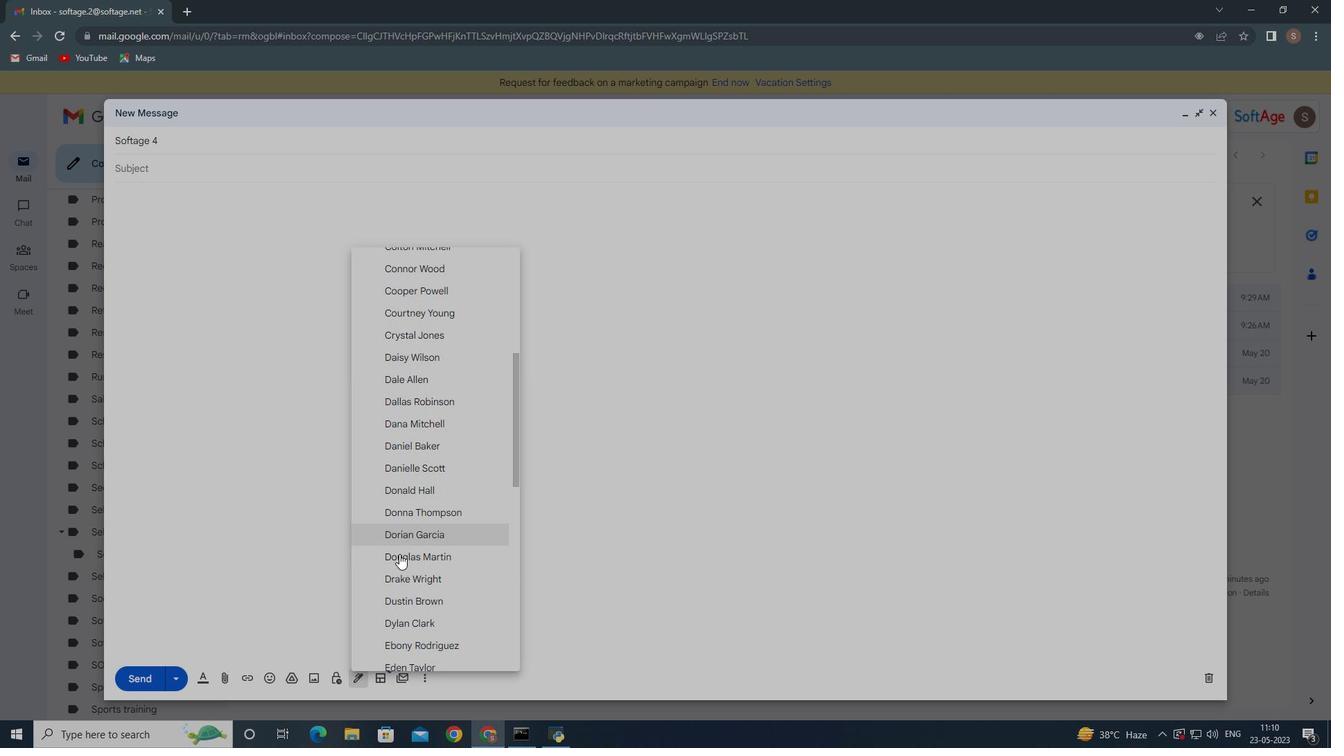 
Action: Mouse scrolled (400, 553) with delta (0, 0)
Screenshot: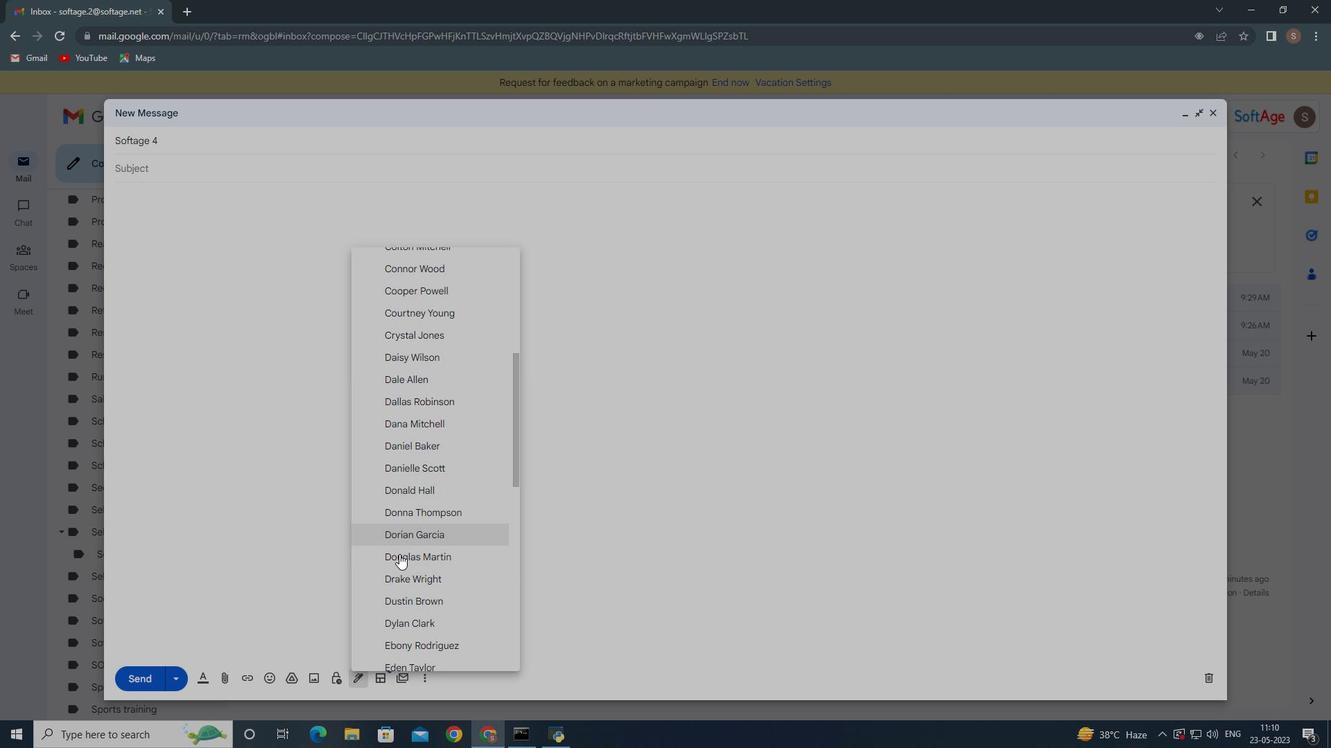 
Action: Mouse moved to (400, 554)
Screenshot: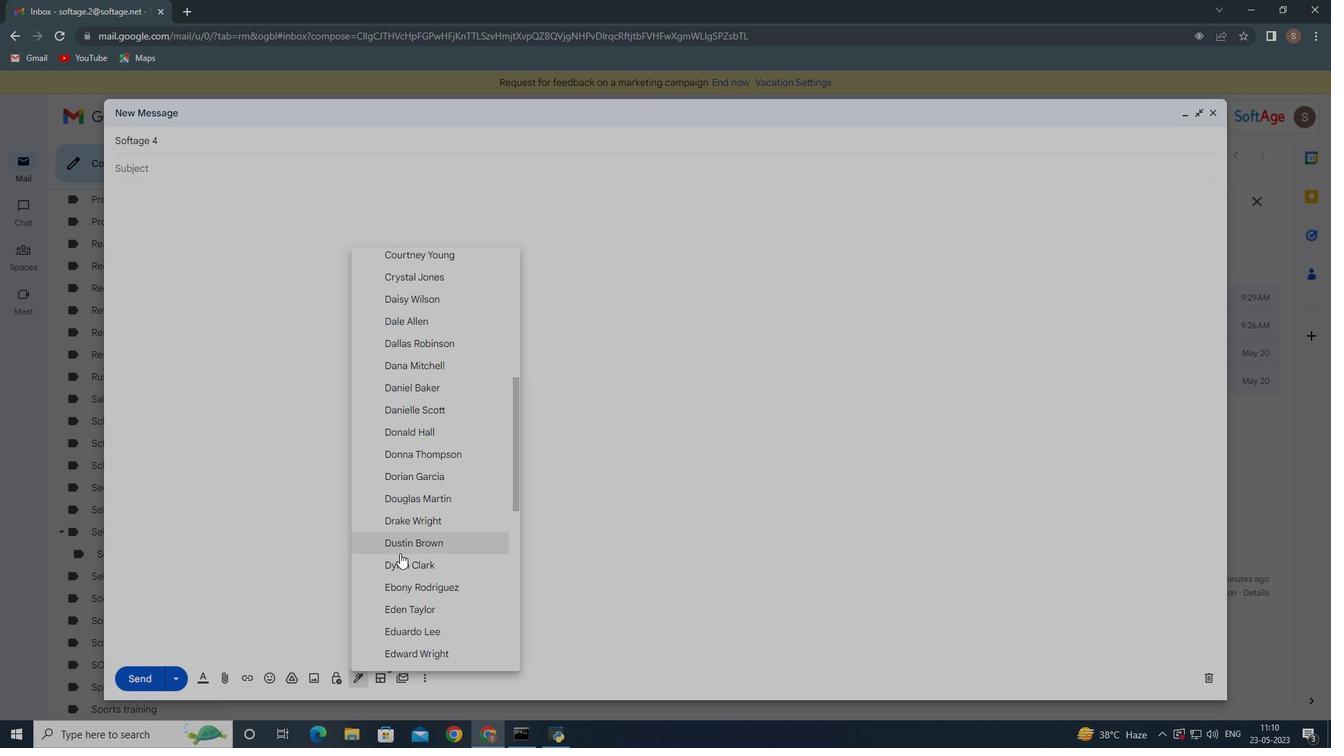 
Action: Mouse scrolled (400, 553) with delta (0, 0)
Screenshot: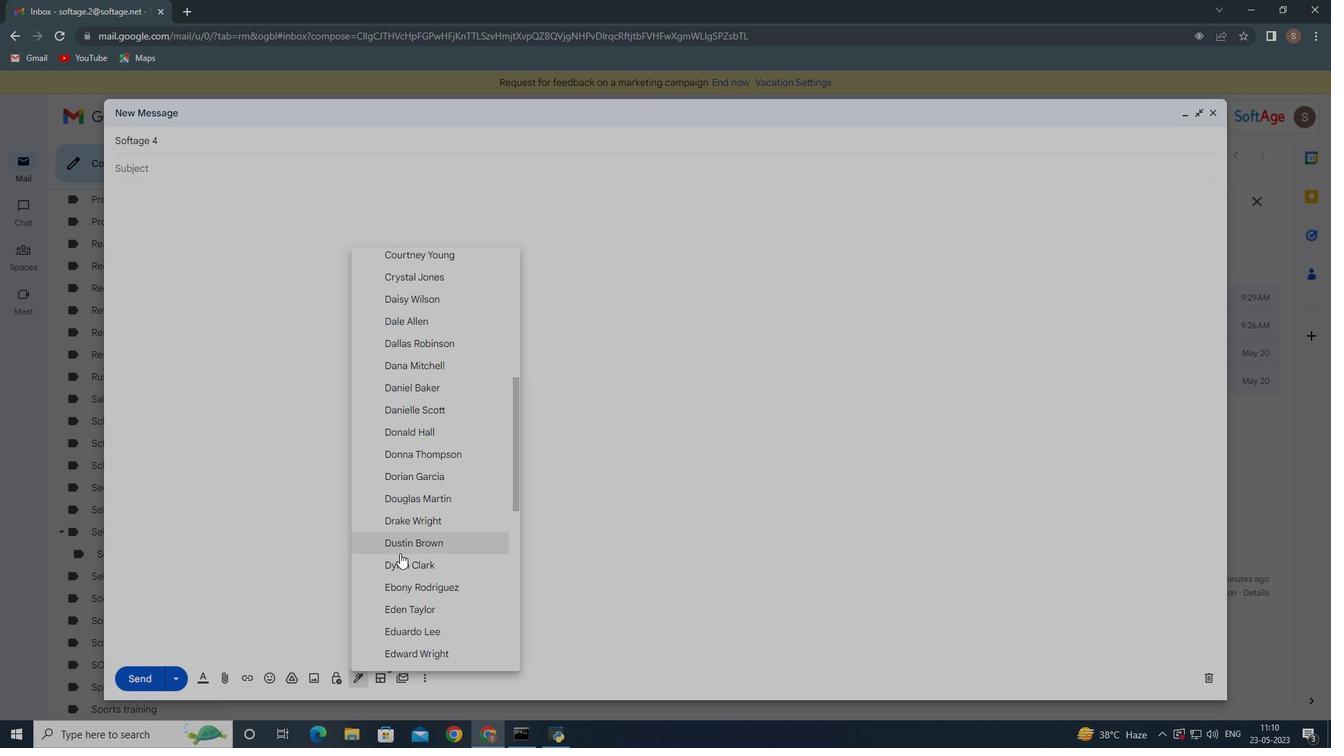 
Action: Mouse scrolled (400, 553) with delta (0, 0)
Screenshot: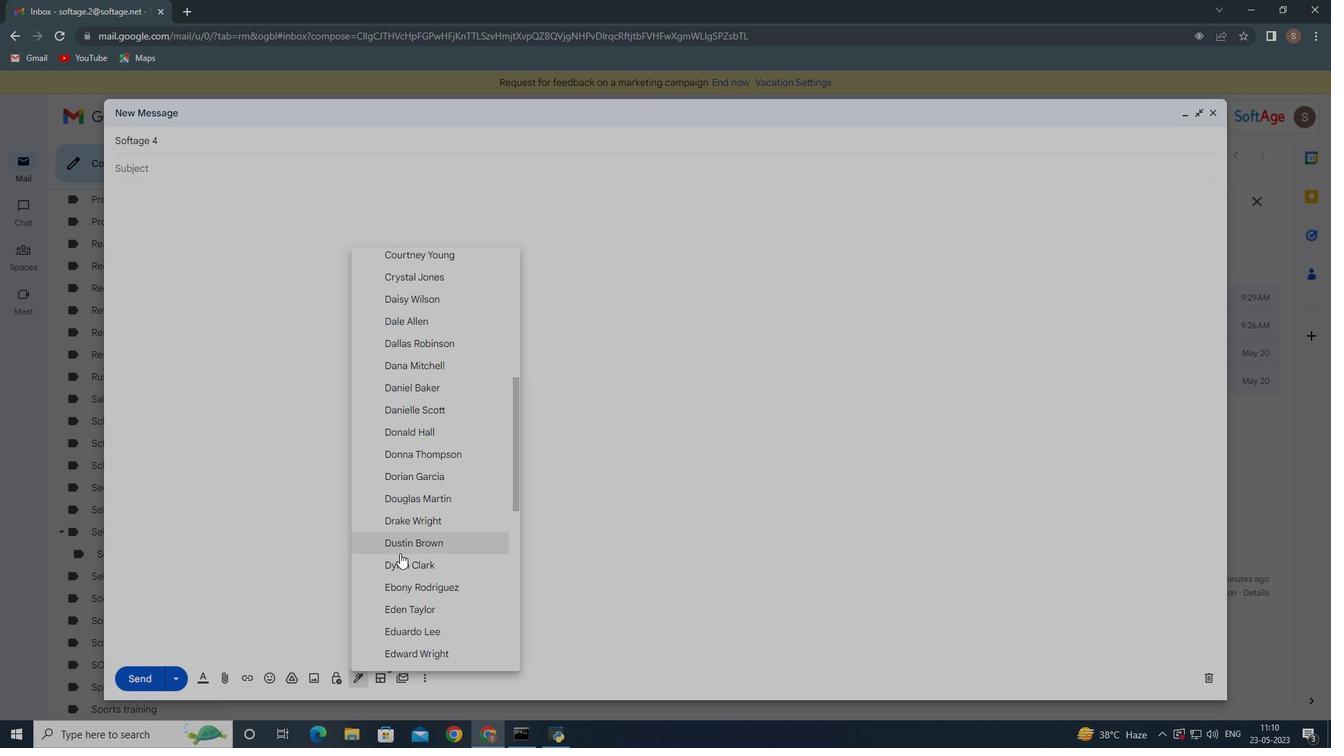 
Action: Mouse moved to (418, 564)
Screenshot: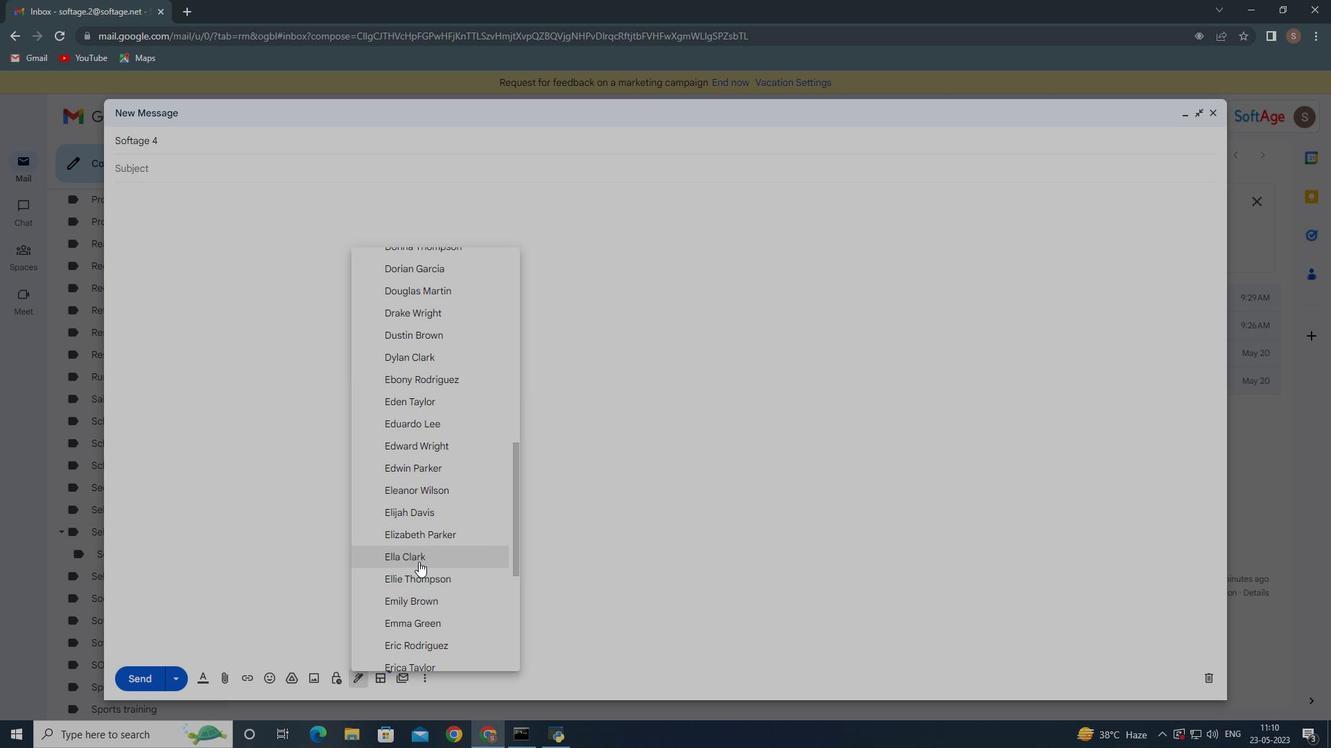 
Action: Mouse scrolled (418, 563) with delta (0, 0)
Screenshot: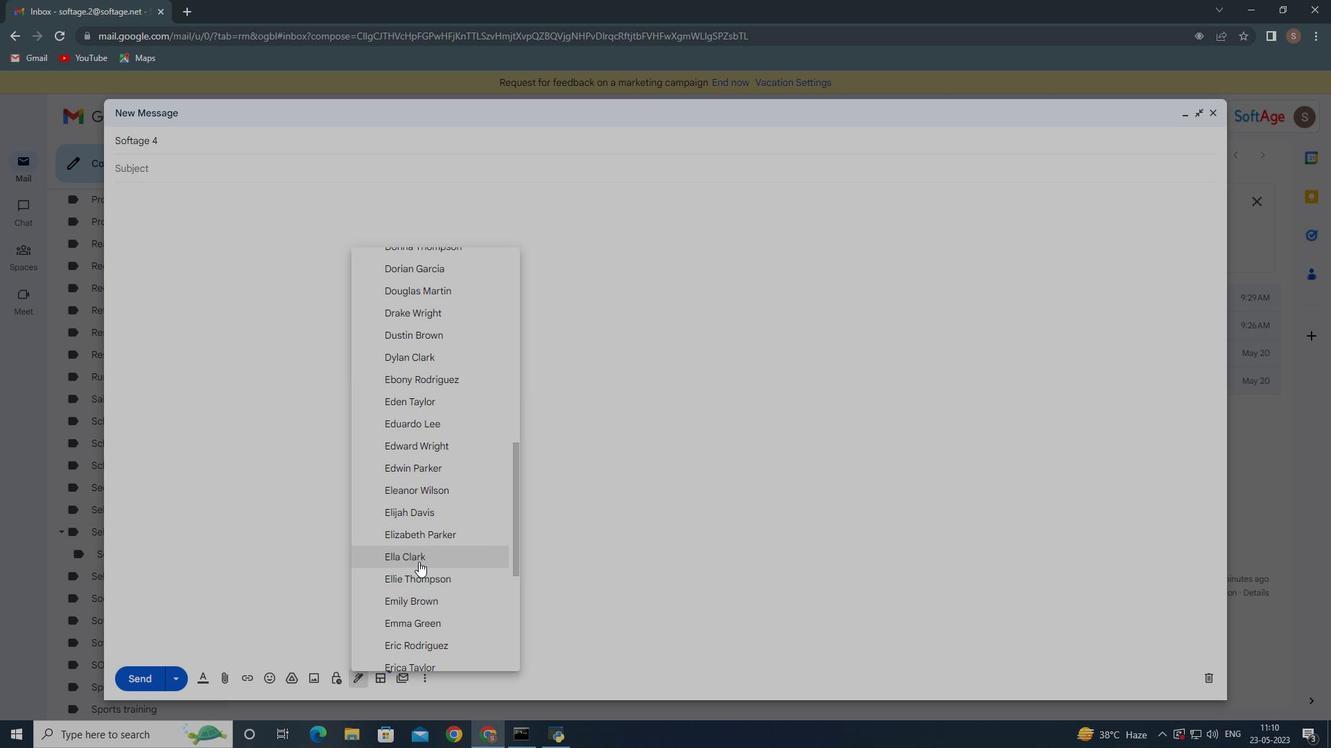 
Action: Mouse moved to (418, 572)
Screenshot: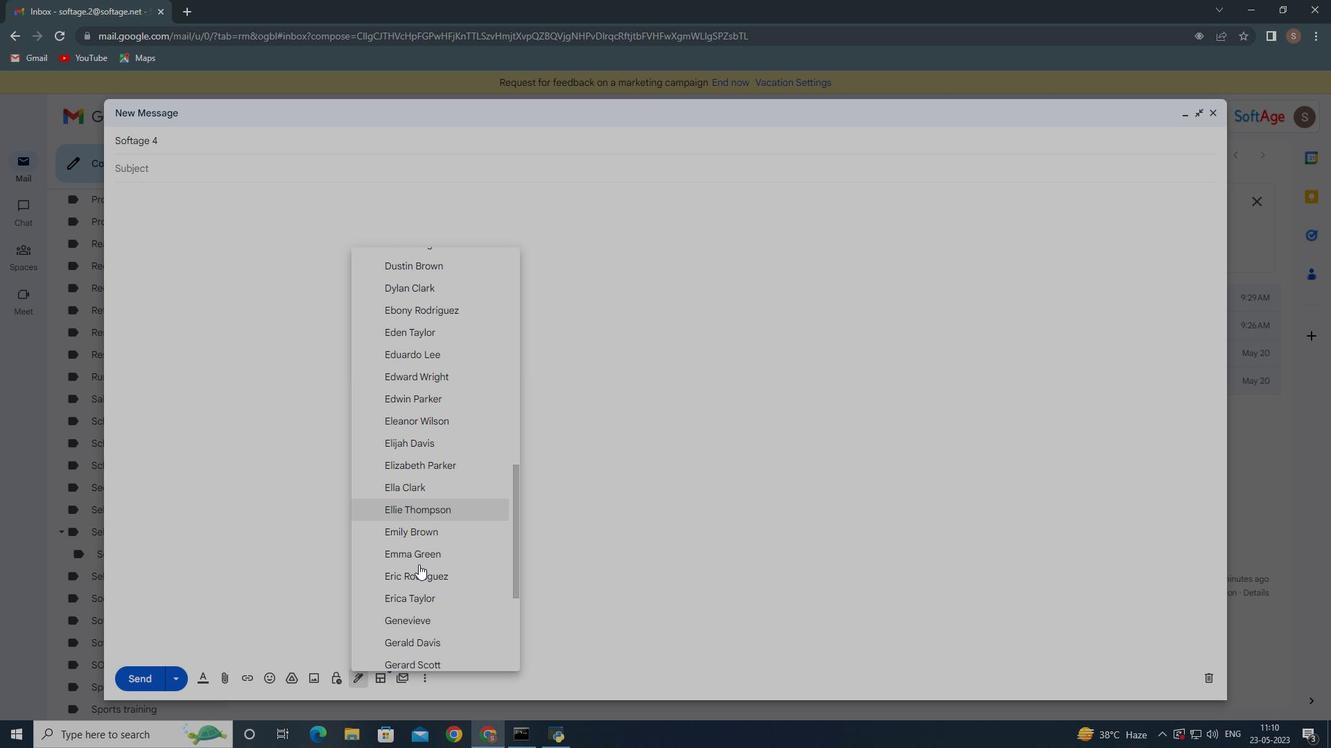 
Action: Mouse scrolled (418, 571) with delta (0, 0)
Screenshot: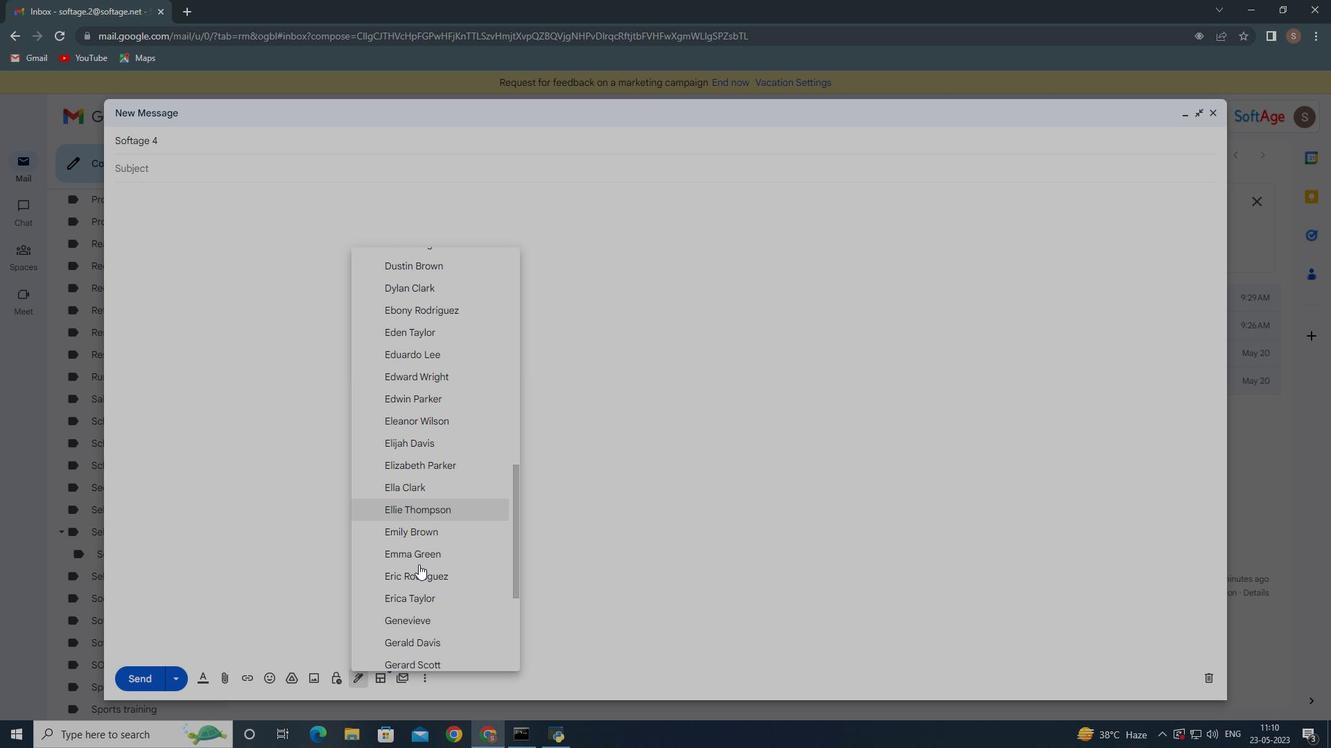 
Action: Mouse moved to (413, 531)
Screenshot: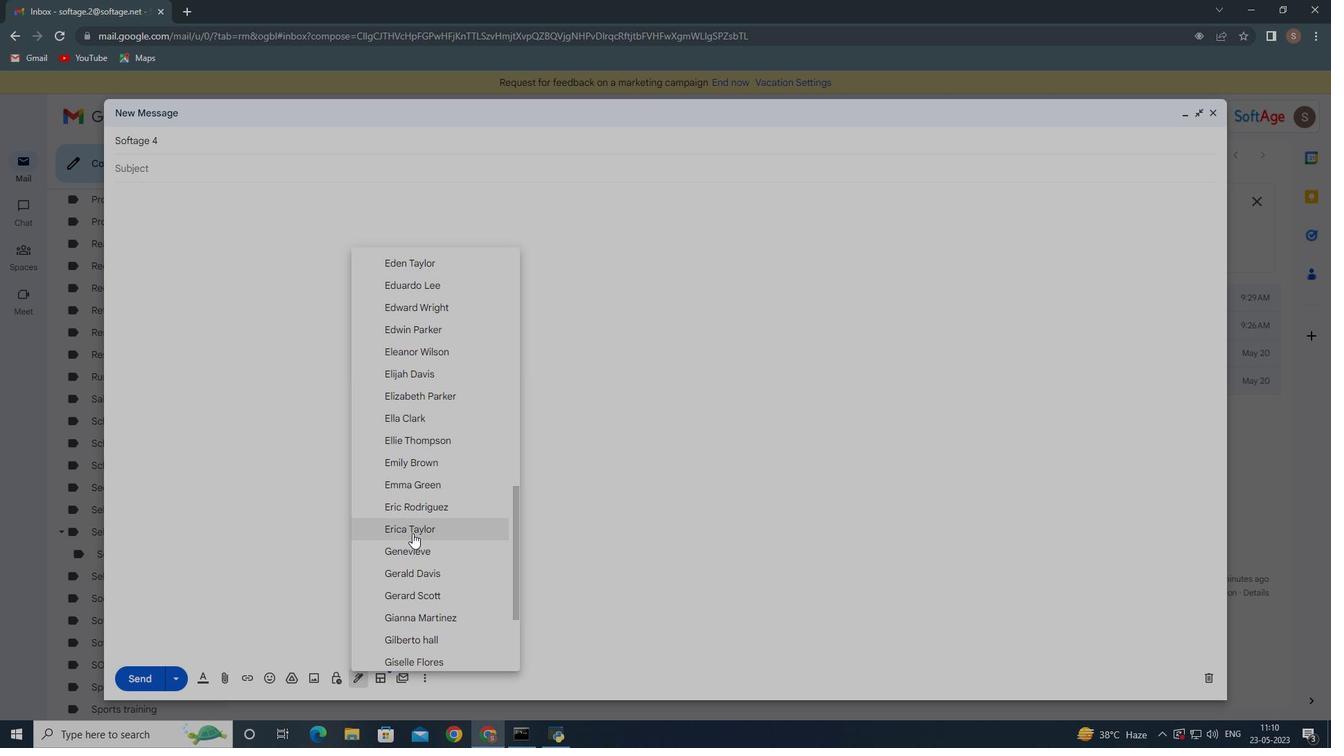 
Action: Mouse pressed left at (413, 531)
Screenshot: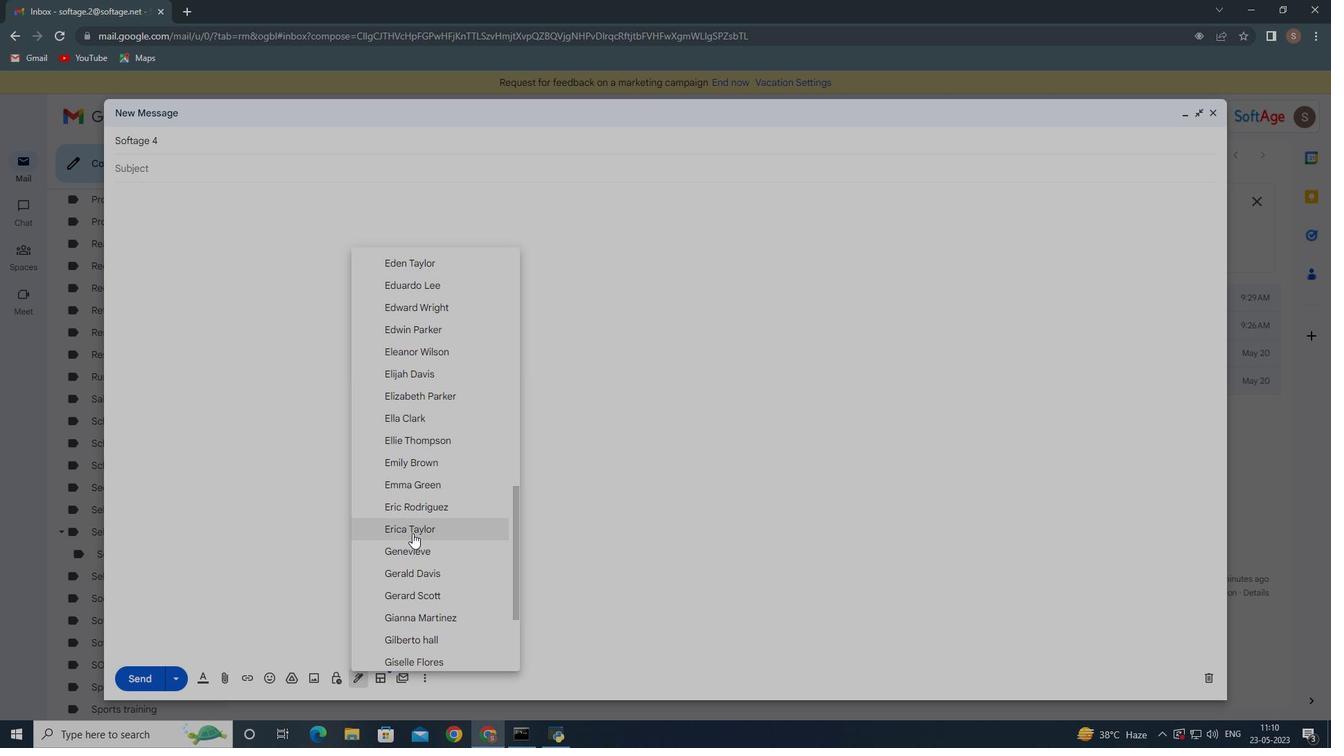 
Action: Mouse moved to (426, 685)
Screenshot: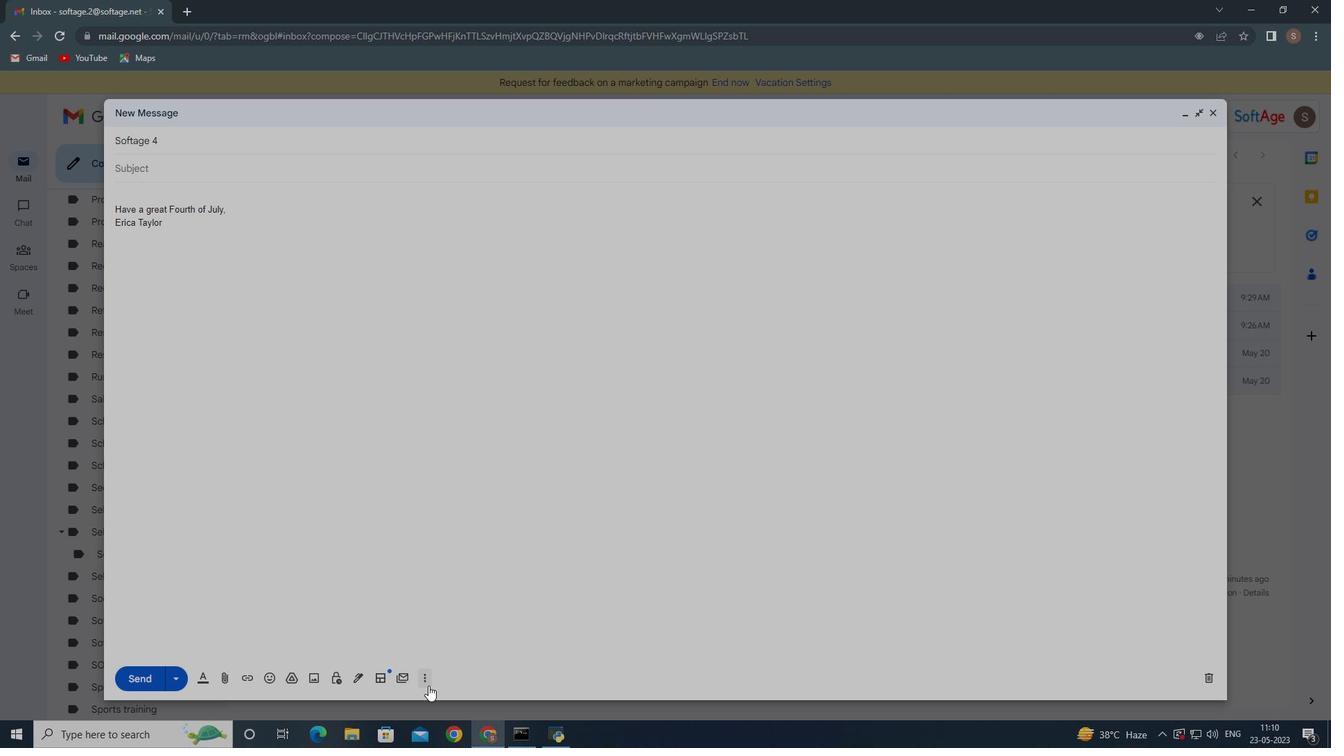 
Action: Mouse pressed left at (426, 685)
Screenshot: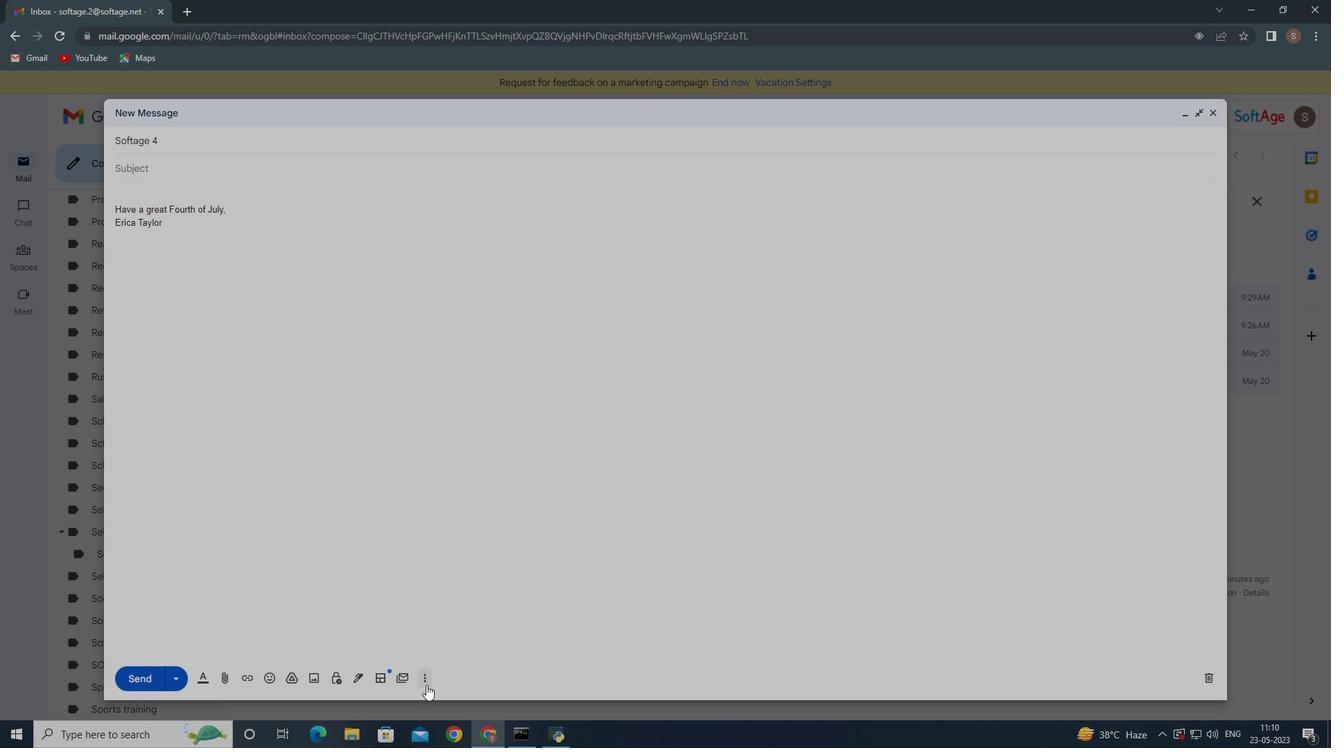 
Action: Mouse moved to (451, 552)
Screenshot: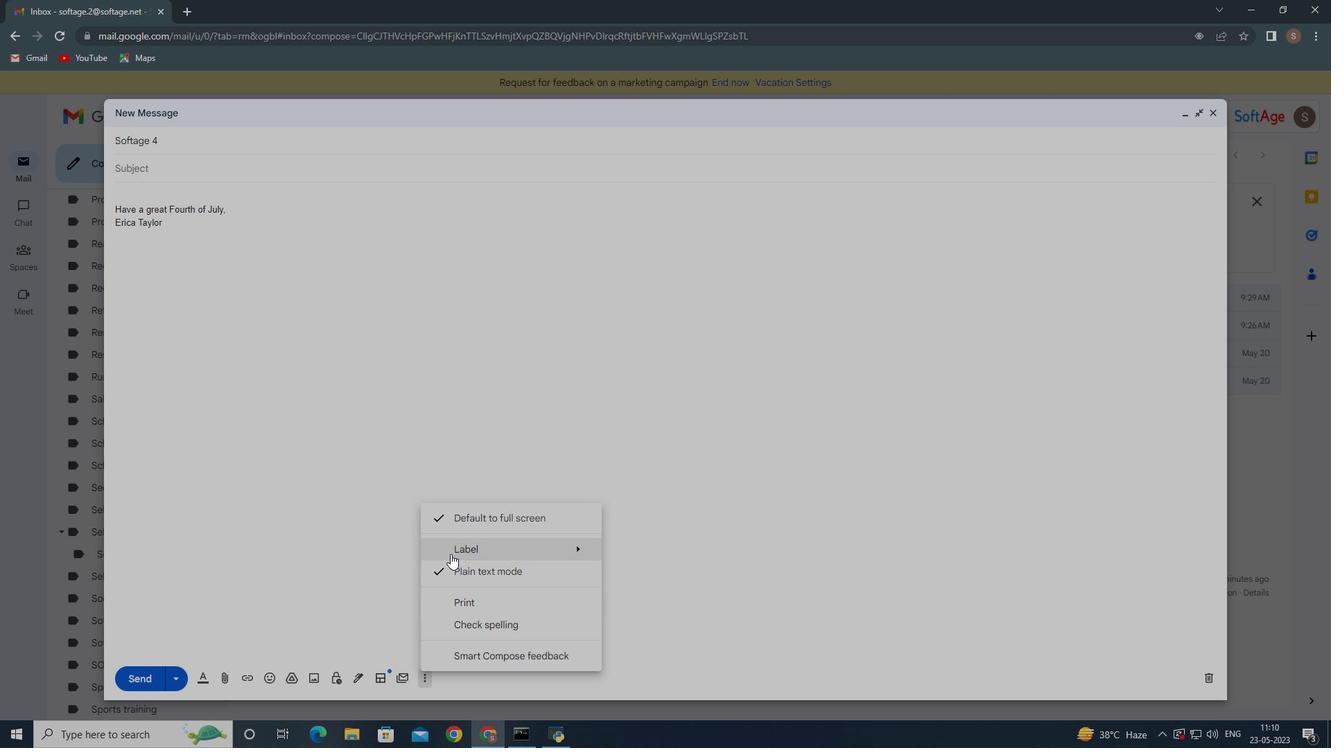 
Action: Mouse pressed left at (451, 552)
Screenshot: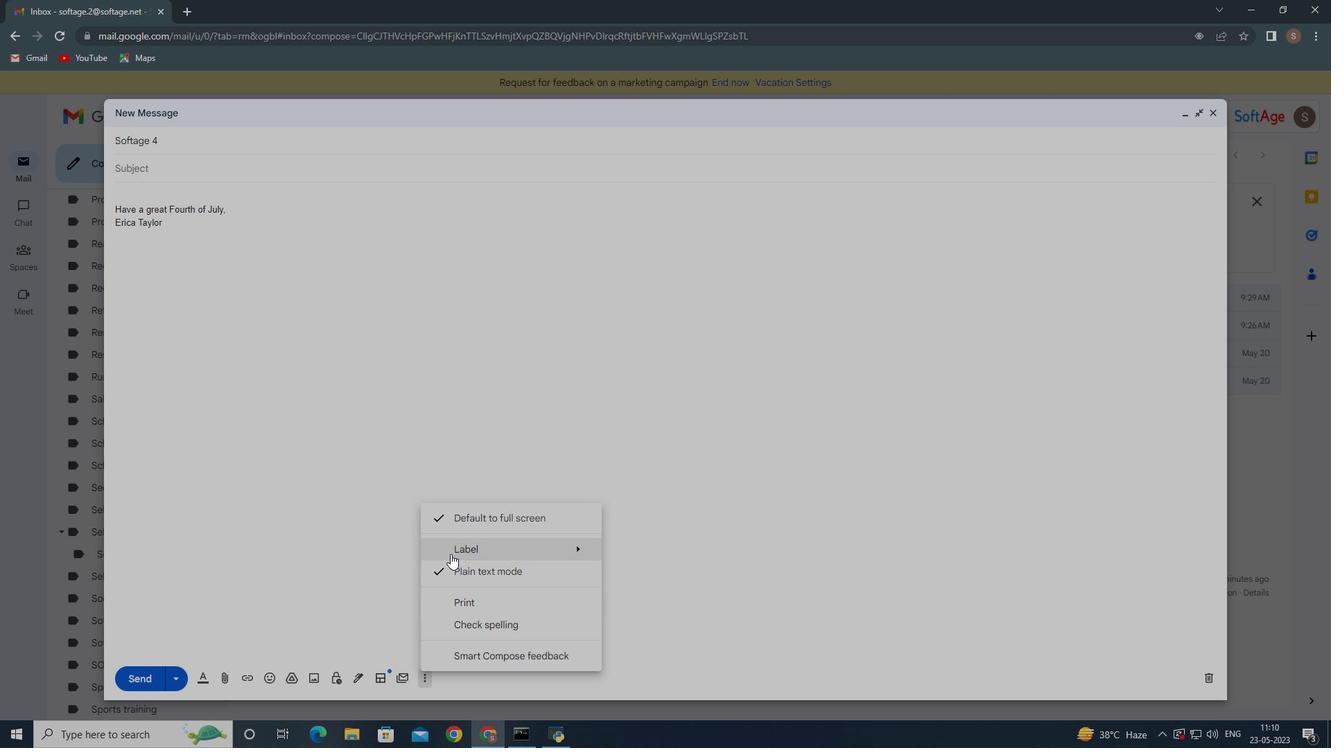 
Action: Mouse moved to (635, 527)
Screenshot: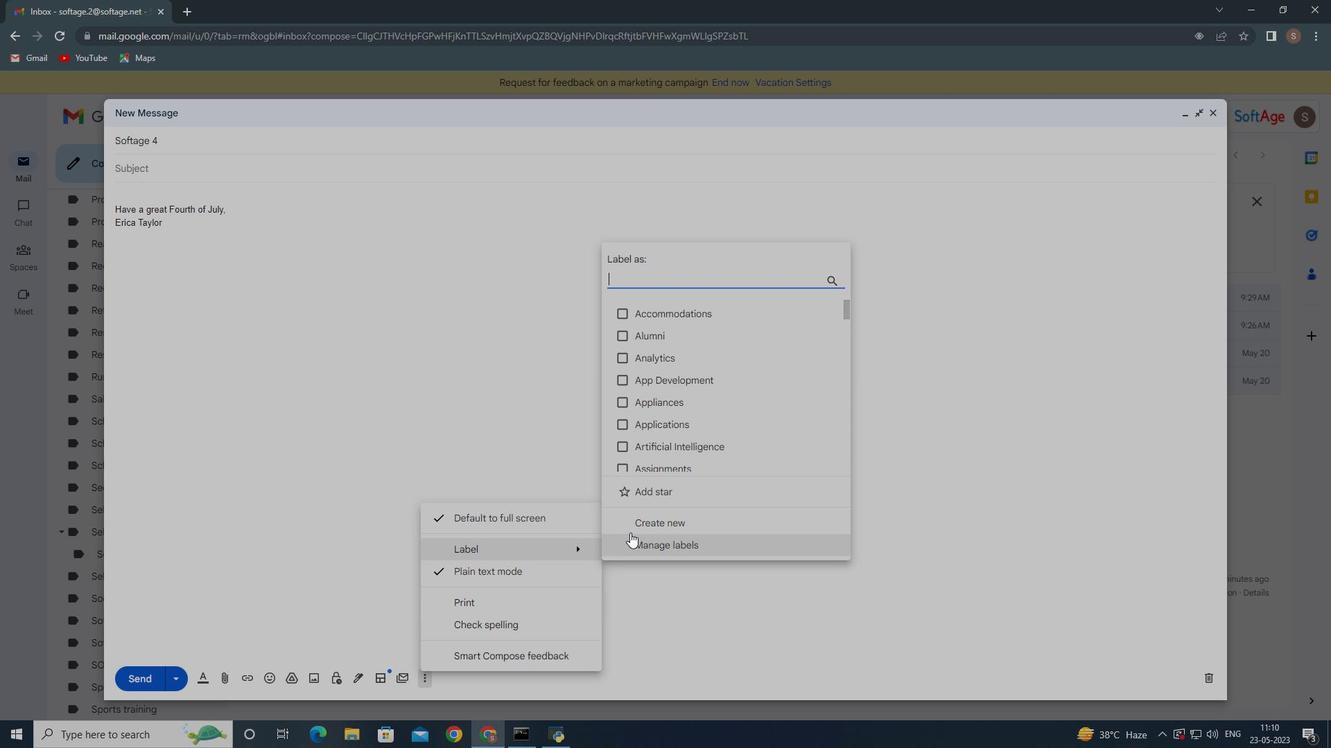 
Action: Mouse pressed left at (635, 527)
Screenshot: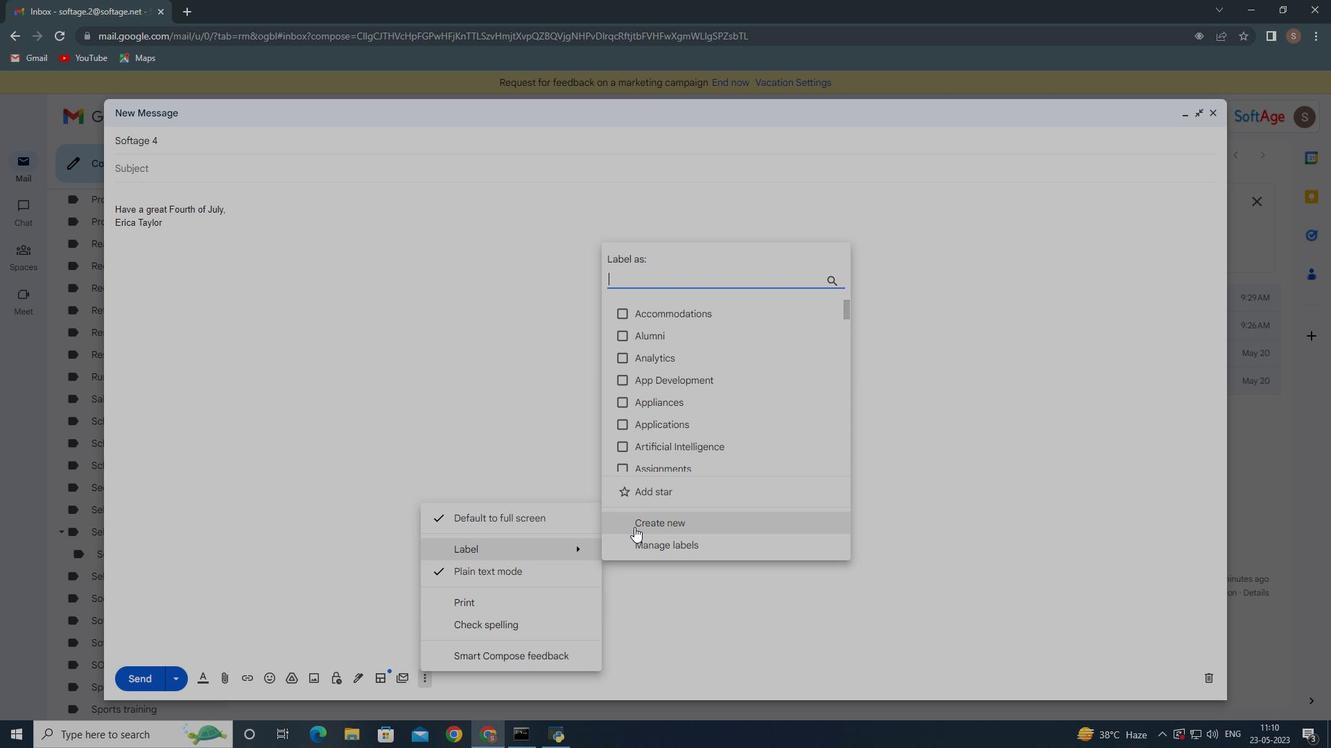 
Action: Mouse moved to (633, 528)
Screenshot: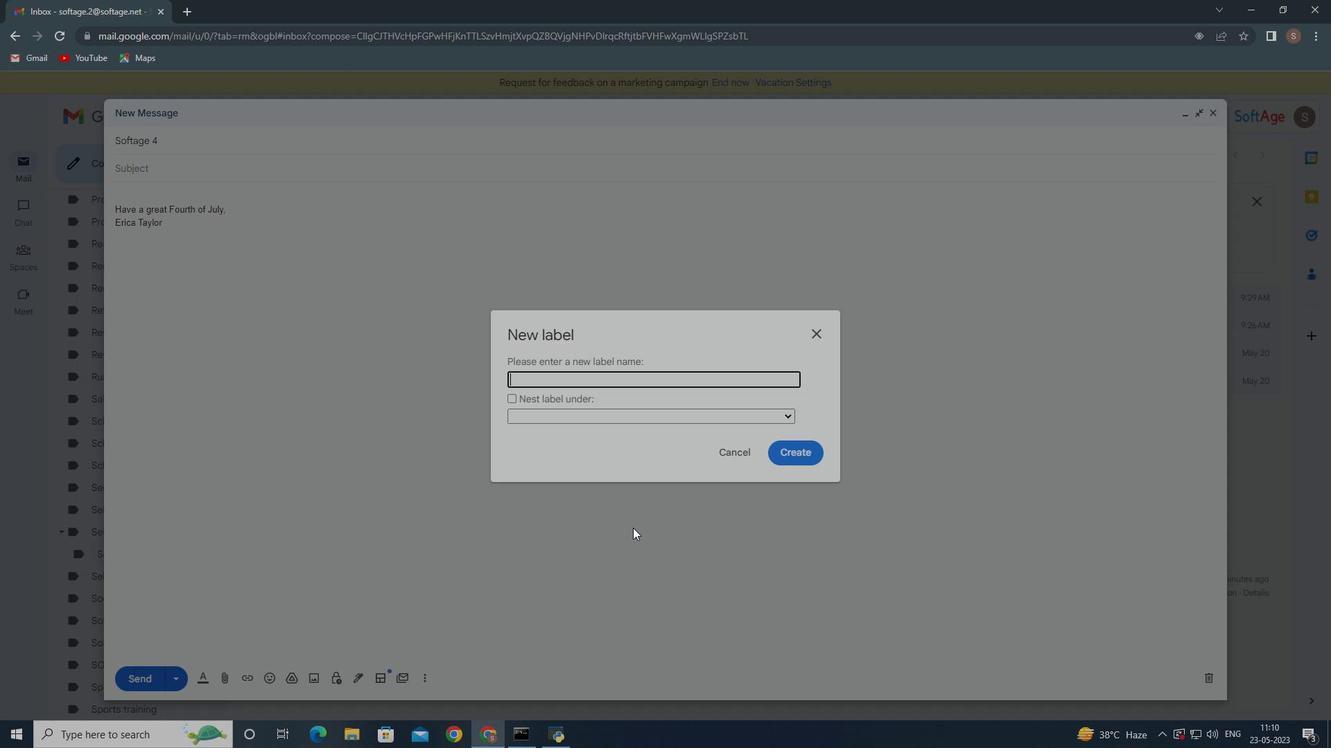 
Action: Key pressed <Key.shift>Collectibles
Screenshot: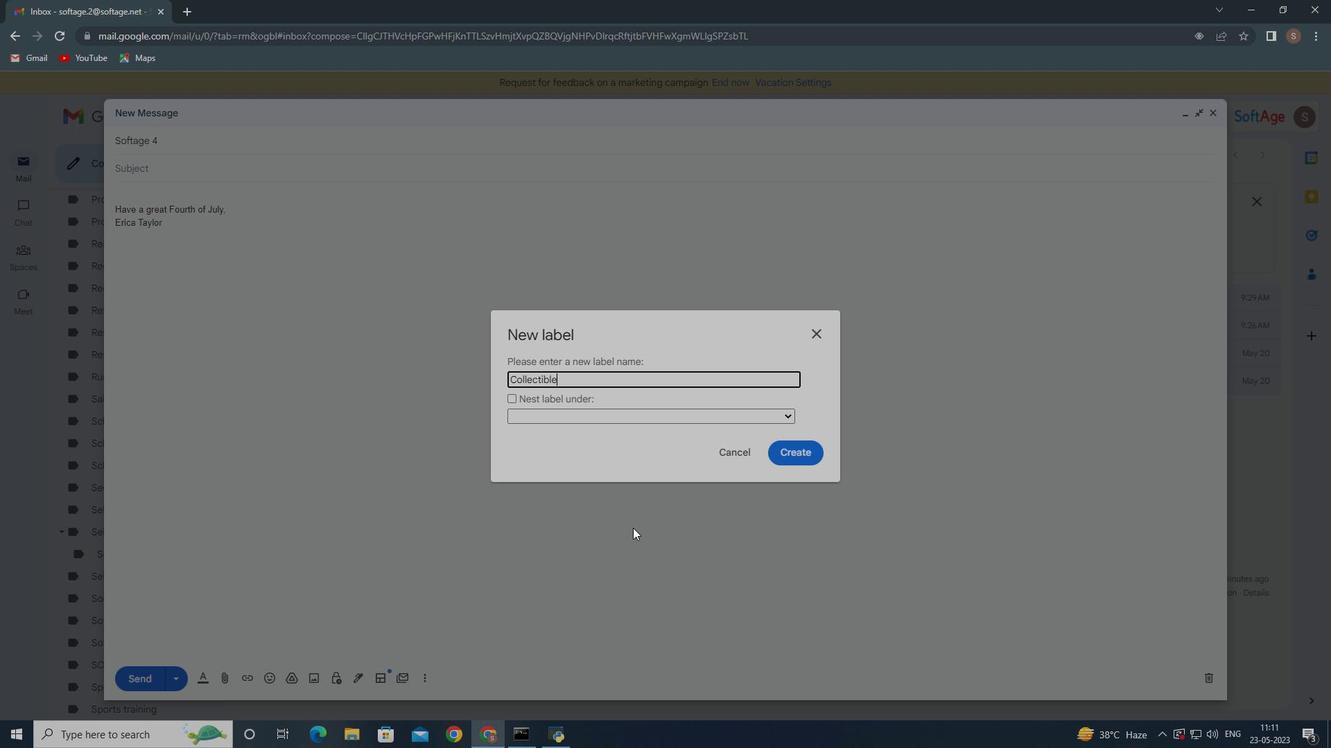 
Action: Mouse moved to (812, 459)
Screenshot: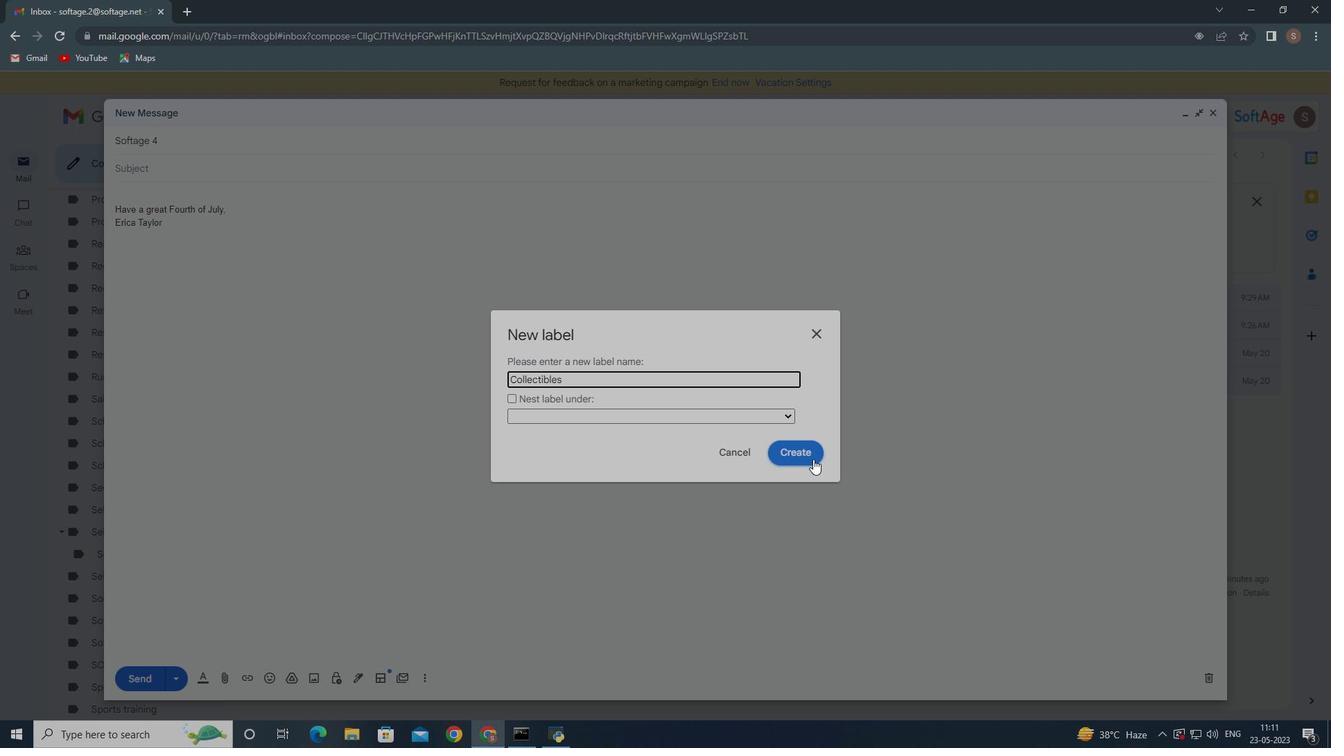 
Action: Mouse pressed left at (812, 459)
Screenshot: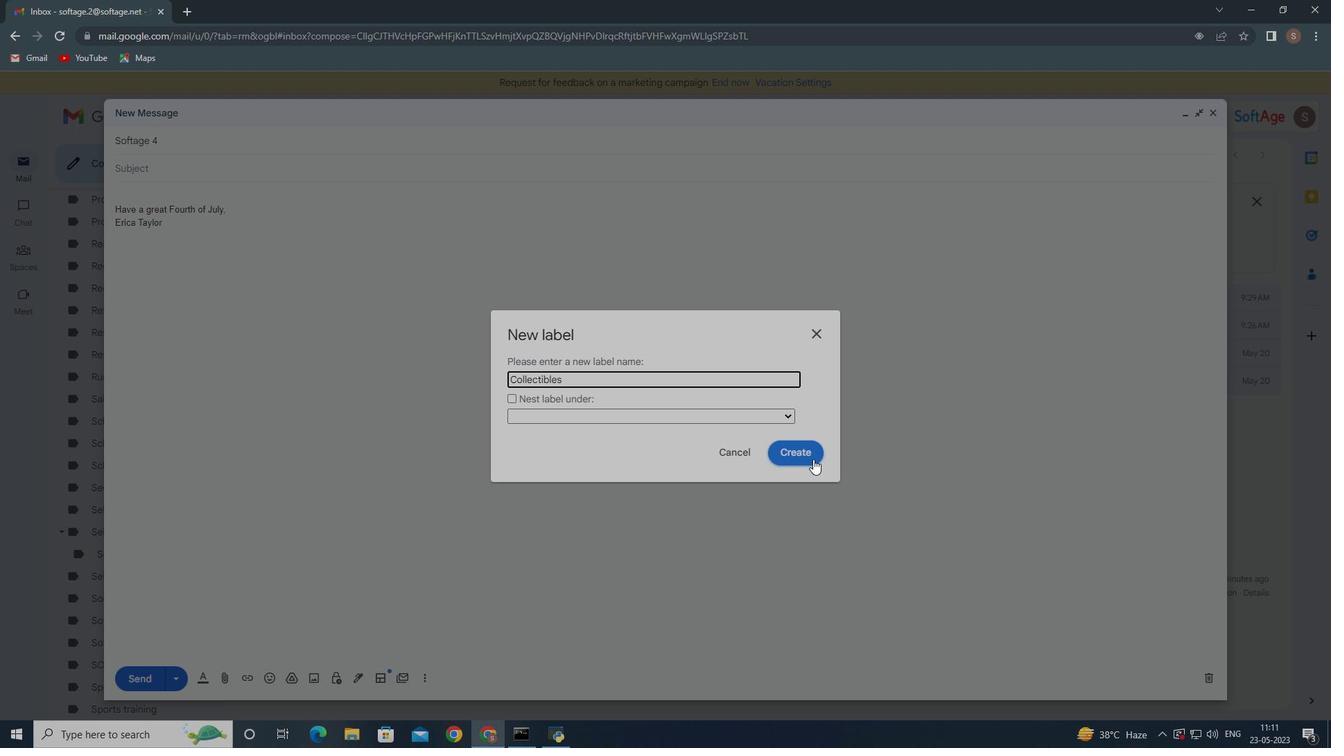 
Action: Mouse moved to (422, 682)
Screenshot: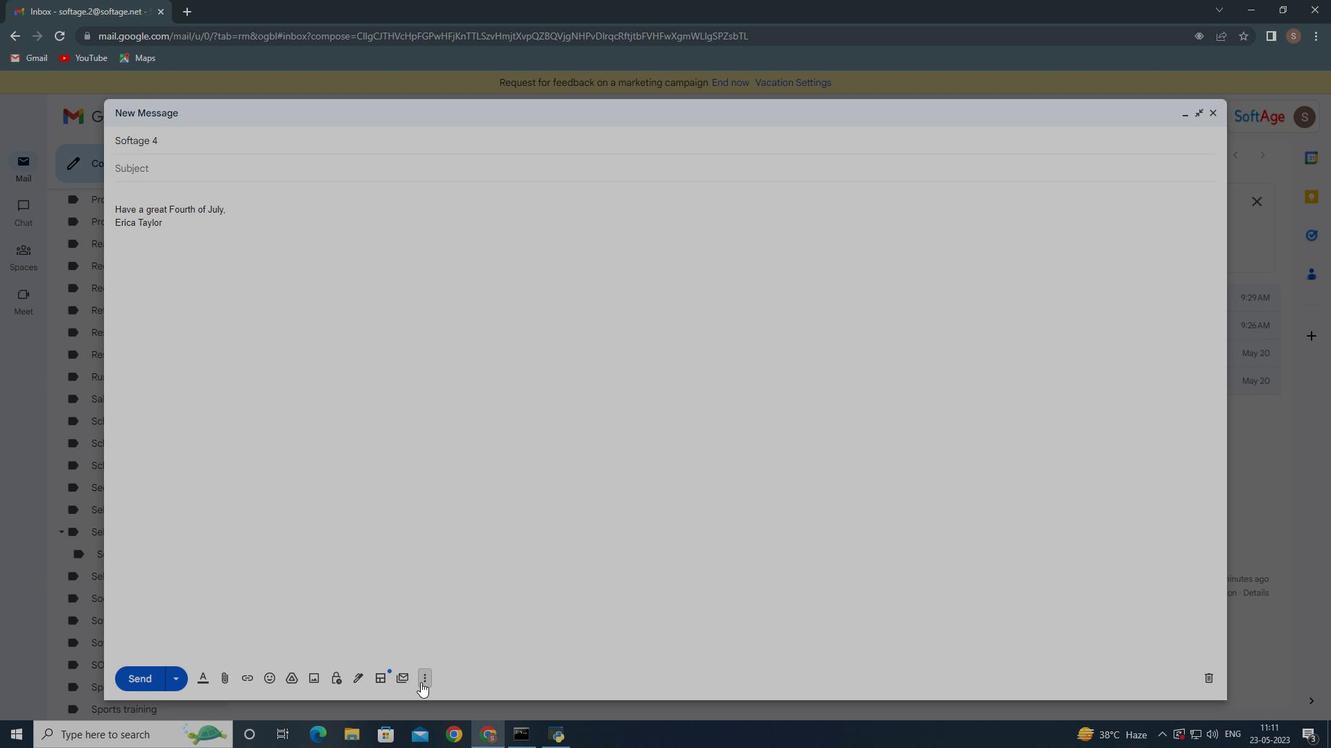 
Action: Mouse pressed left at (422, 682)
Screenshot: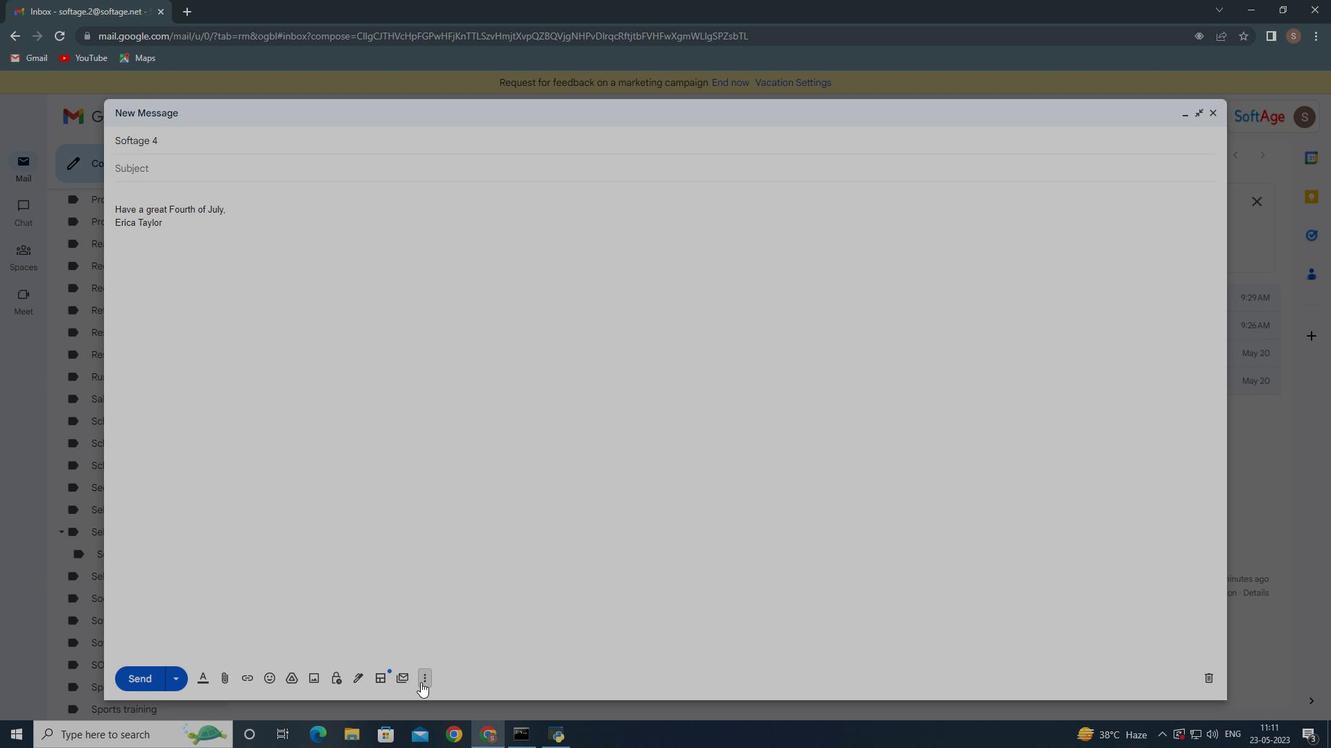 
Action: Mouse moved to (511, 547)
Screenshot: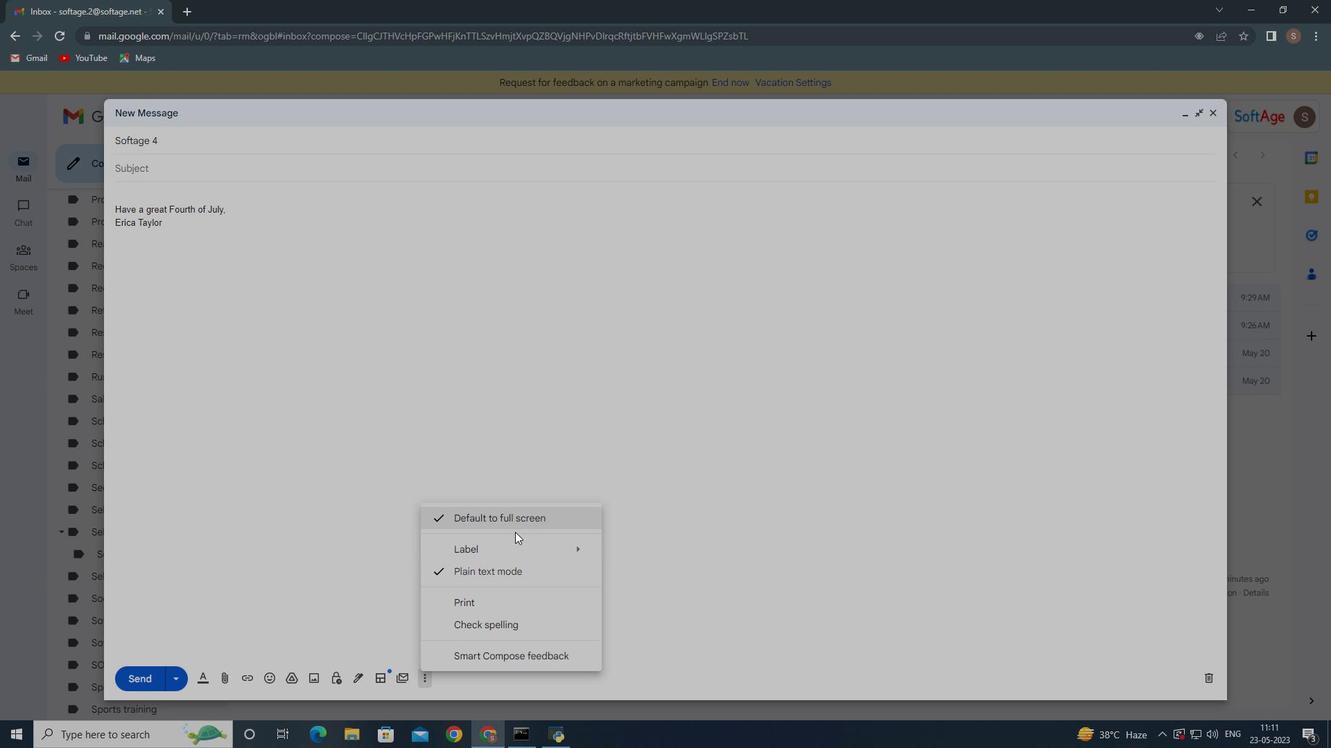
Action: Mouse pressed left at (511, 547)
Screenshot: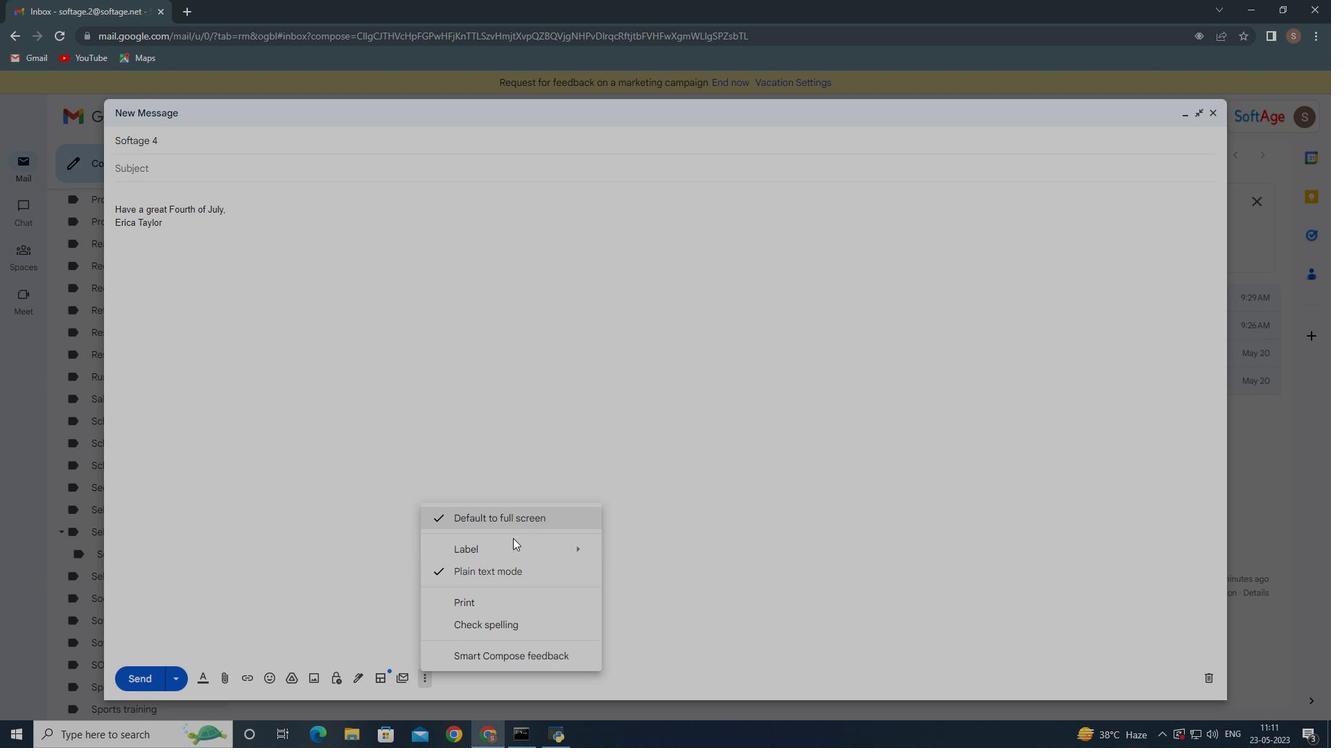 
Action: Mouse moved to (723, 495)
Screenshot: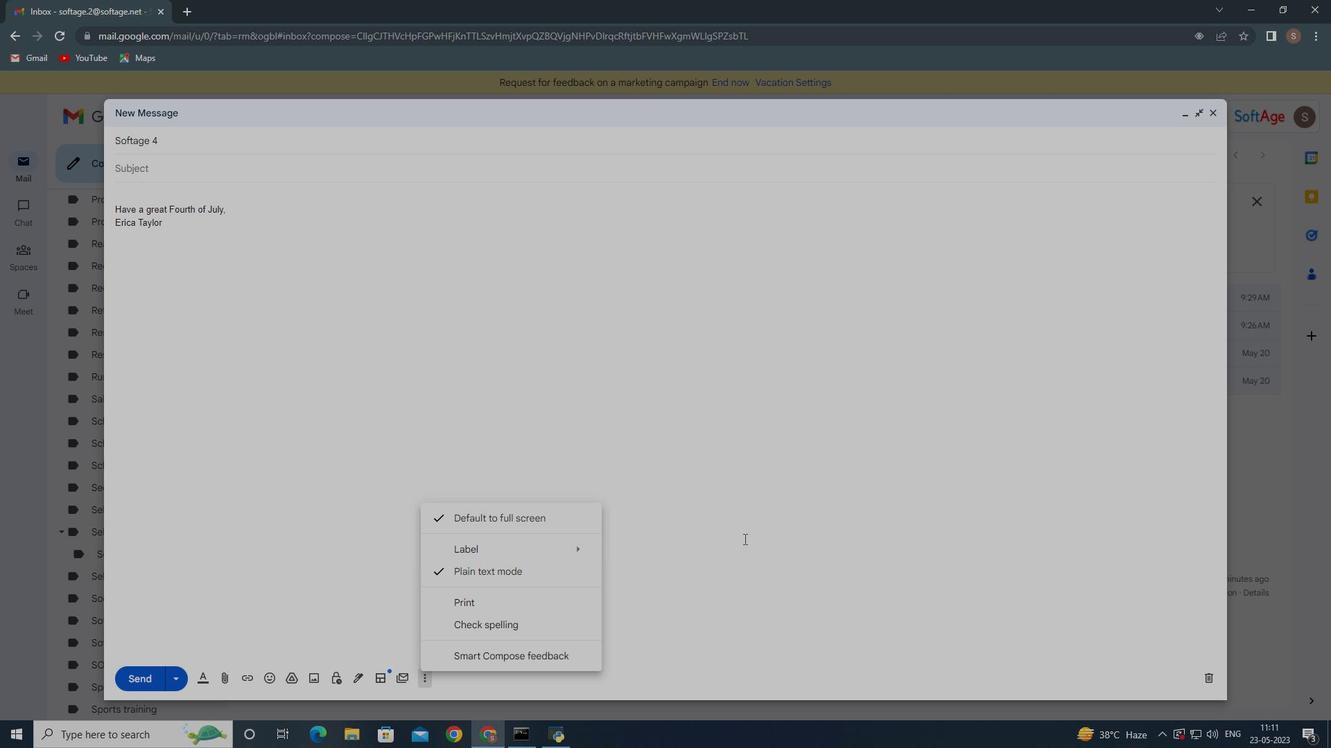 
